 Task: Look for space in Mosta, Malta from 1st July, 2023 to 8th July, 2023 for 2 adults, 1 child in price range Rs.15000 to Rs.20000. Place can be entire place with 1  bedroom having 1 bed and 1 bathroom. Property type can be house, flat, guest house, hotel. Booking option can be shelf check-in. Required host language is English.
Action: Mouse moved to (515, 109)
Screenshot: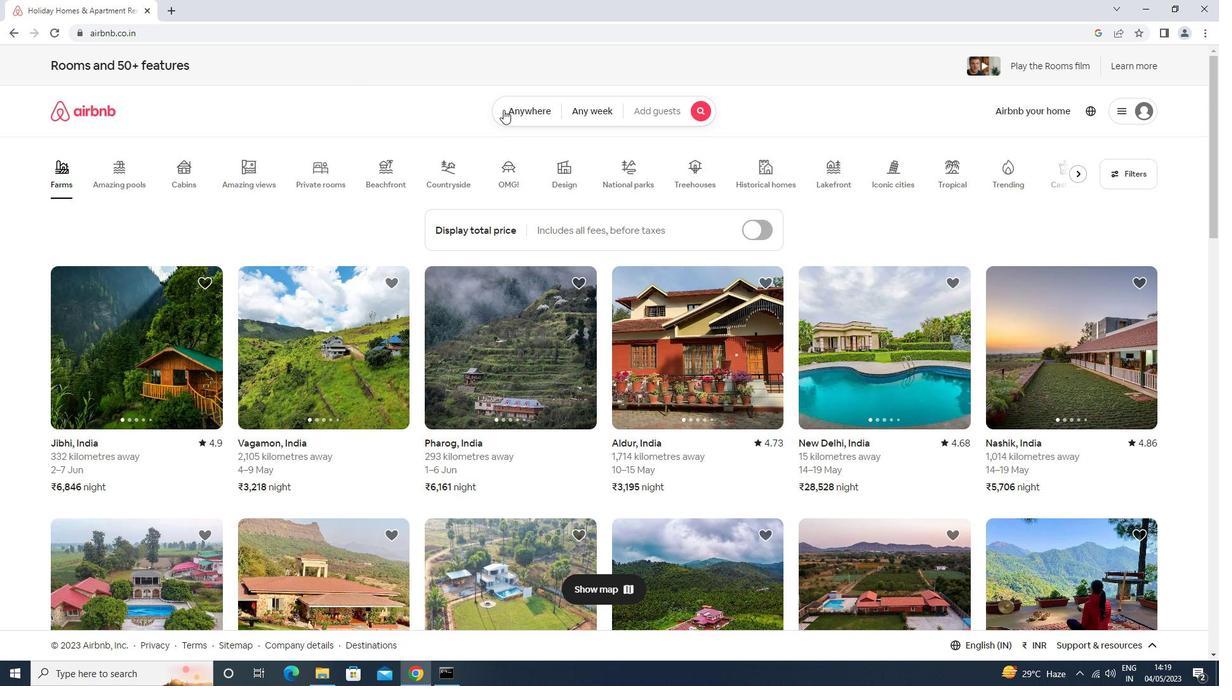 
Action: Mouse pressed left at (515, 109)
Screenshot: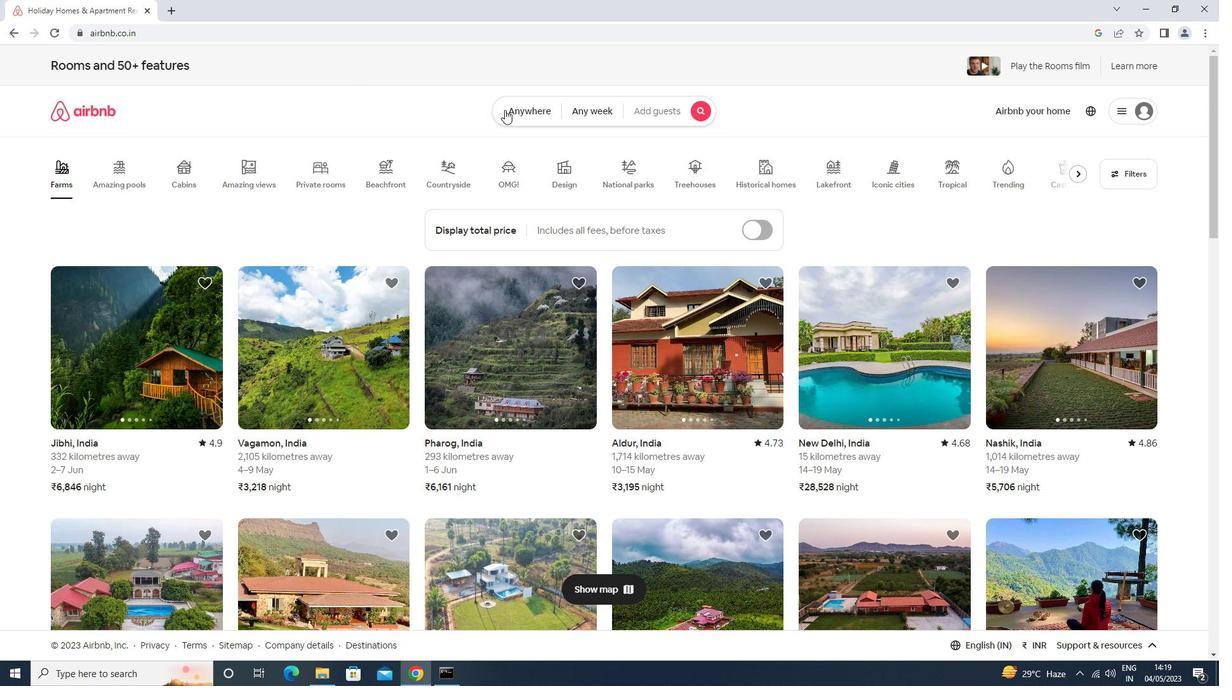 
Action: Mouse moved to (423, 158)
Screenshot: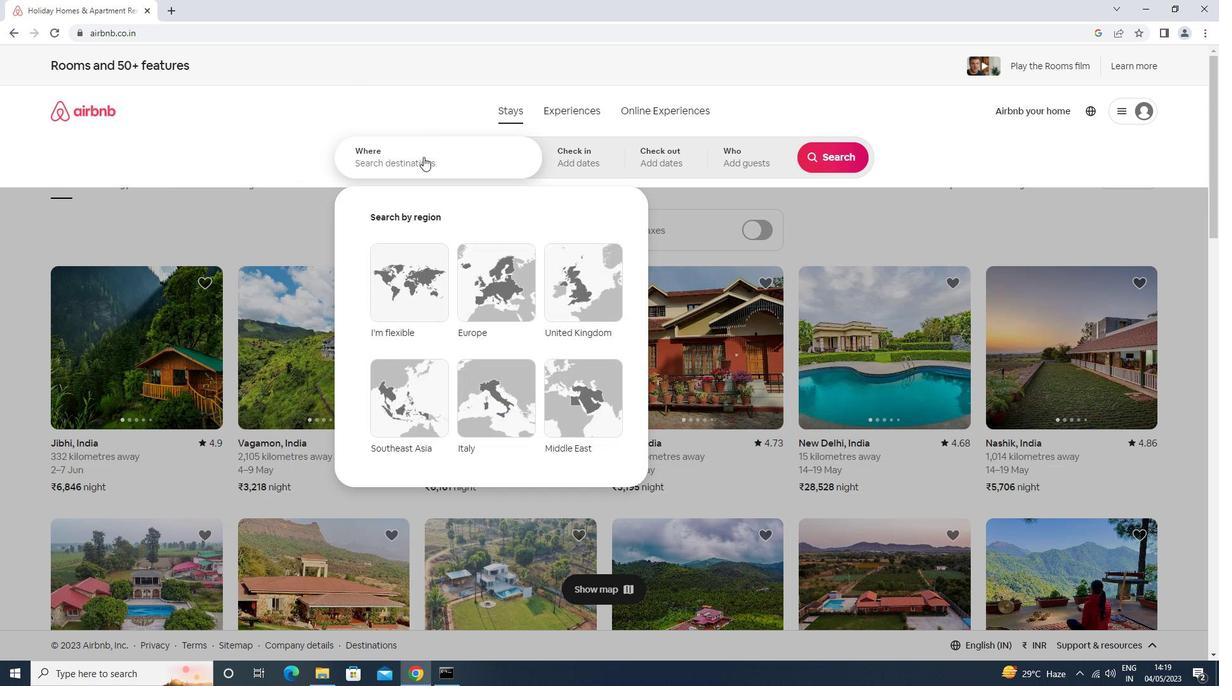 
Action: Mouse pressed left at (423, 158)
Screenshot: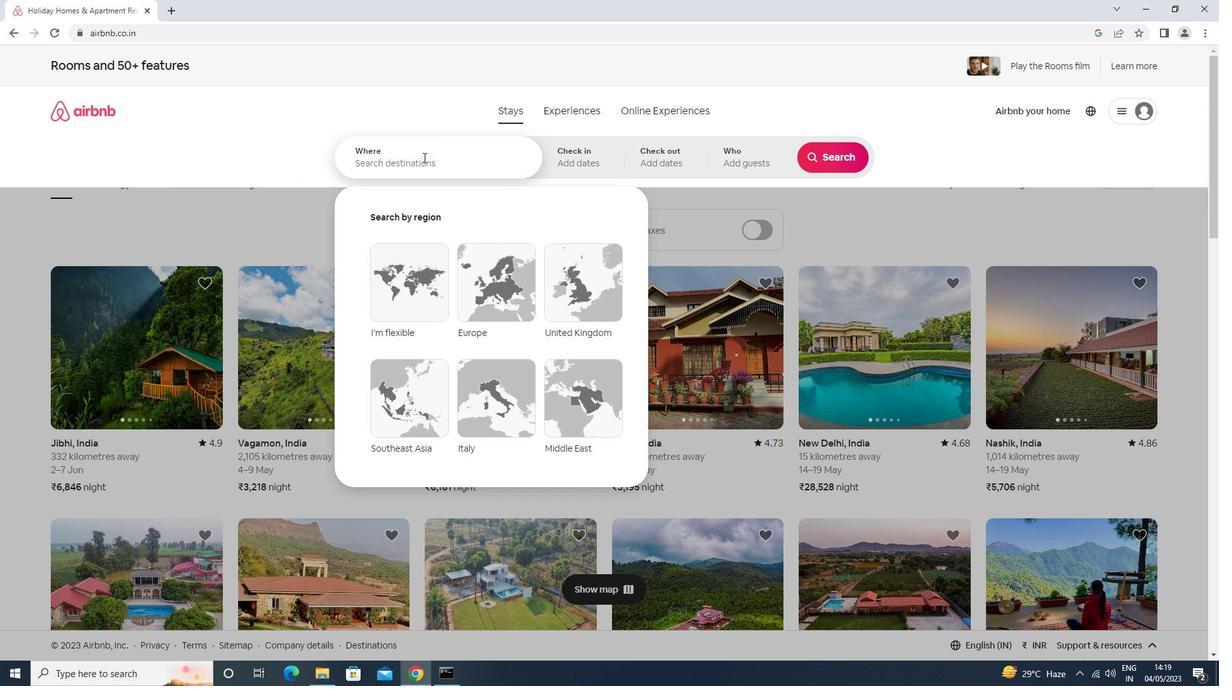 
Action: Key pressed mosta<Key.down><Key.down><Key.enter>
Screenshot: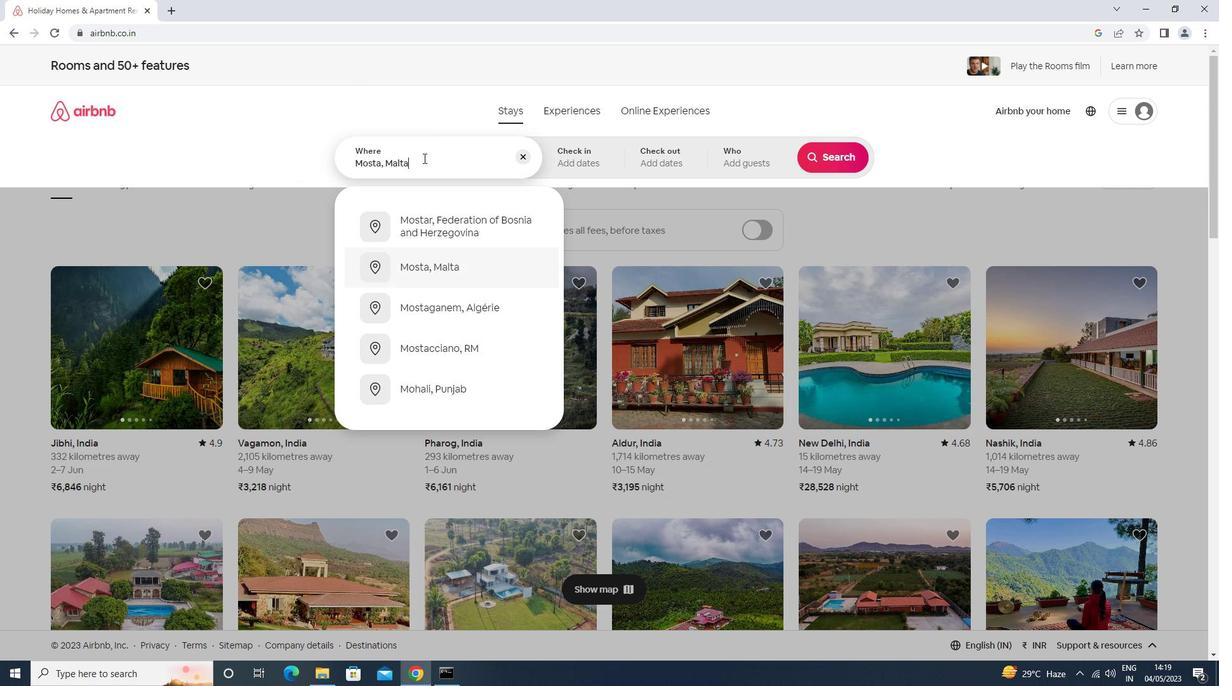 
Action: Mouse moved to (763, 318)
Screenshot: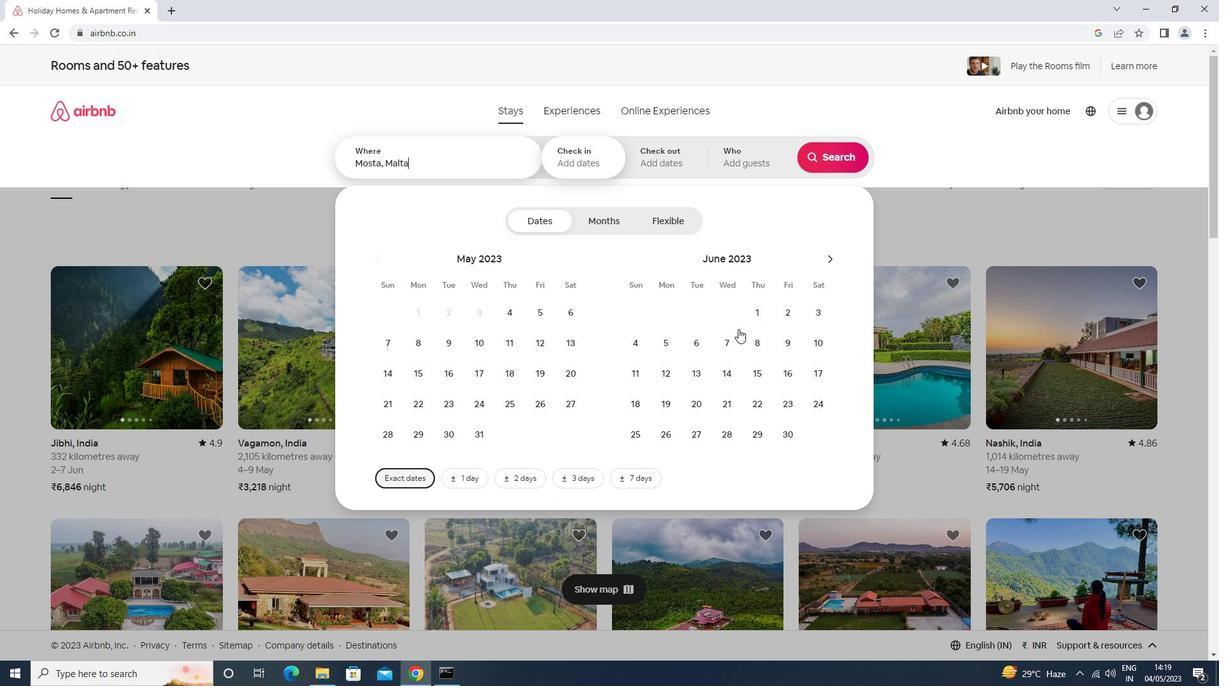 
Action: Mouse pressed left at (763, 318)
Screenshot: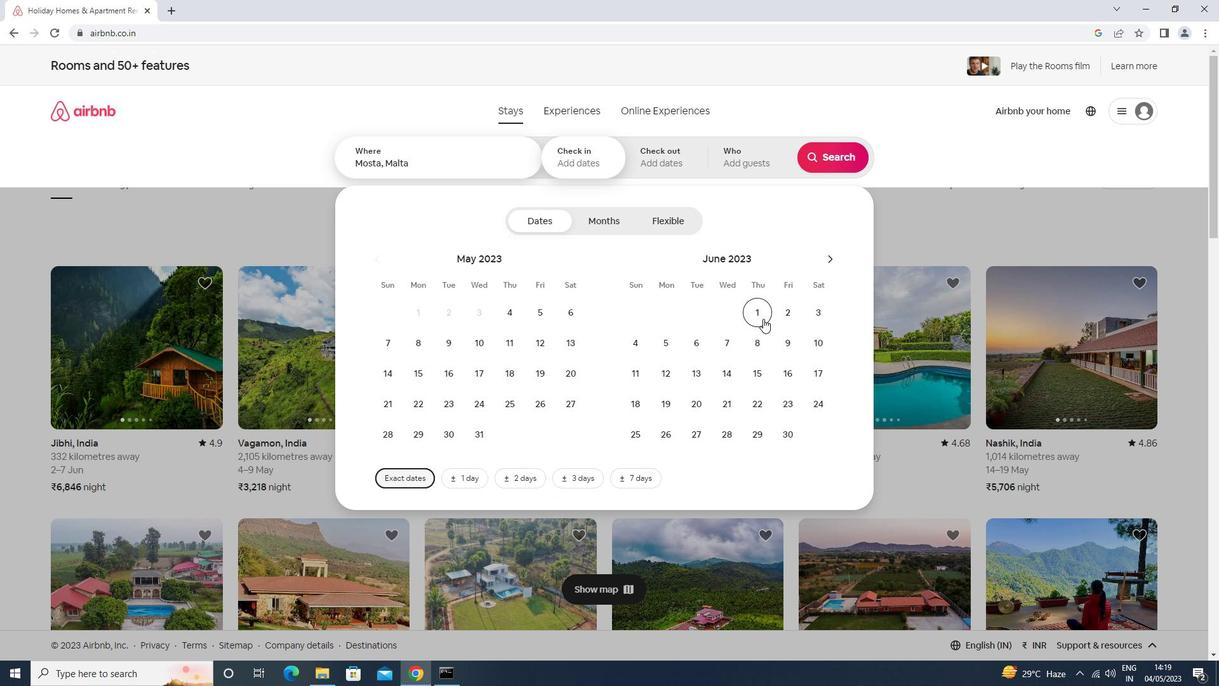
Action: Mouse moved to (766, 338)
Screenshot: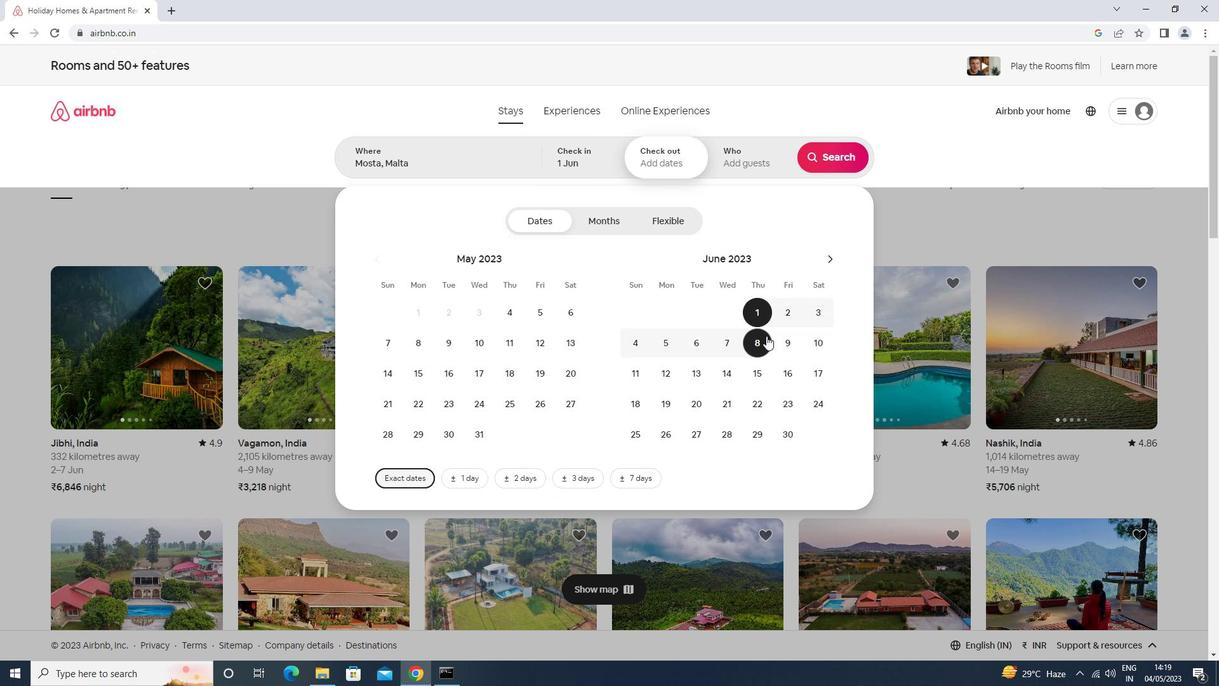 
Action: Mouse pressed left at (766, 338)
Screenshot: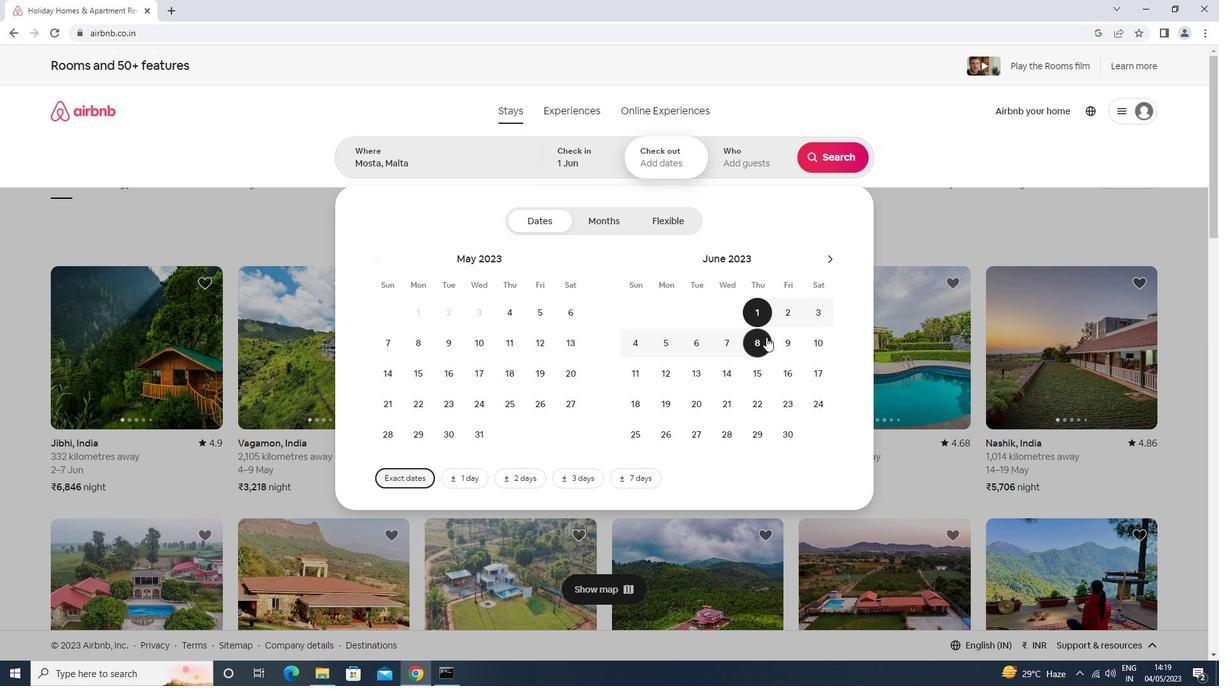 
Action: Mouse moved to (742, 165)
Screenshot: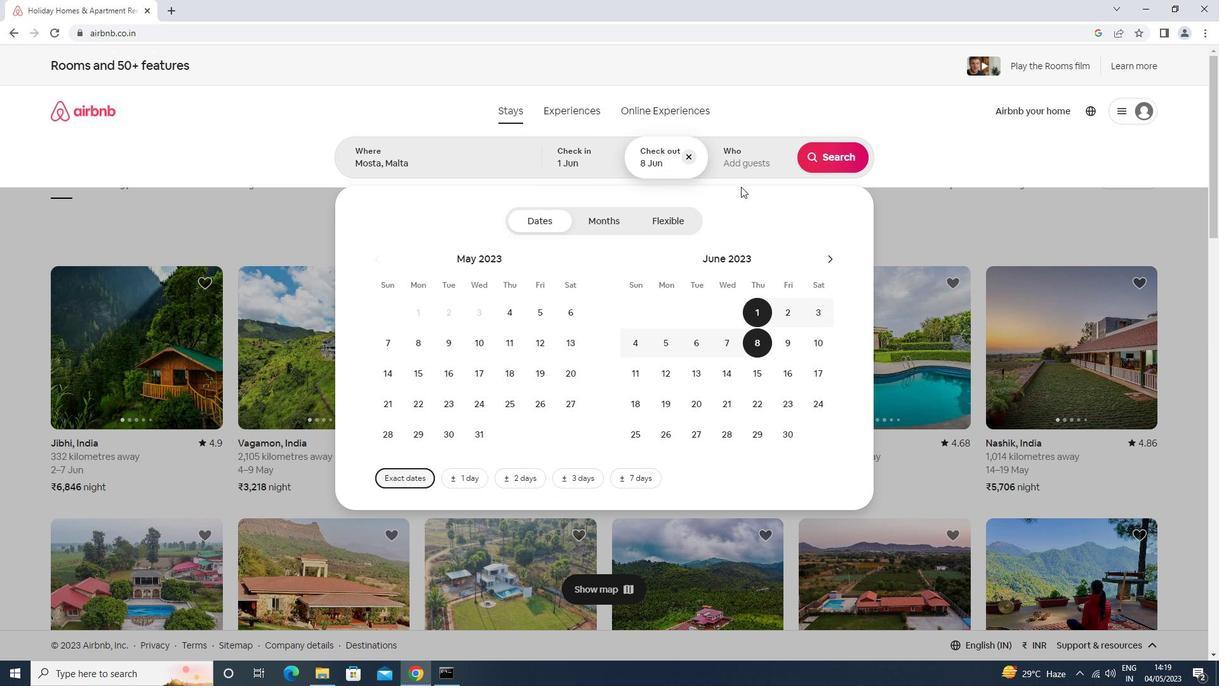 
Action: Mouse pressed left at (742, 165)
Screenshot: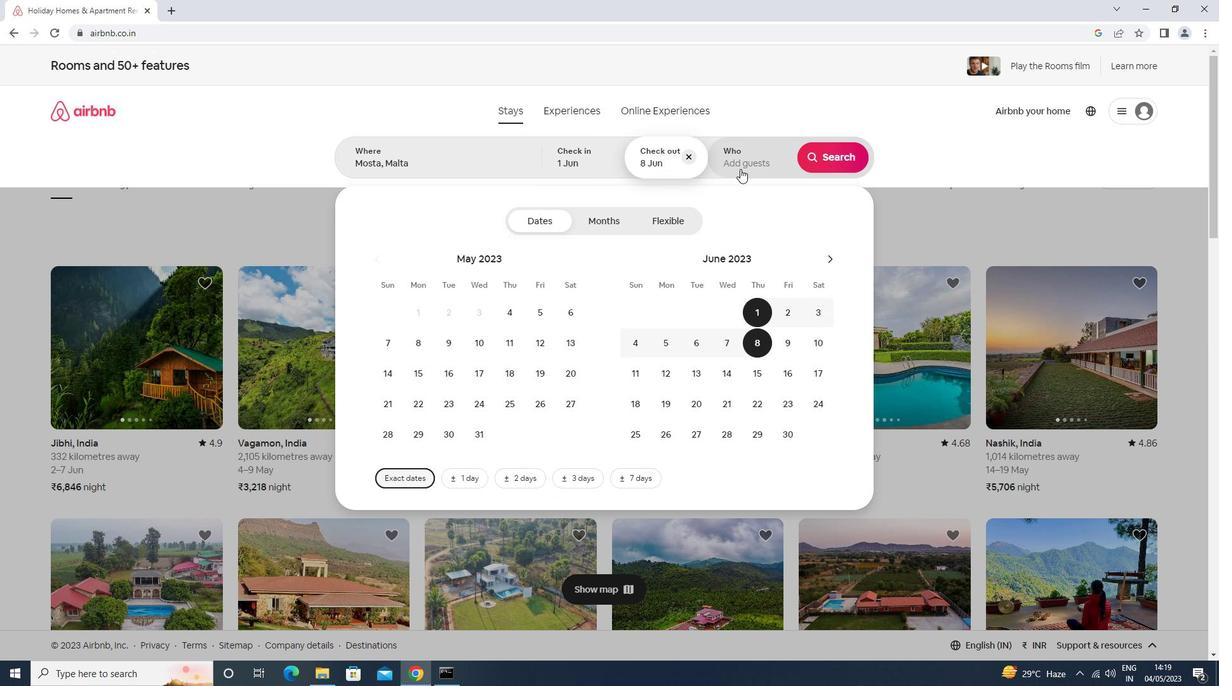 
Action: Mouse moved to (831, 223)
Screenshot: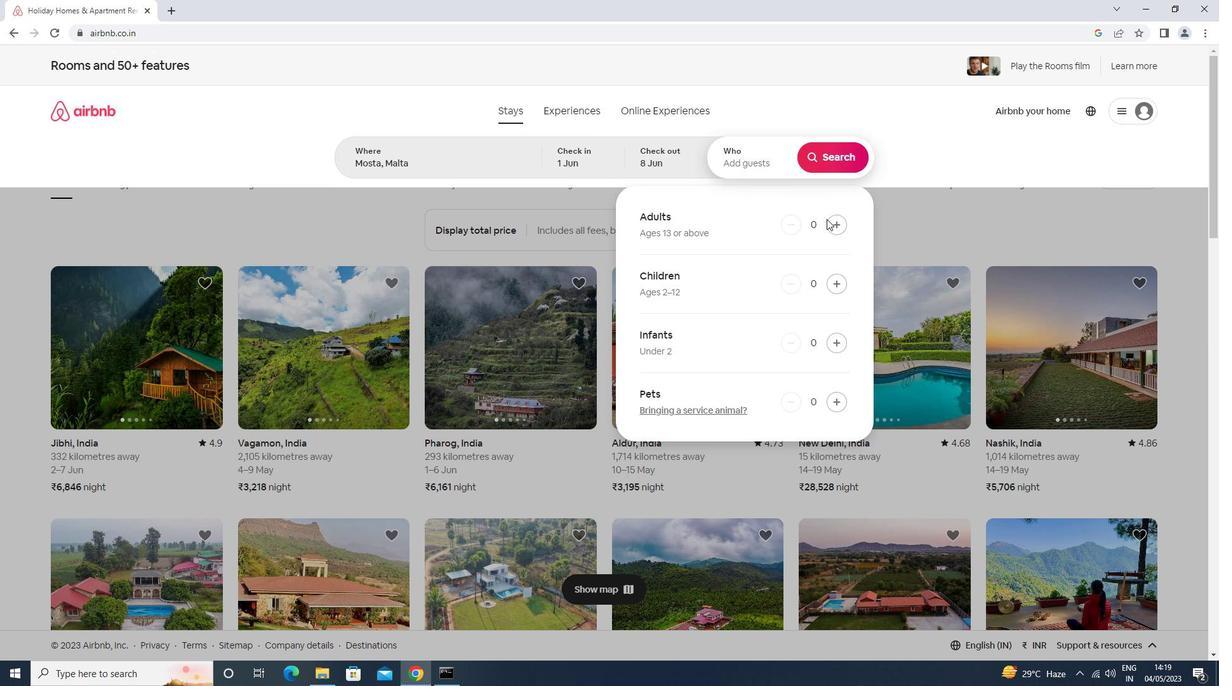 
Action: Mouse pressed left at (831, 223)
Screenshot: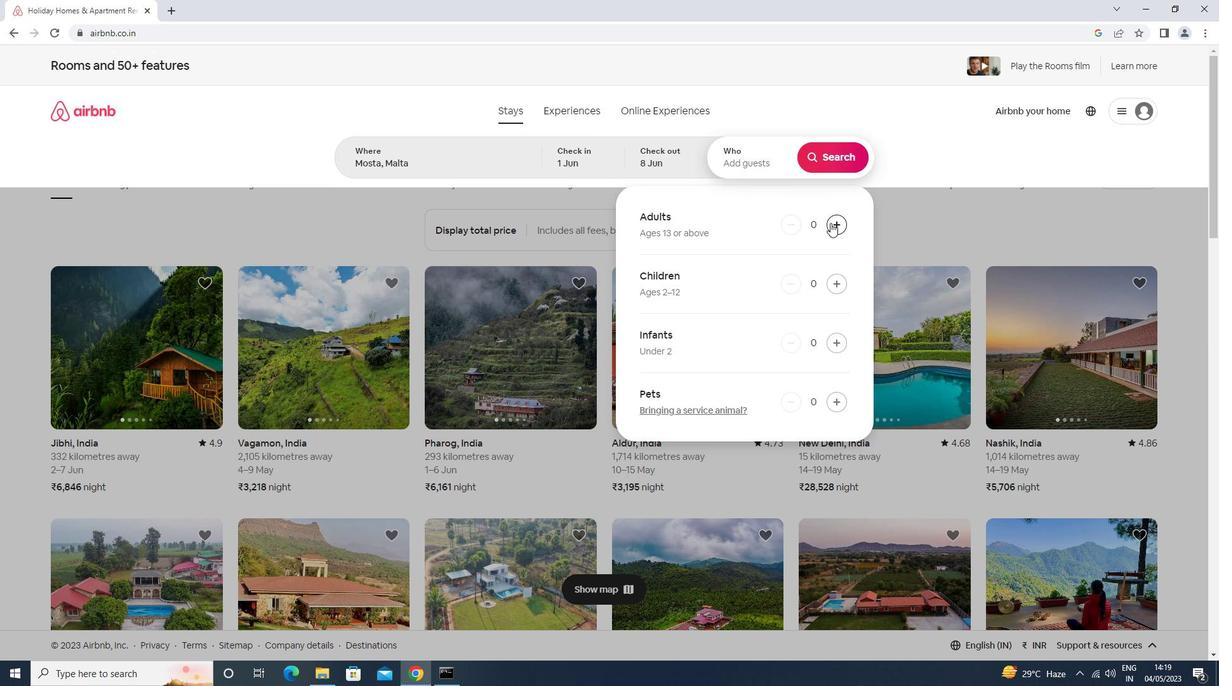 
Action: Mouse pressed left at (831, 223)
Screenshot: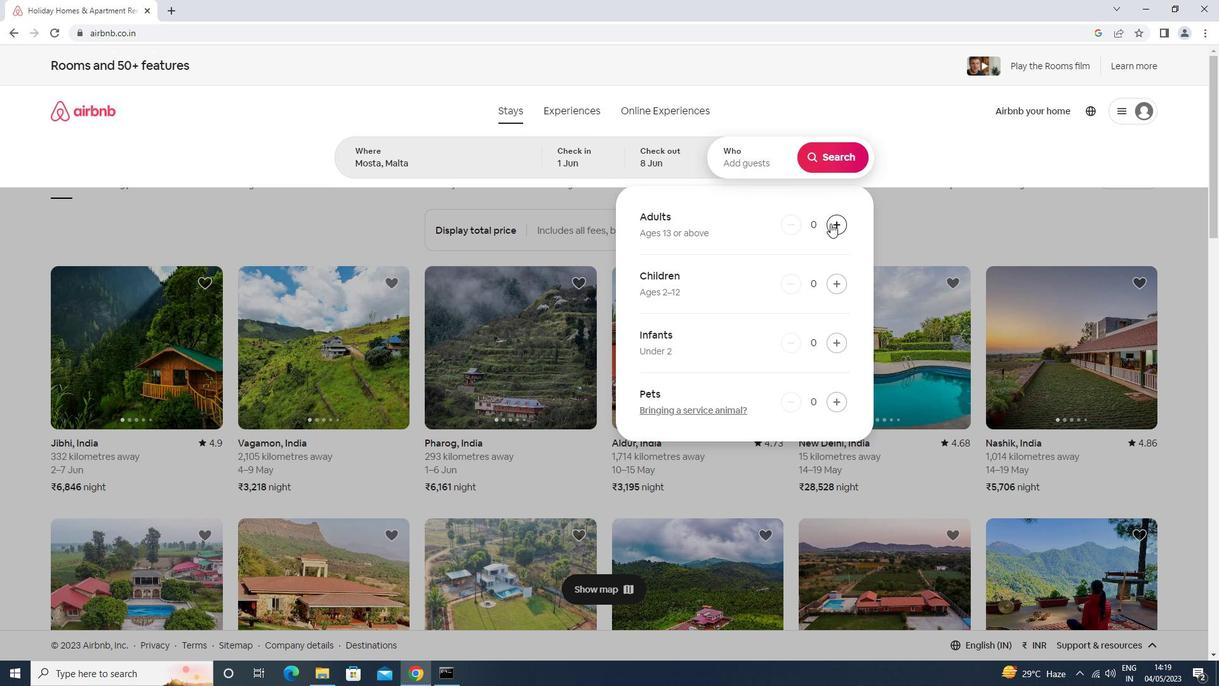 
Action: Mouse moved to (829, 282)
Screenshot: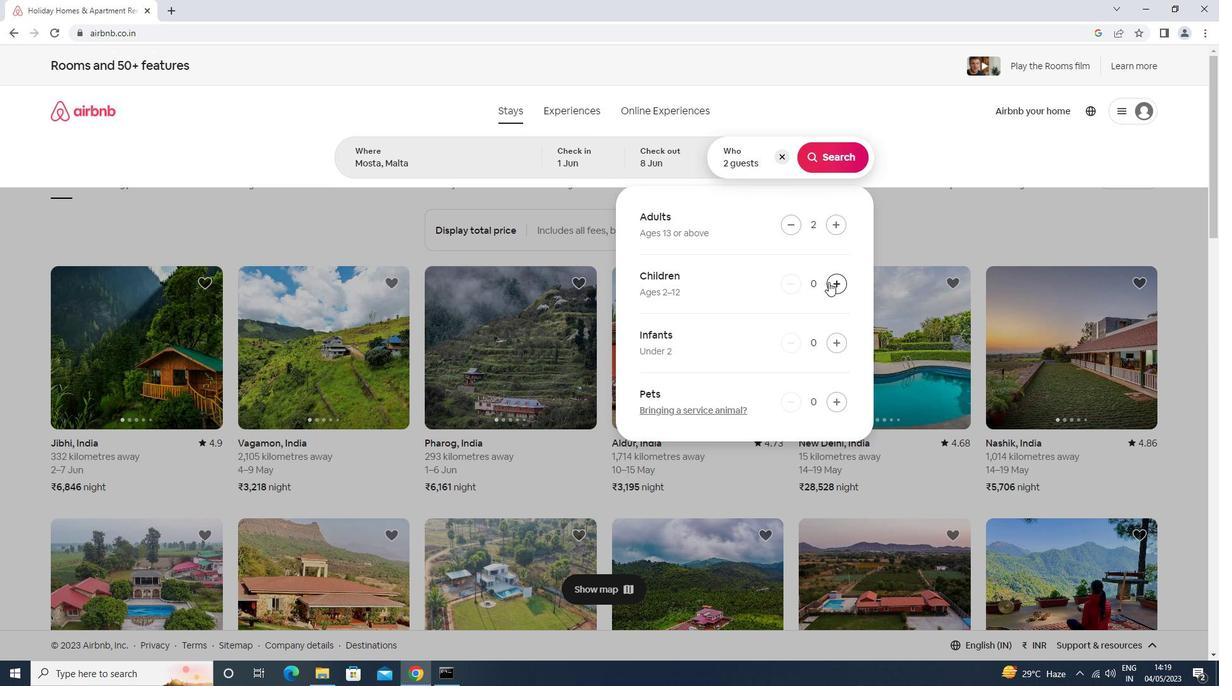 
Action: Mouse pressed left at (829, 282)
Screenshot: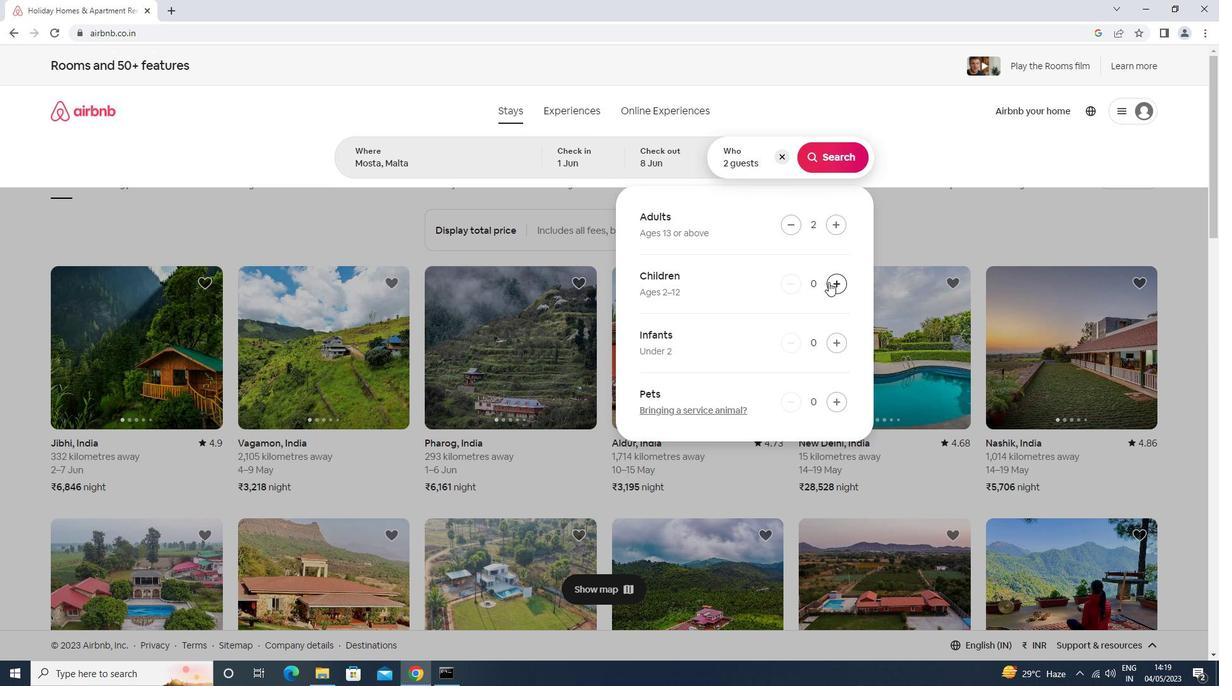 
Action: Mouse moved to (836, 145)
Screenshot: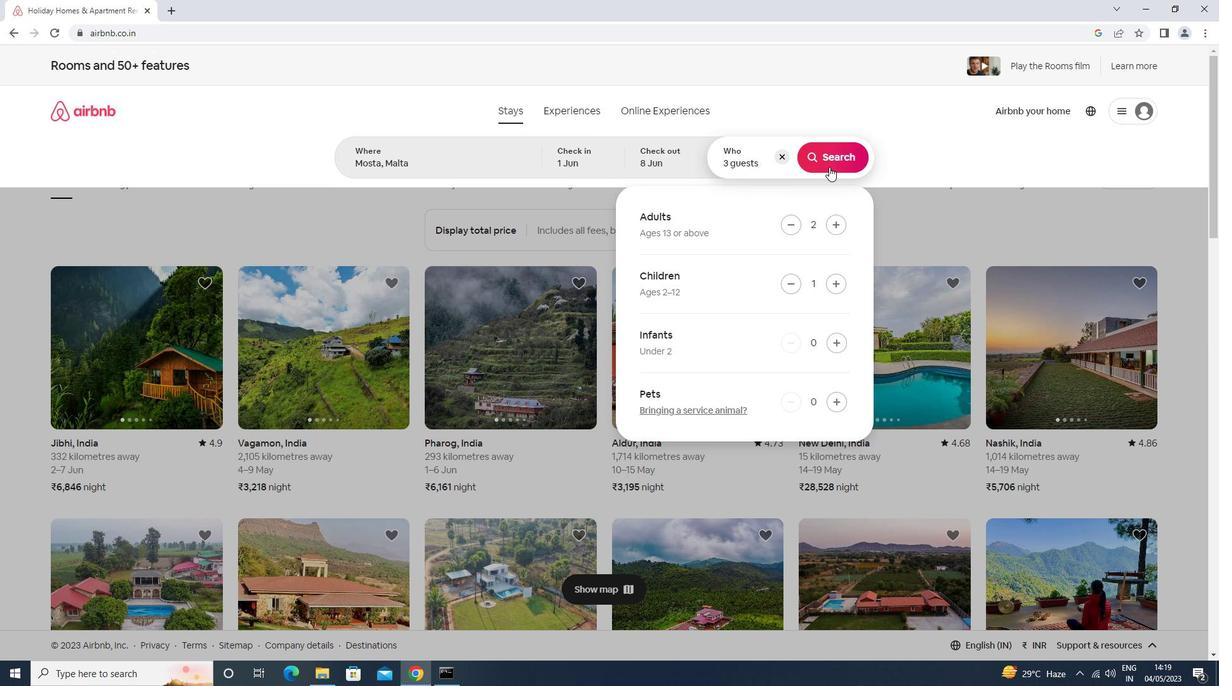
Action: Mouse pressed left at (836, 145)
Screenshot: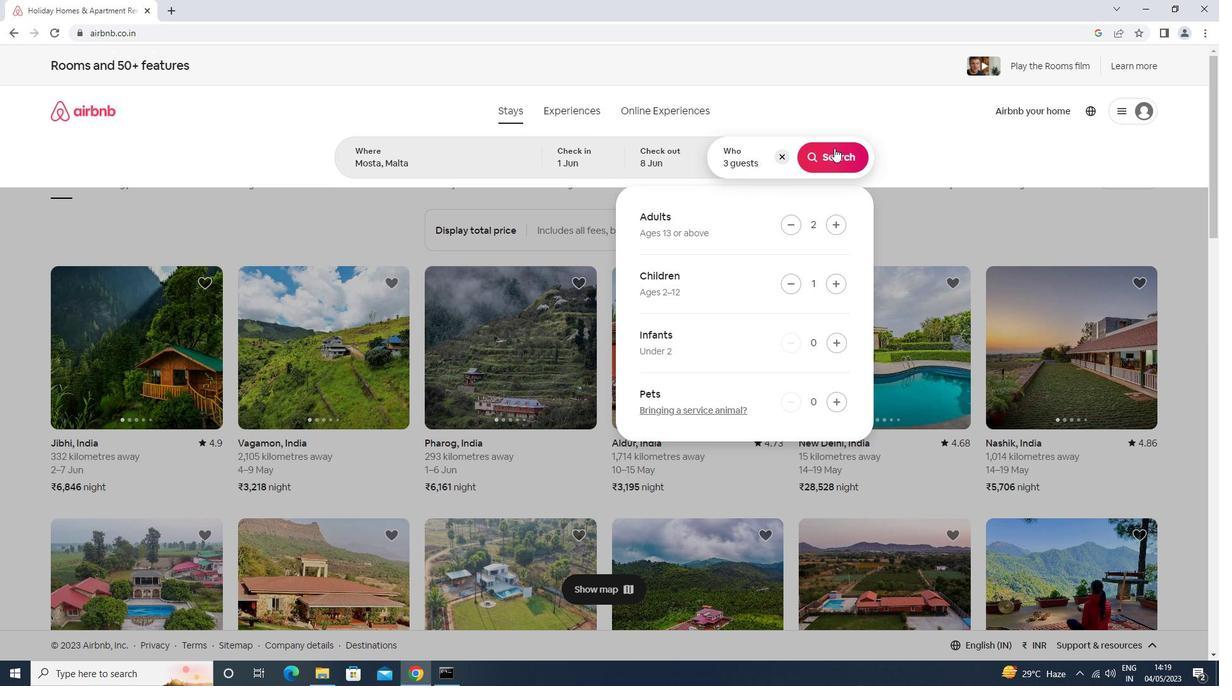 
Action: Mouse moved to (1181, 113)
Screenshot: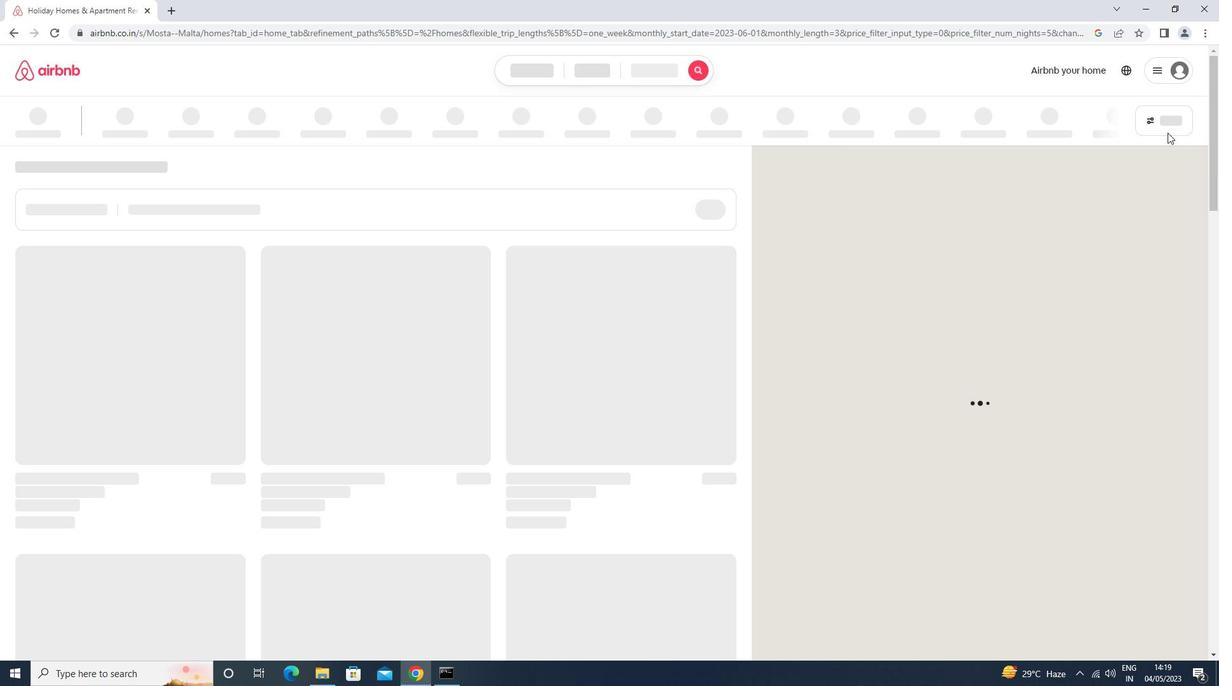 
Action: Mouse pressed left at (1181, 113)
Screenshot: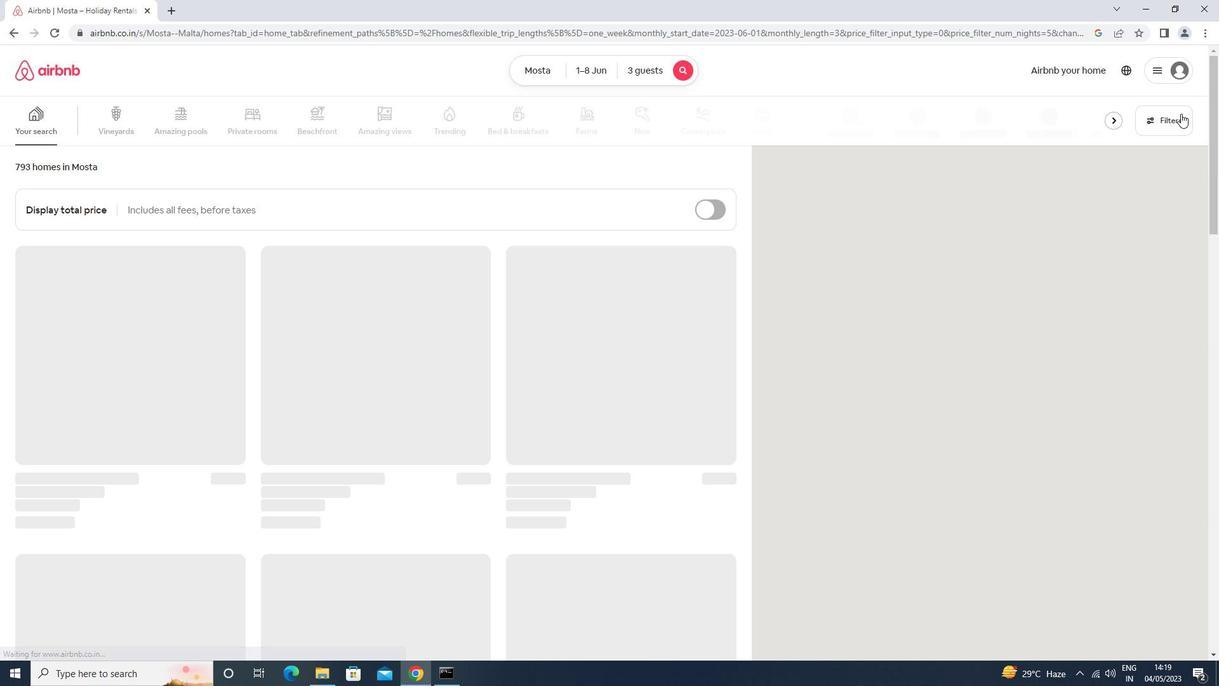 
Action: Mouse moved to (534, 273)
Screenshot: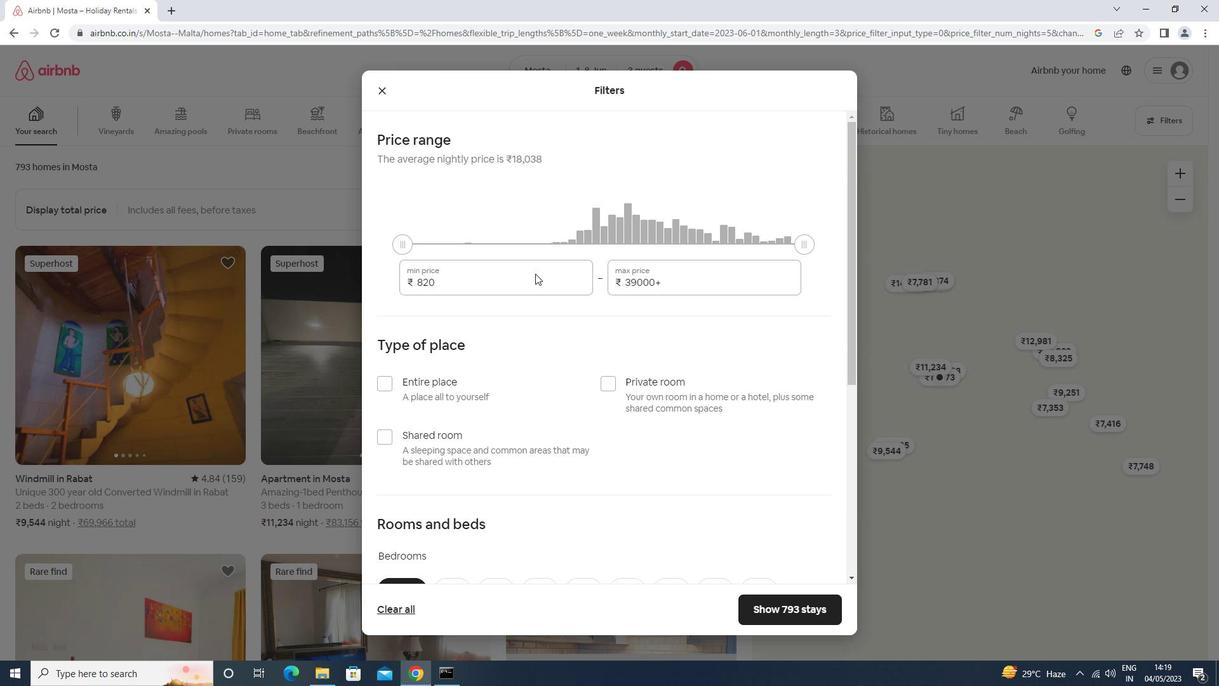 
Action: Mouse pressed left at (534, 273)
Screenshot: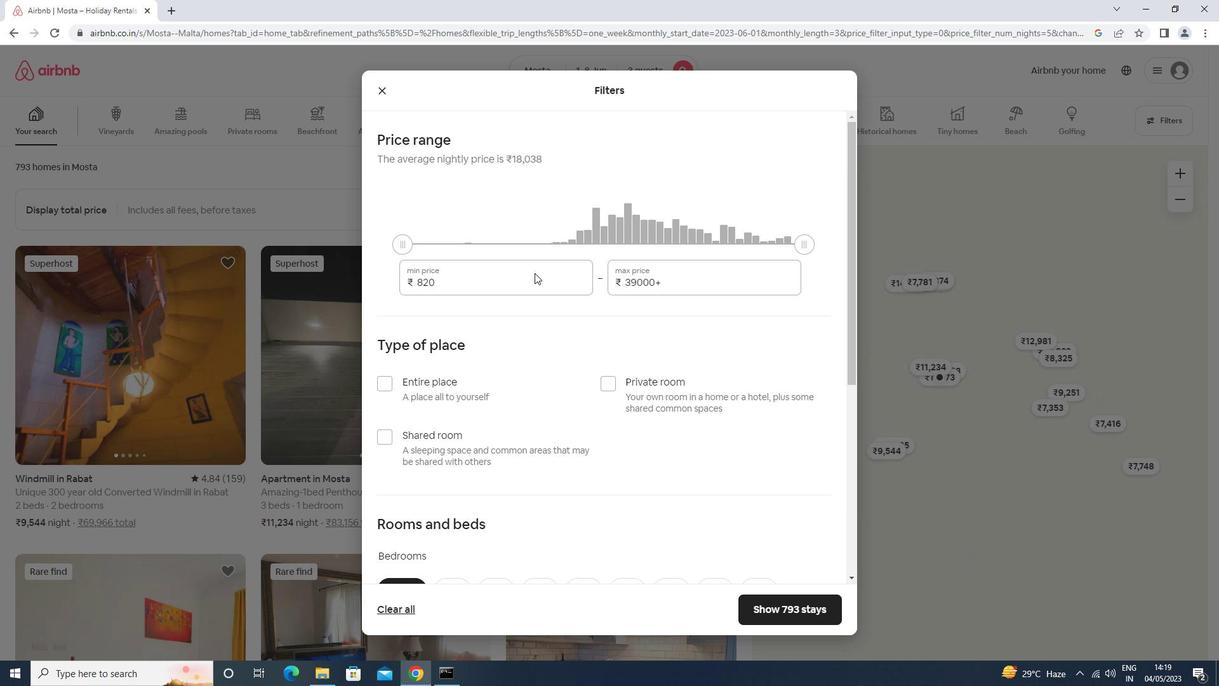 
Action: Mouse moved to (534, 273)
Screenshot: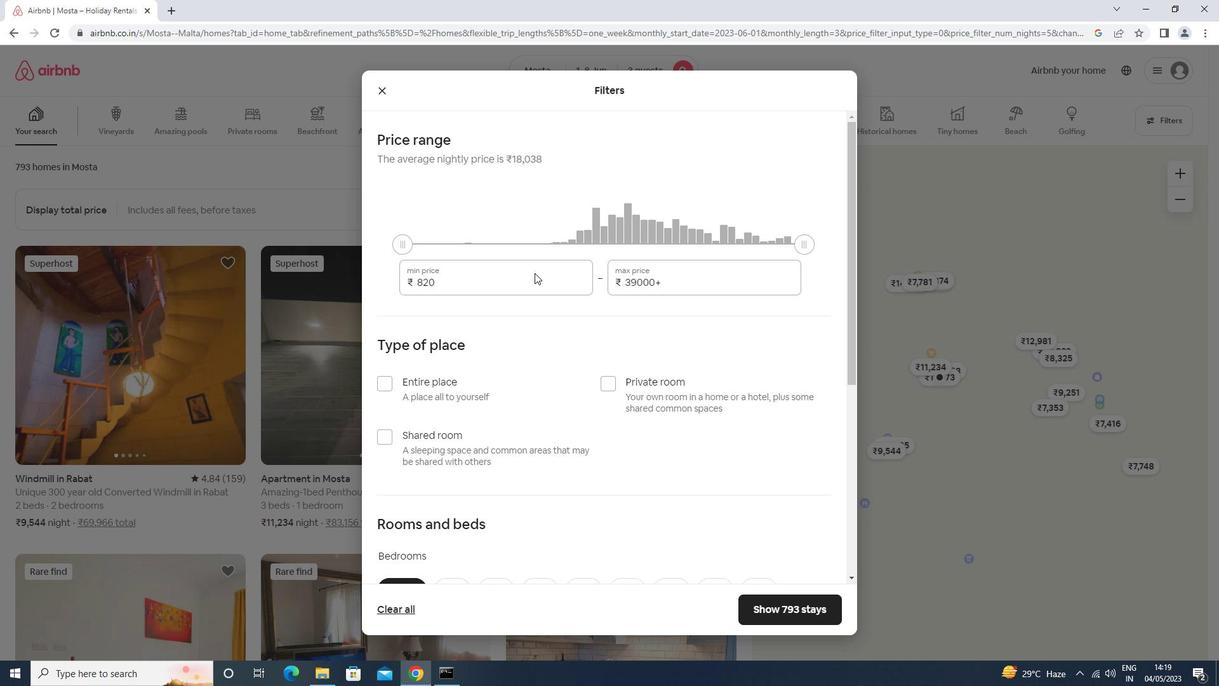 
Action: Key pressed <Key.backspace><Key.backspace><Key.backspace>15000<Key.tab>20000
Screenshot: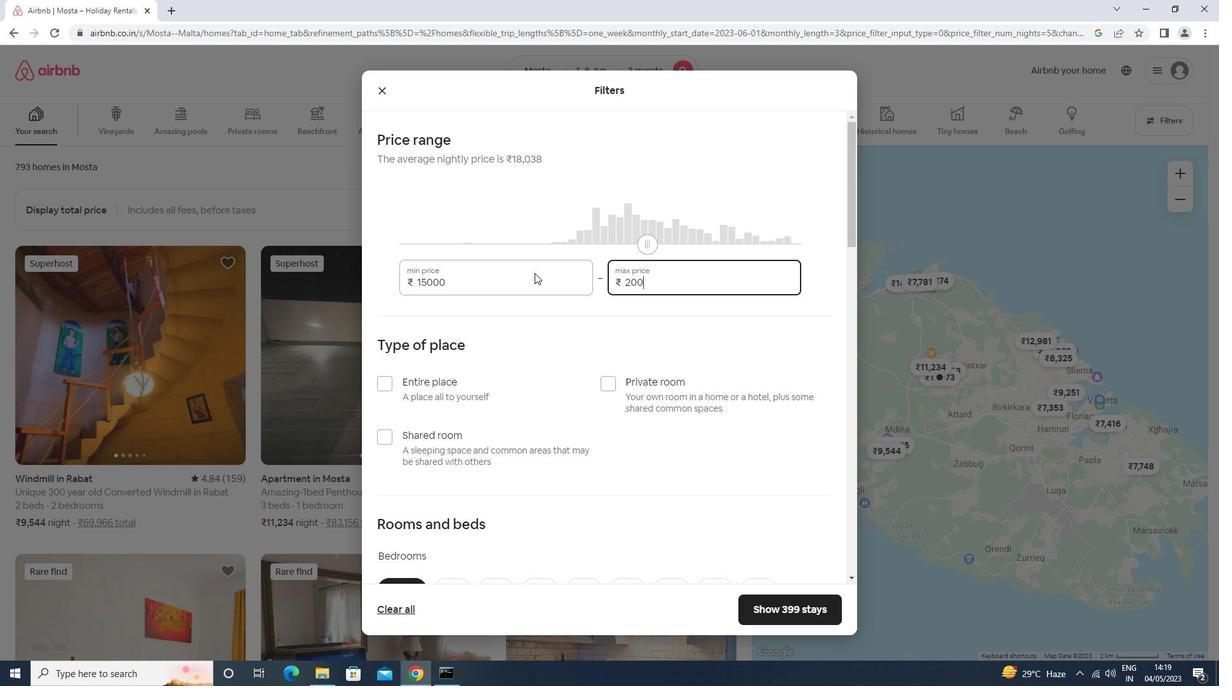 
Action: Mouse moved to (465, 383)
Screenshot: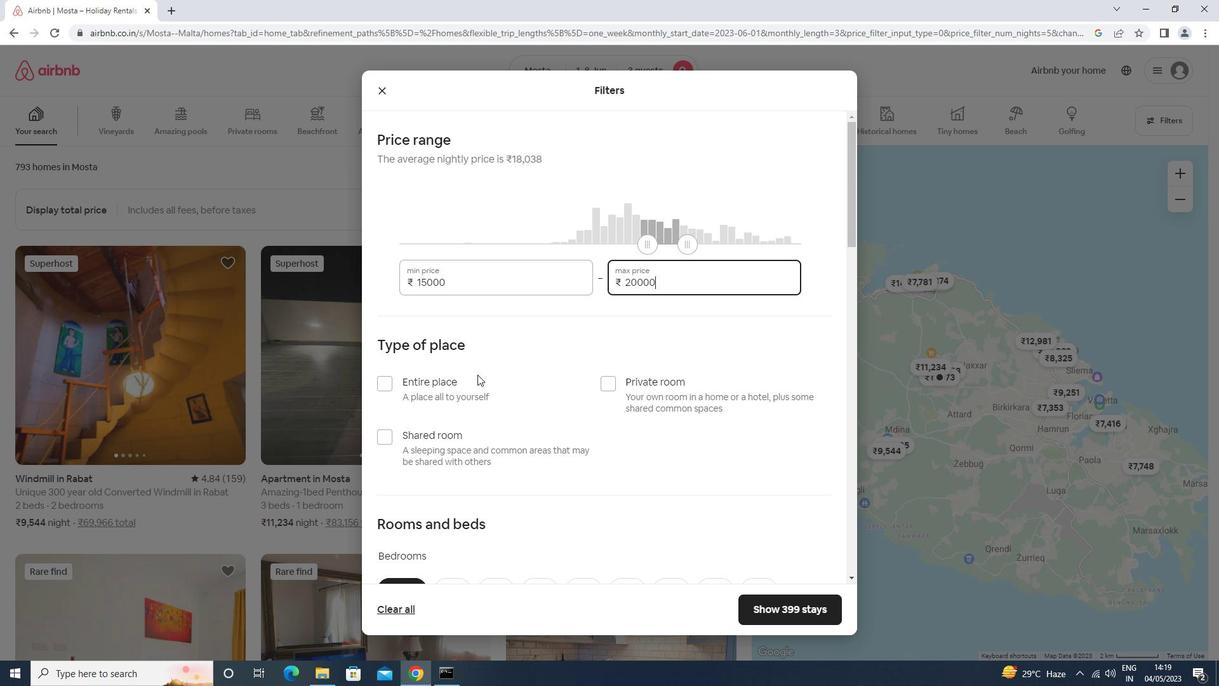 
Action: Mouse pressed left at (465, 383)
Screenshot: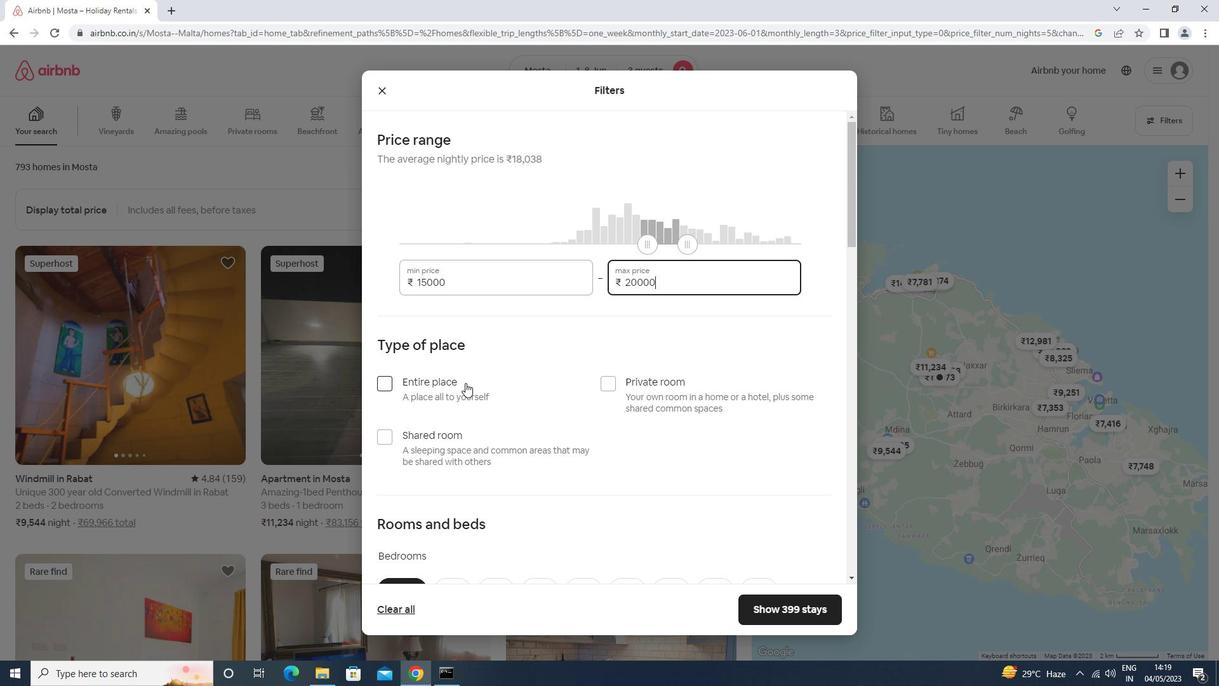 
Action: Mouse moved to (453, 369)
Screenshot: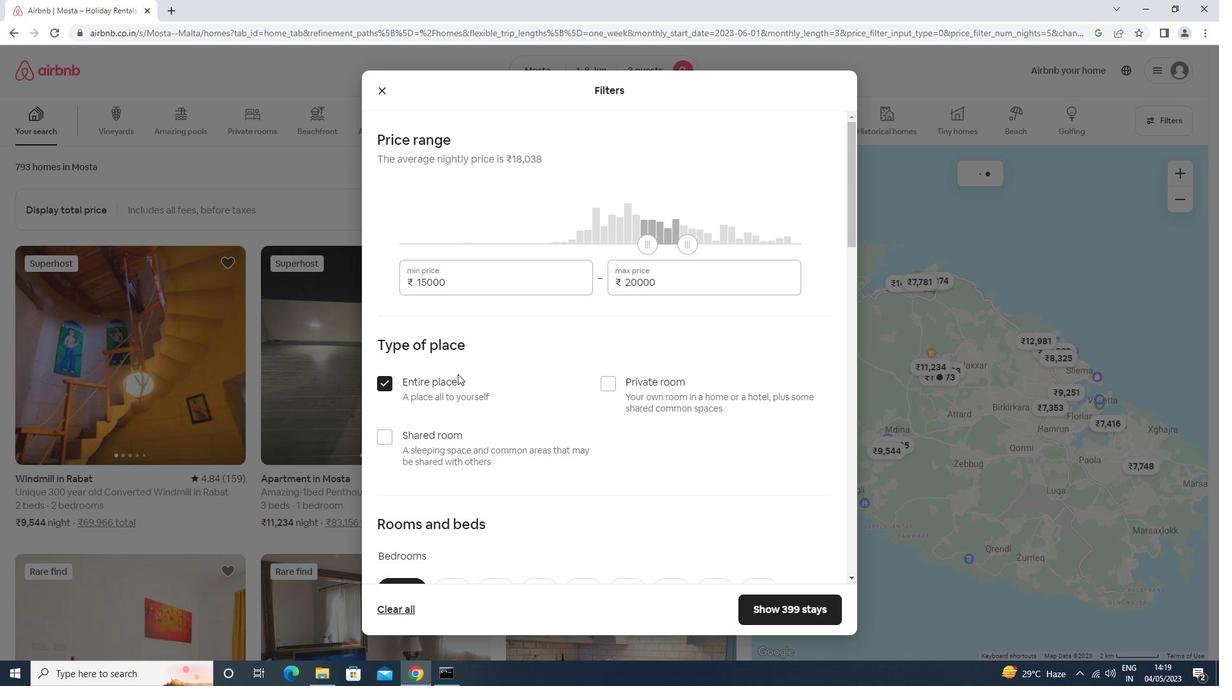 
Action: Mouse scrolled (453, 368) with delta (0, 0)
Screenshot: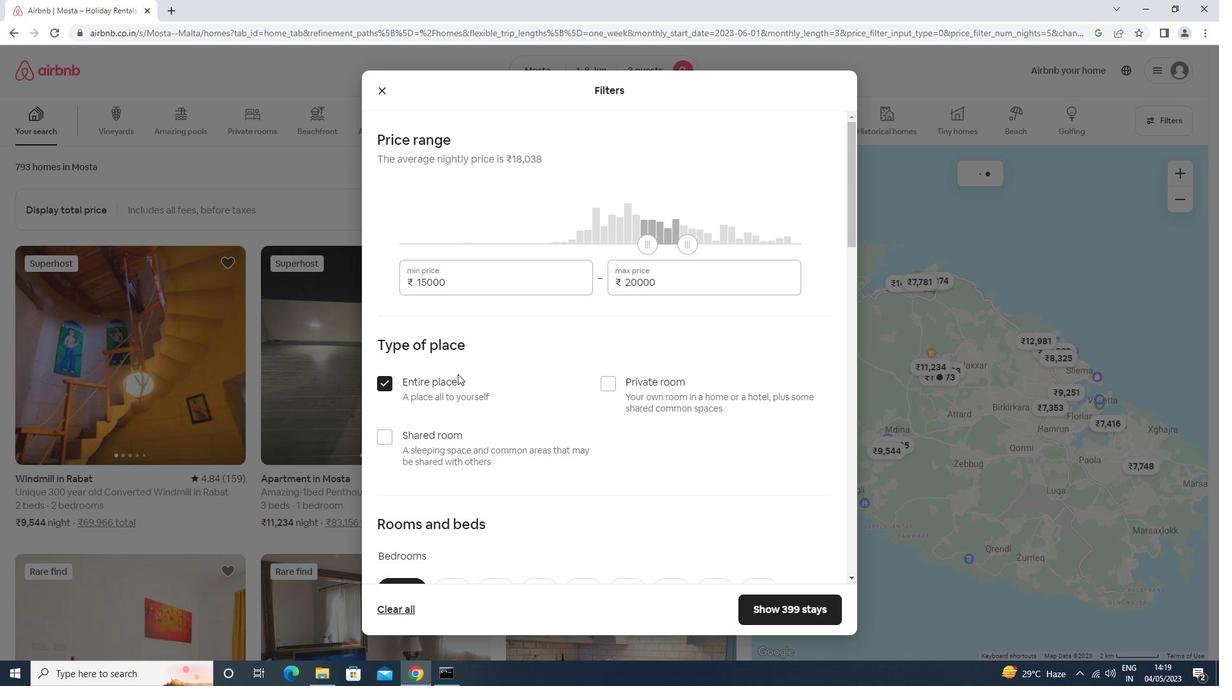 
Action: Mouse scrolled (453, 368) with delta (0, 0)
Screenshot: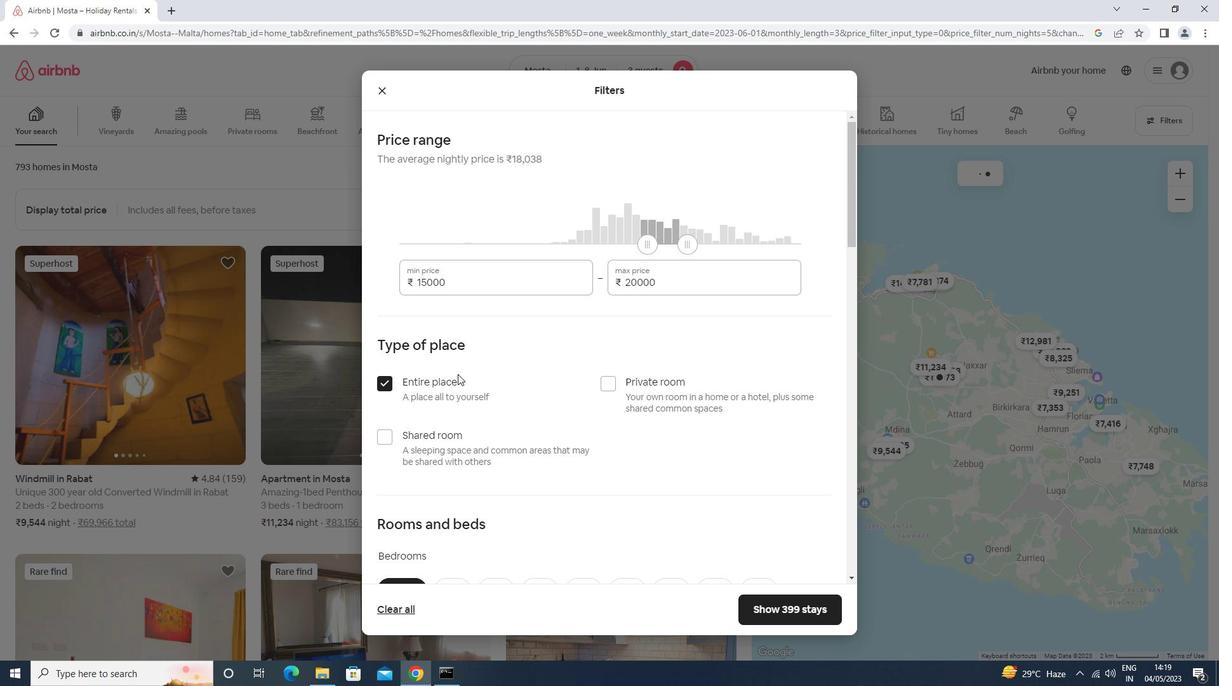 
Action: Mouse scrolled (453, 368) with delta (0, 0)
Screenshot: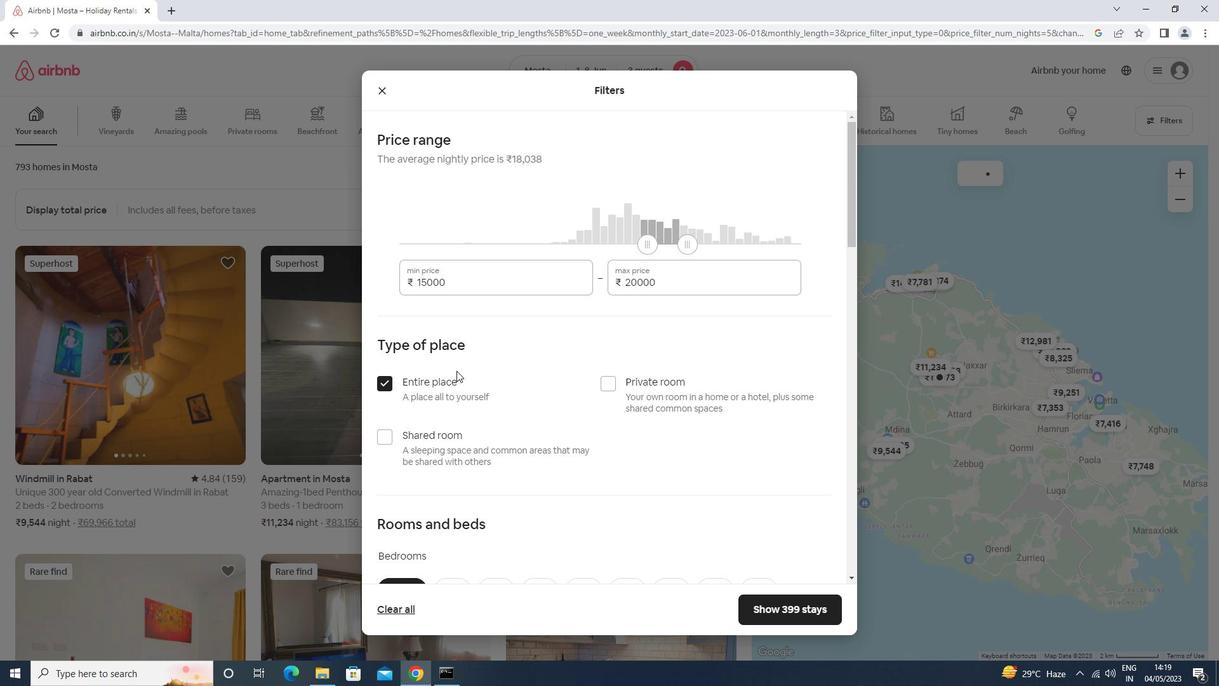 
Action: Mouse scrolled (453, 368) with delta (0, 0)
Screenshot: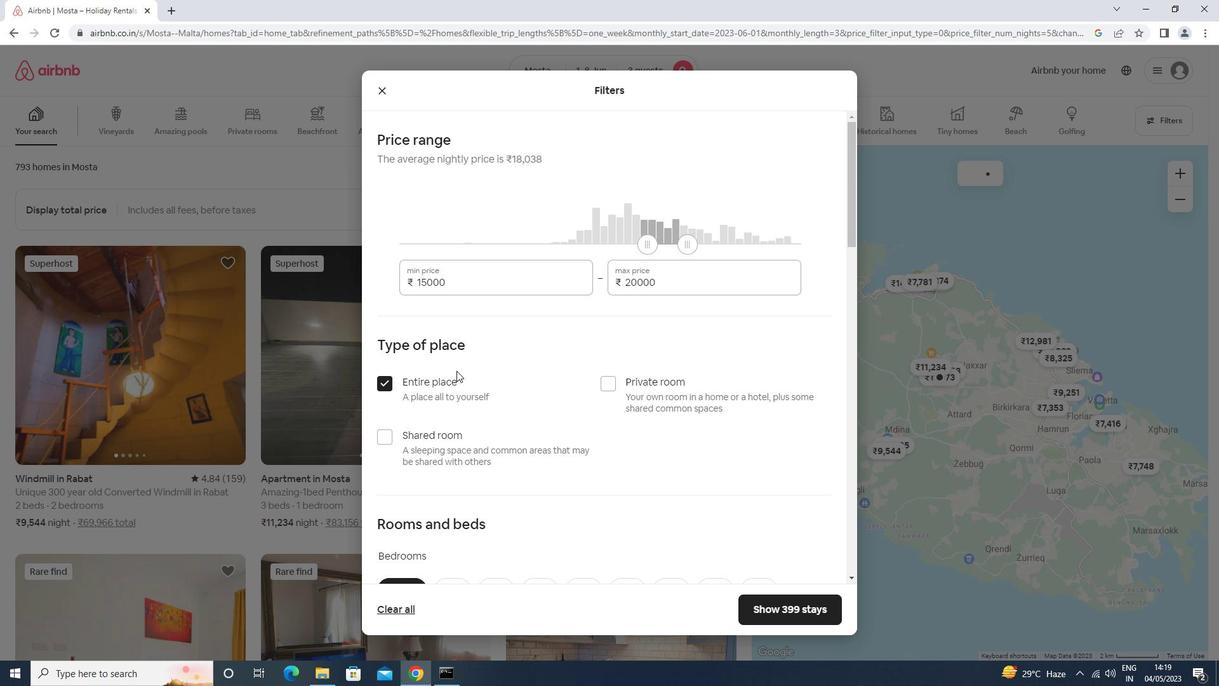 
Action: Mouse moved to (454, 338)
Screenshot: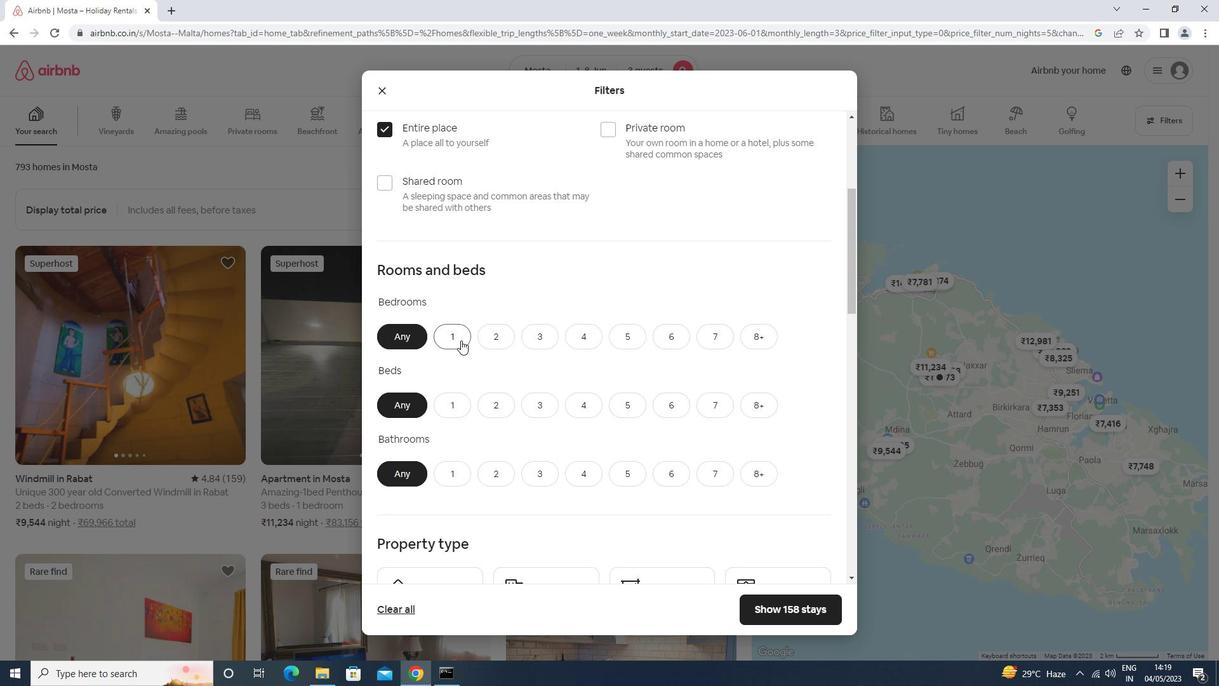 
Action: Mouse pressed left at (454, 338)
Screenshot: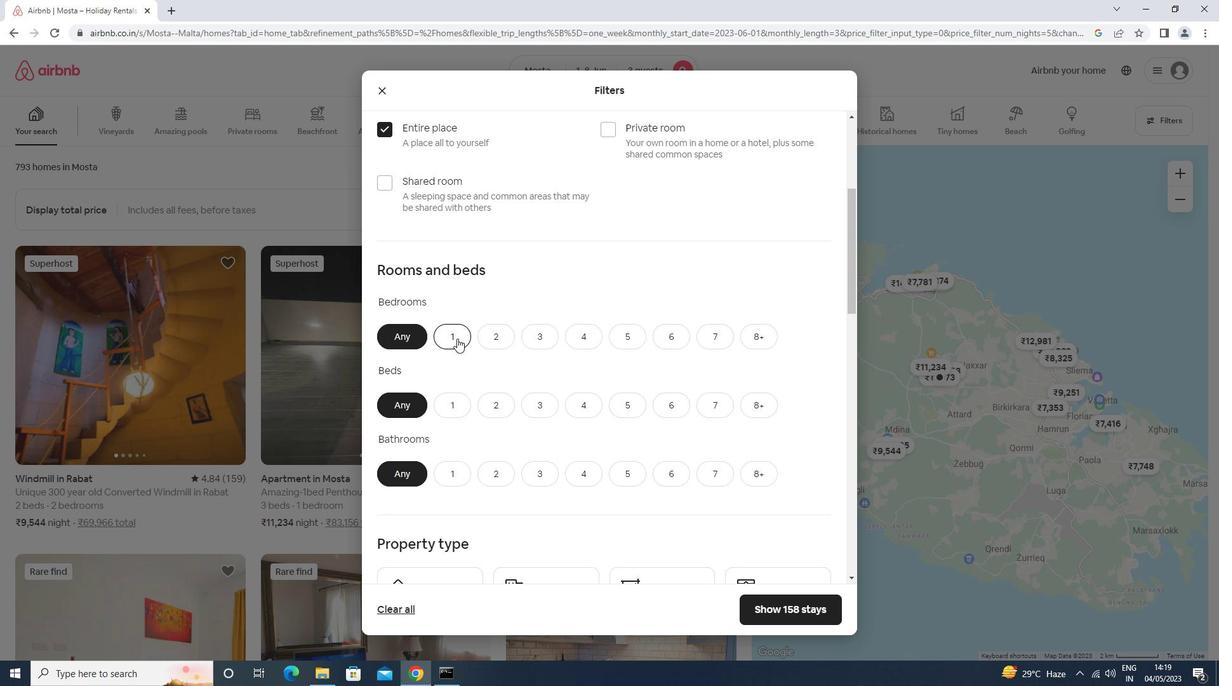 
Action: Mouse moved to (453, 406)
Screenshot: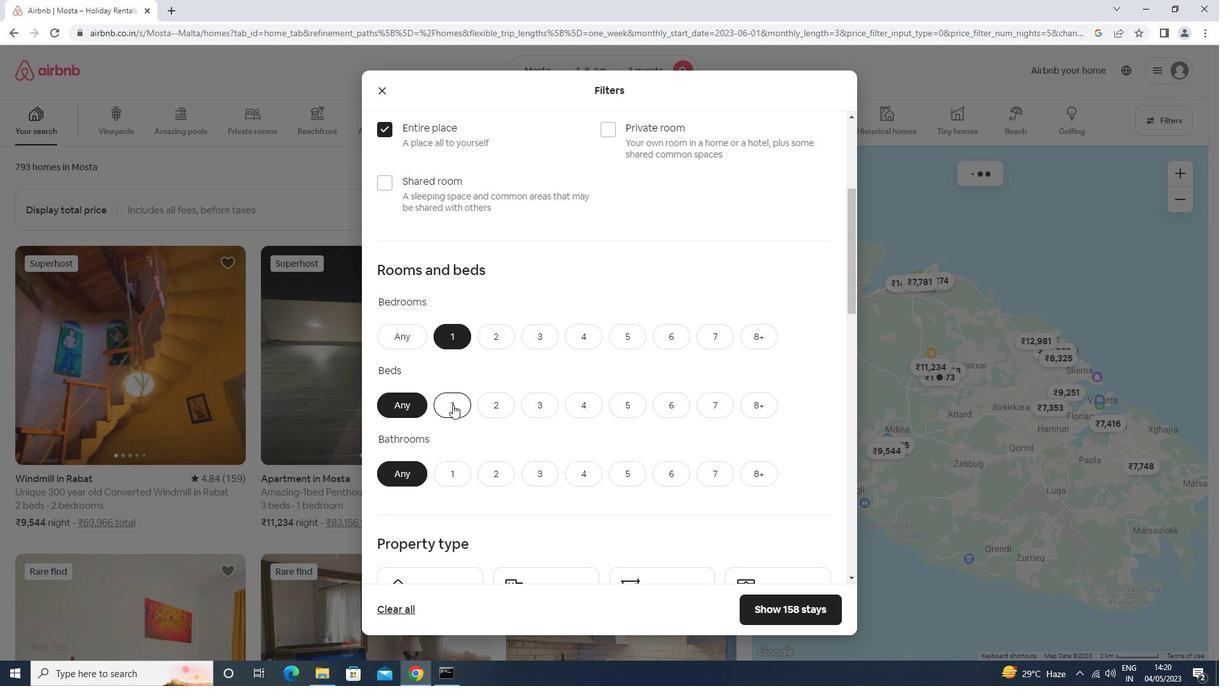 
Action: Mouse pressed left at (453, 406)
Screenshot: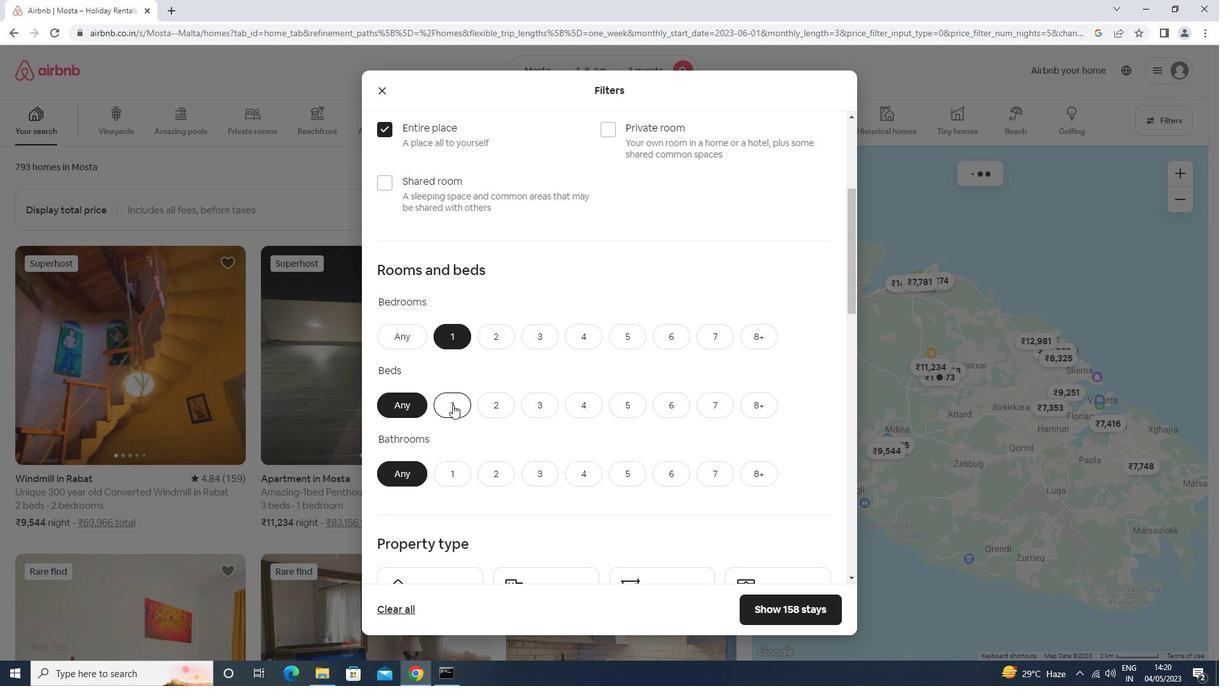
Action: Mouse moved to (453, 474)
Screenshot: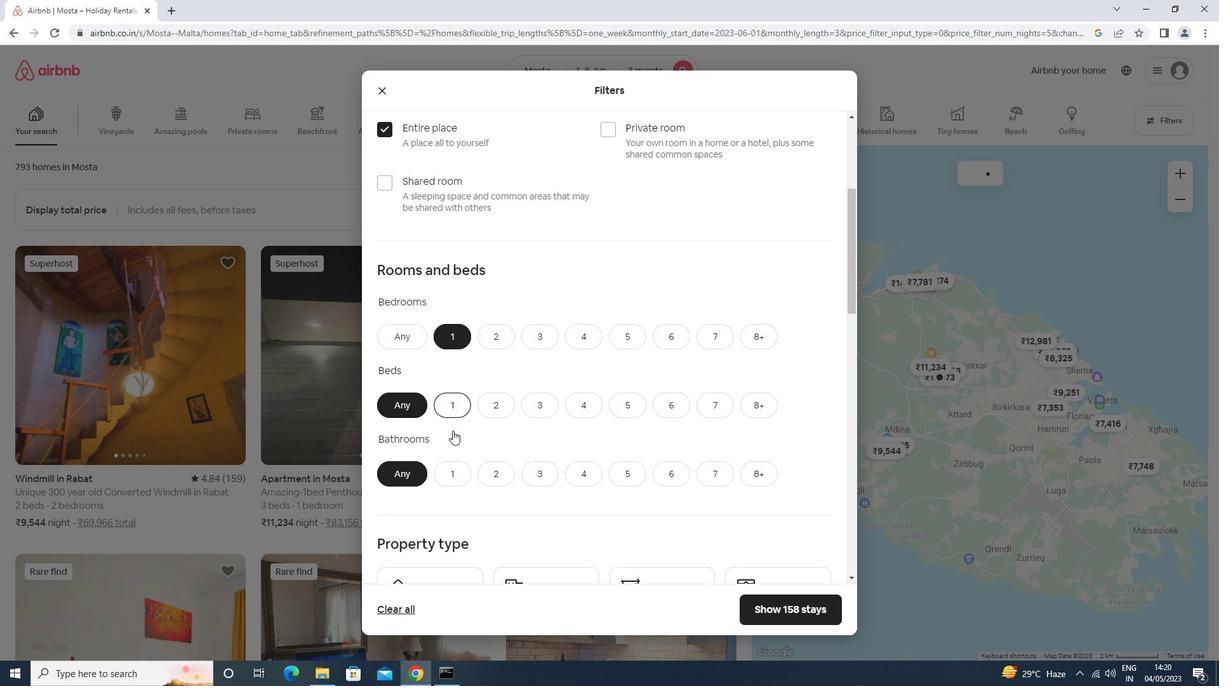 
Action: Mouse pressed left at (453, 474)
Screenshot: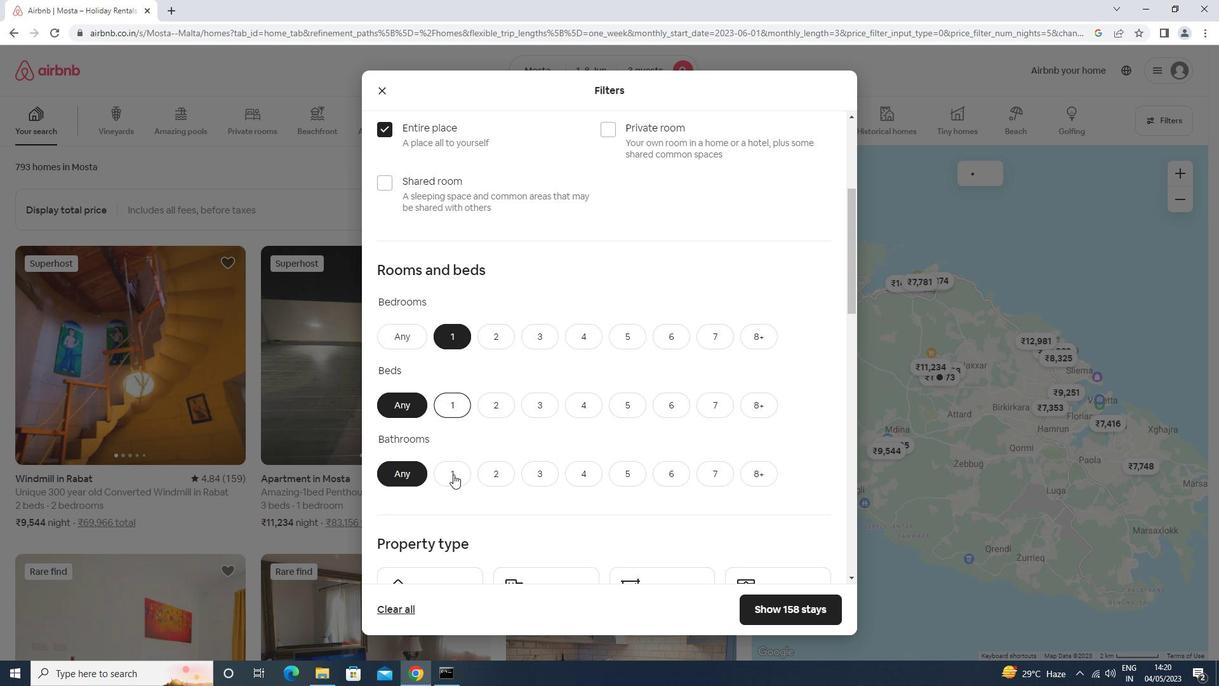 
Action: Mouse moved to (454, 463)
Screenshot: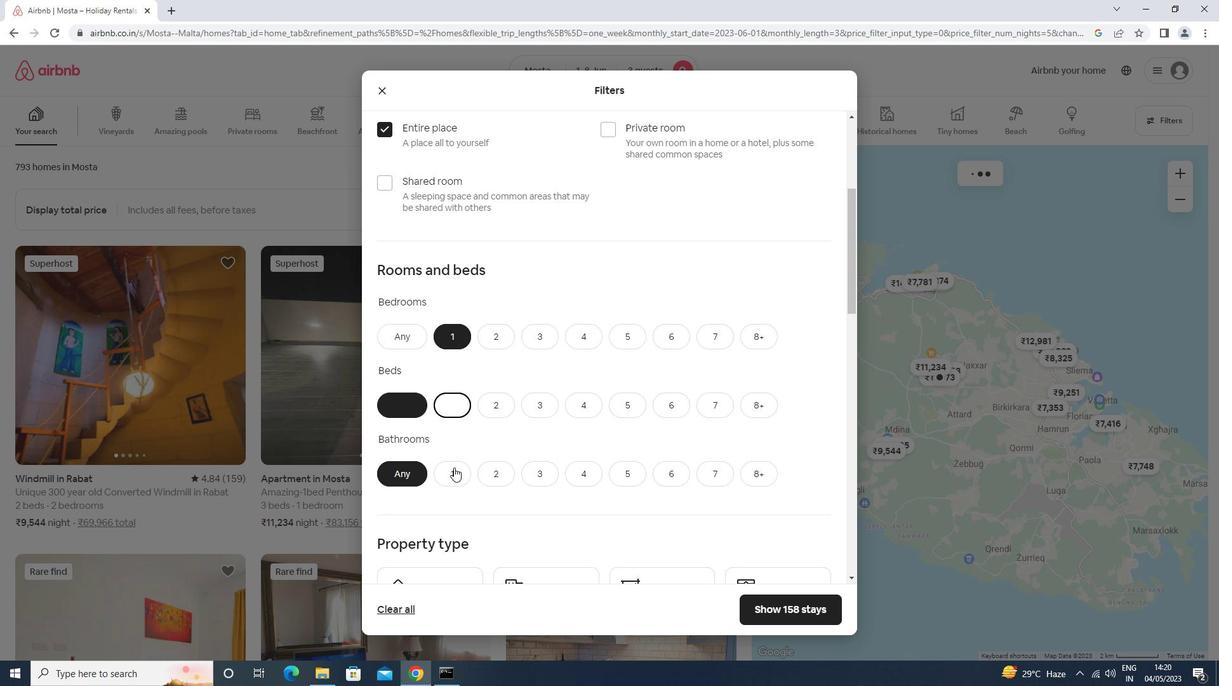 
Action: Mouse scrolled (454, 462) with delta (0, 0)
Screenshot: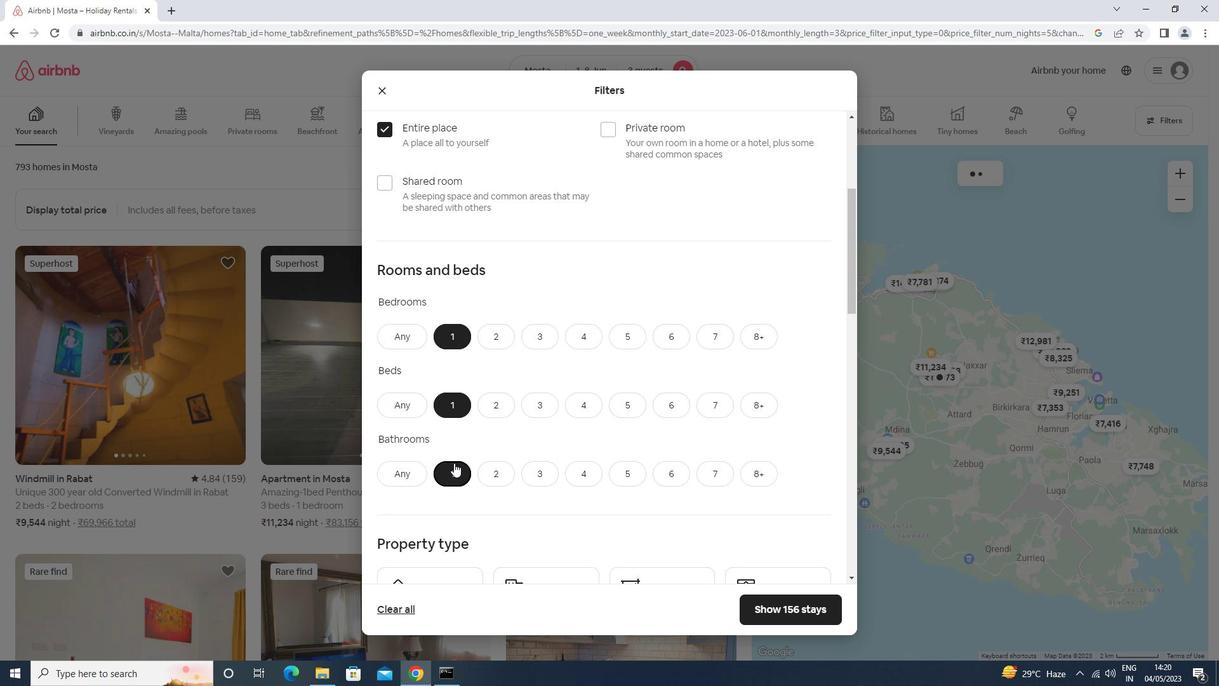 
Action: Mouse scrolled (454, 462) with delta (0, 0)
Screenshot: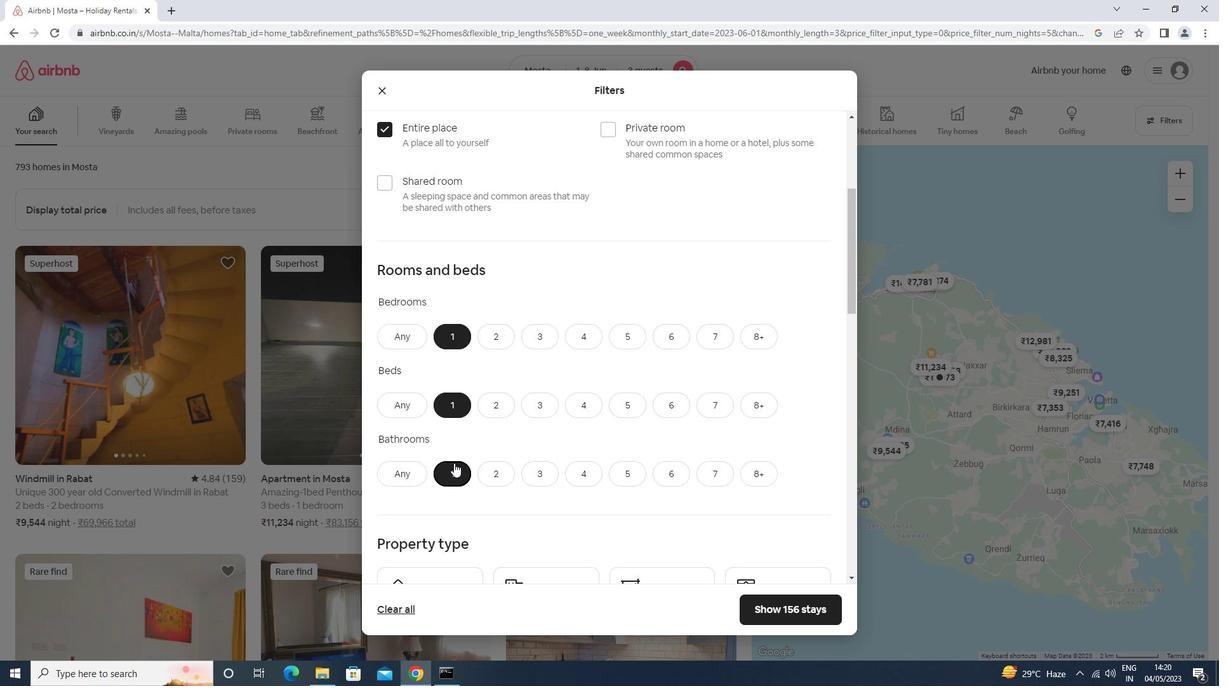 
Action: Mouse scrolled (454, 462) with delta (0, 0)
Screenshot: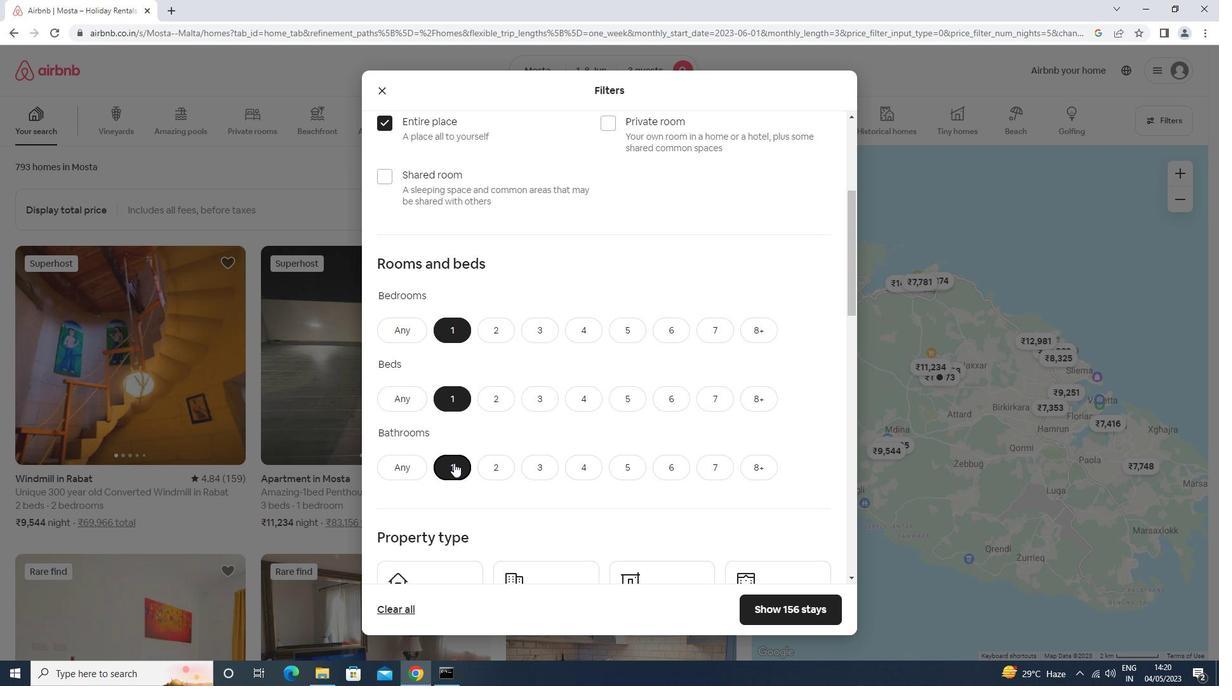 
Action: Mouse moved to (435, 416)
Screenshot: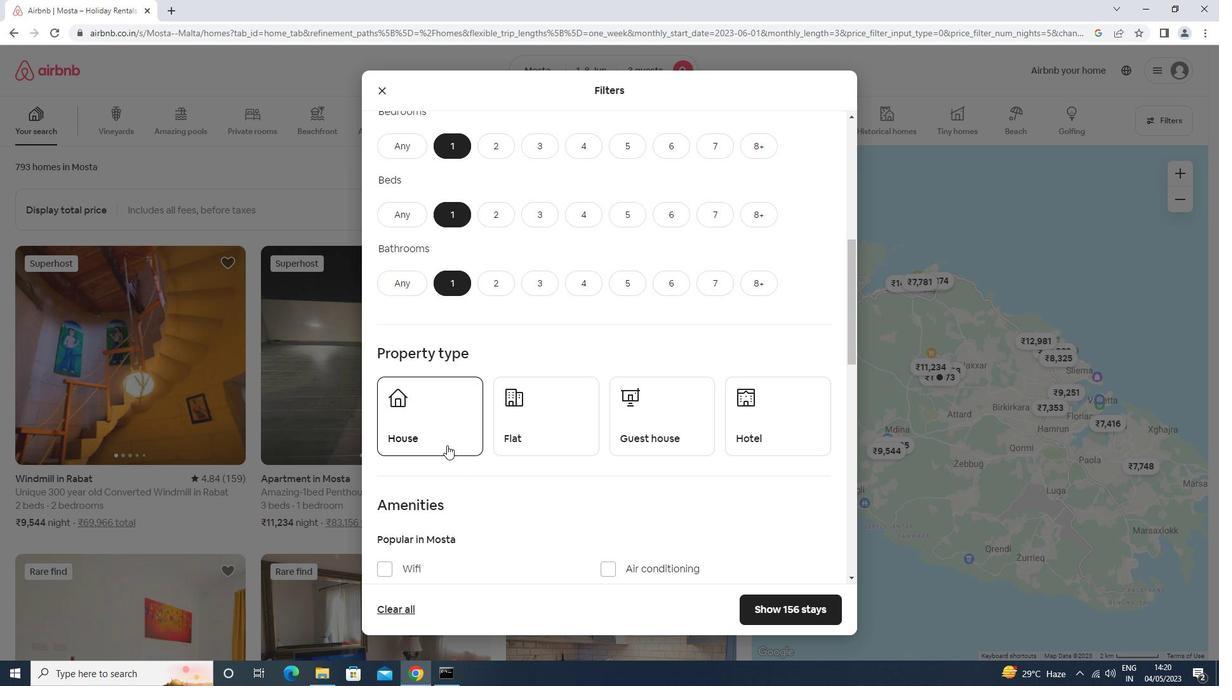 
Action: Mouse pressed left at (435, 416)
Screenshot: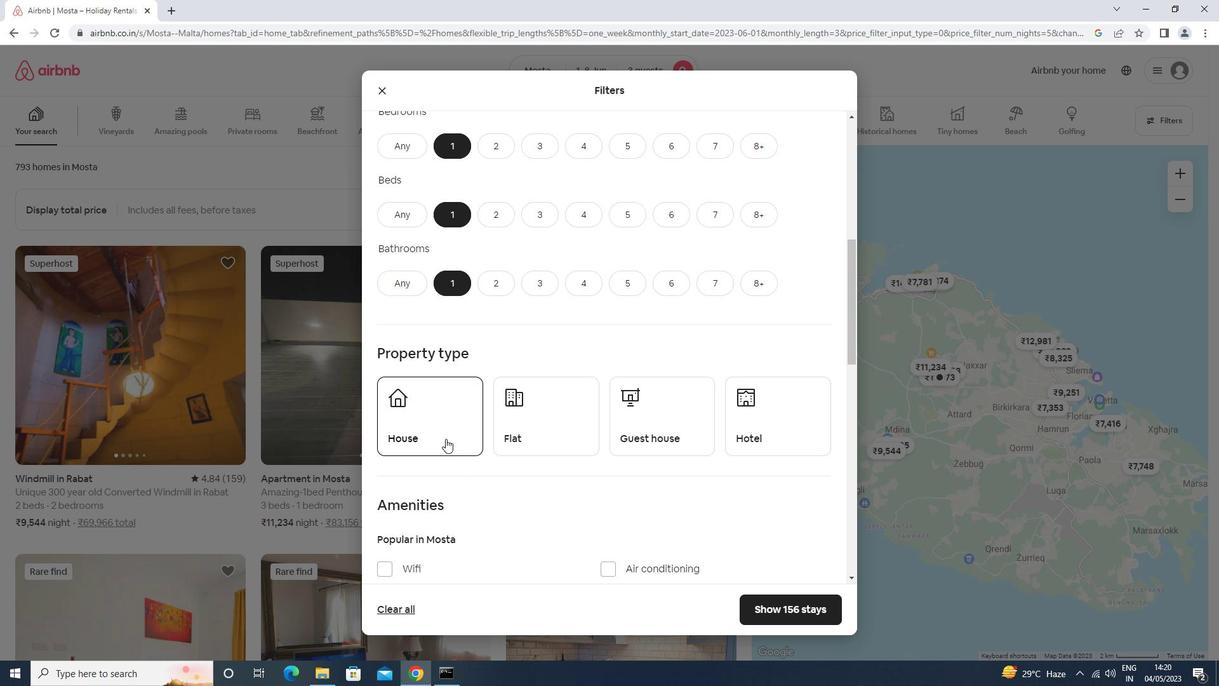 
Action: Mouse moved to (566, 432)
Screenshot: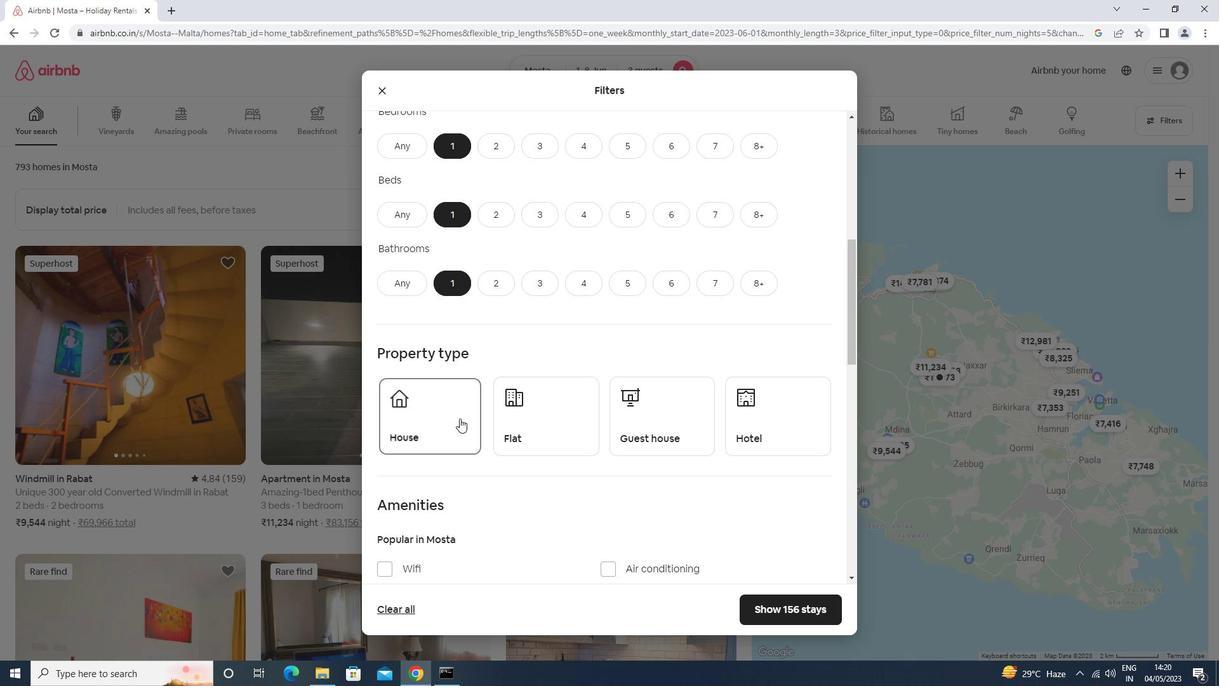 
Action: Mouse pressed left at (566, 432)
Screenshot: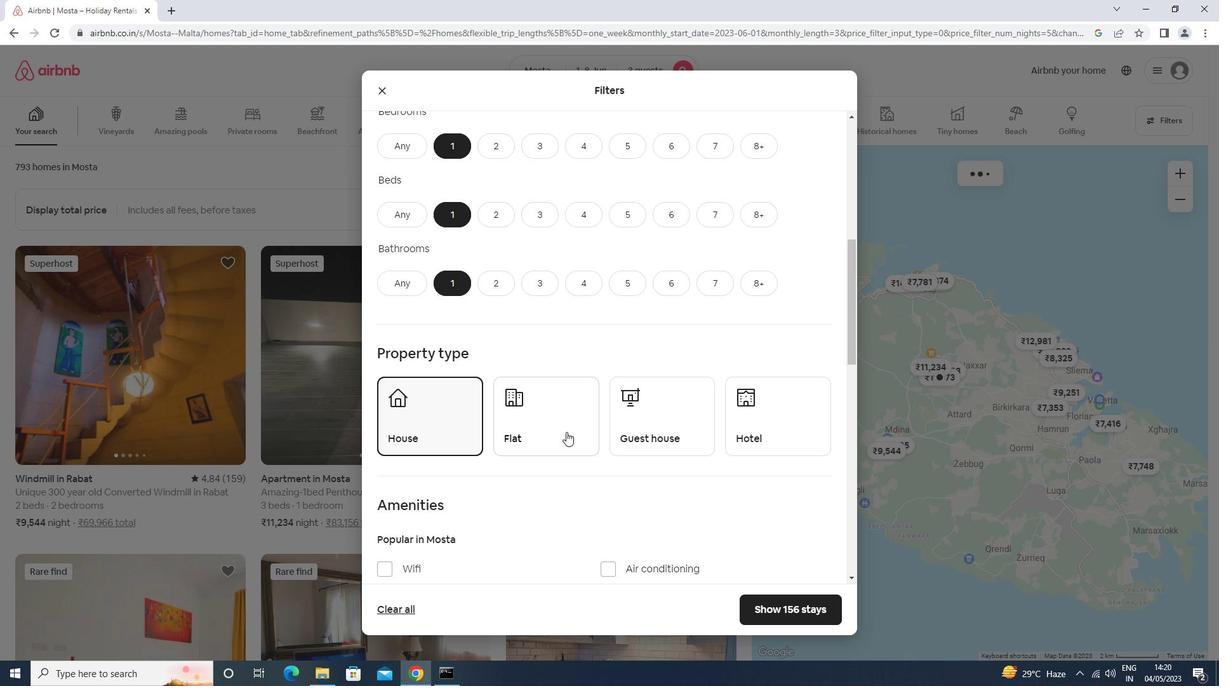
Action: Mouse moved to (653, 424)
Screenshot: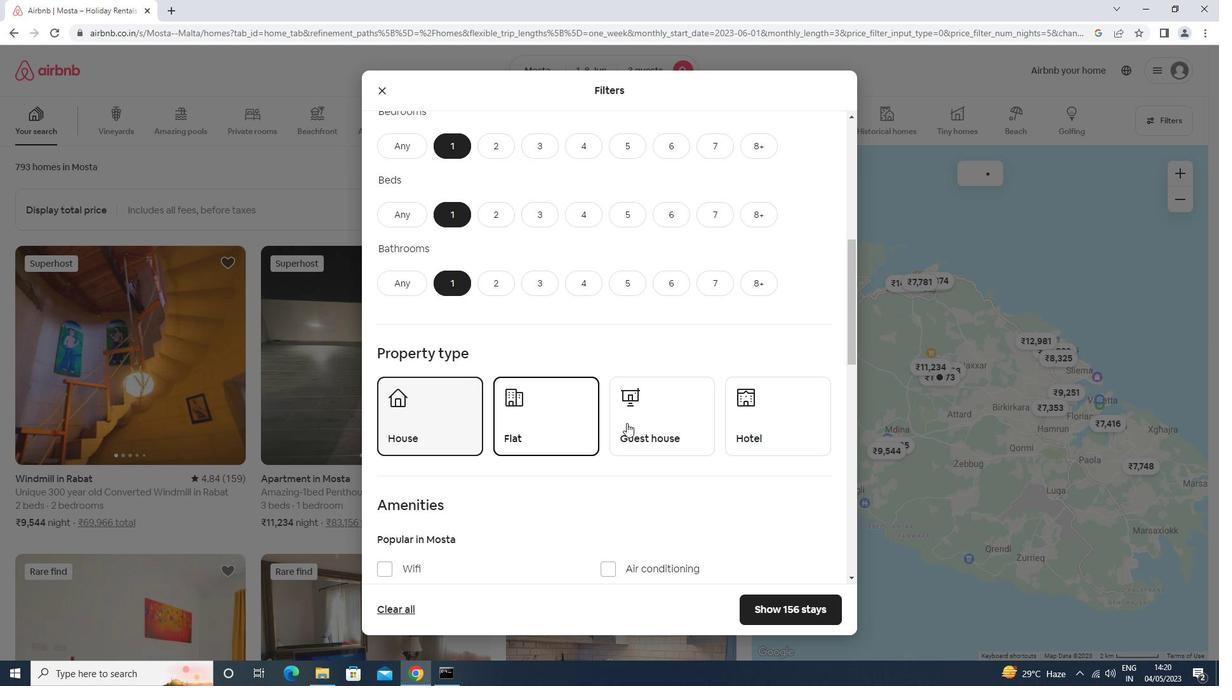 
Action: Mouse pressed left at (653, 424)
Screenshot: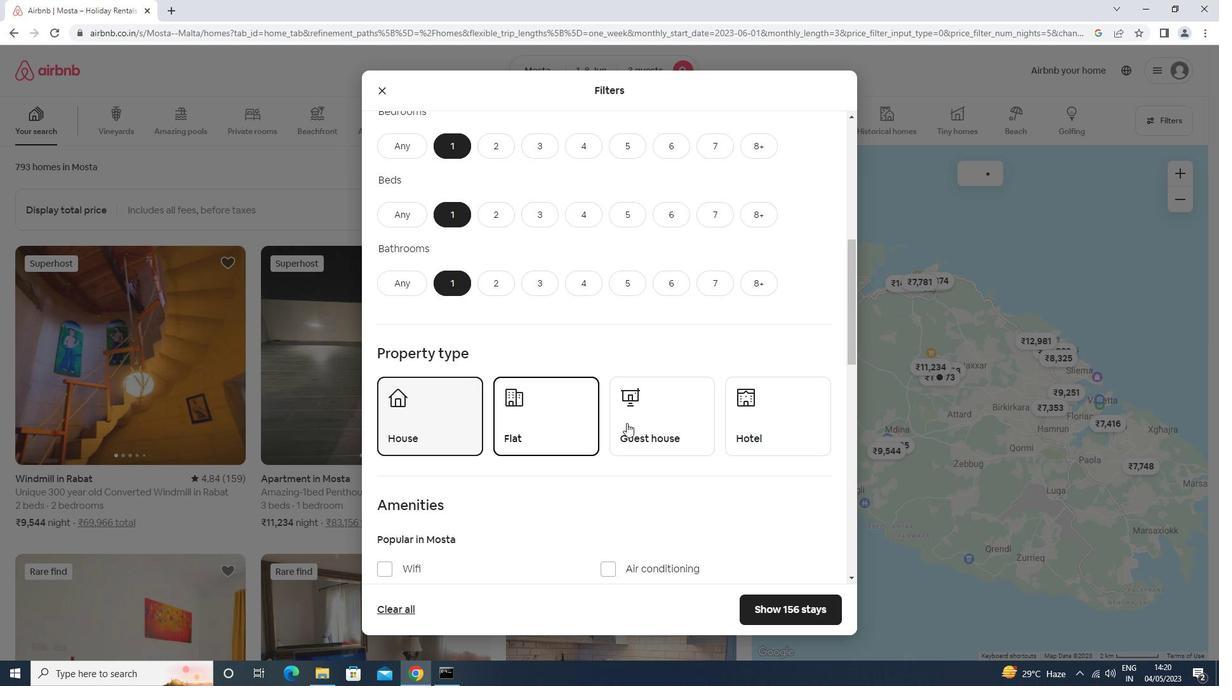 
Action: Mouse moved to (740, 435)
Screenshot: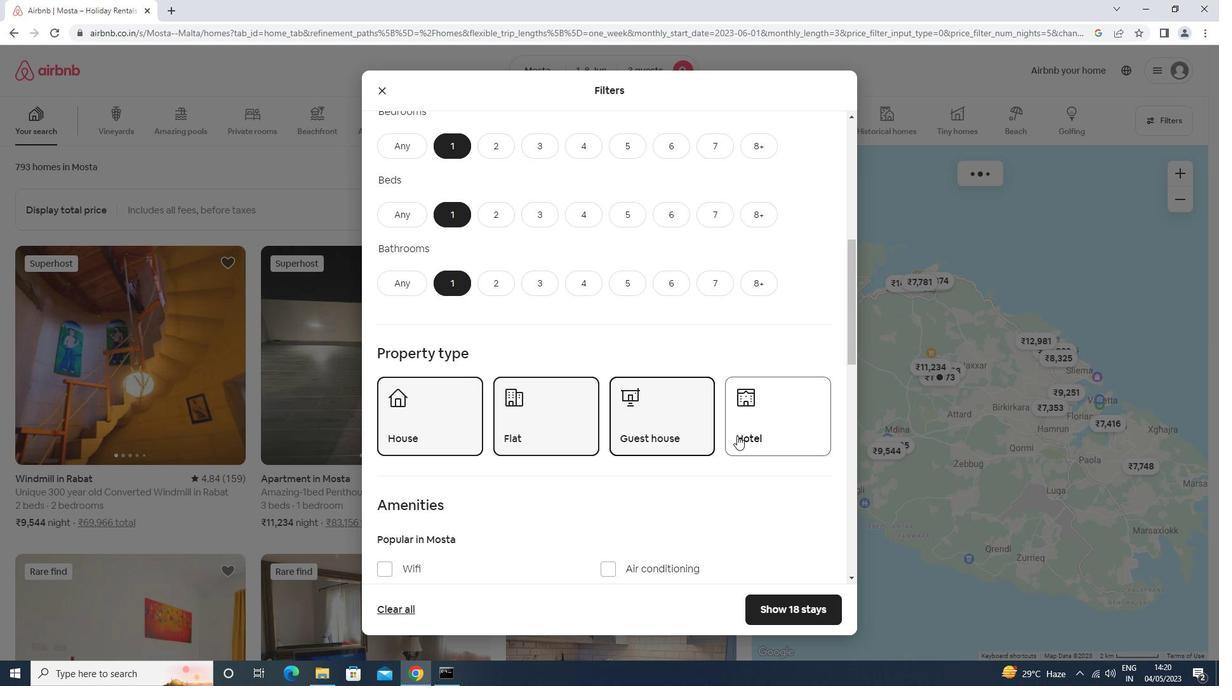 
Action: Mouse pressed left at (740, 435)
Screenshot: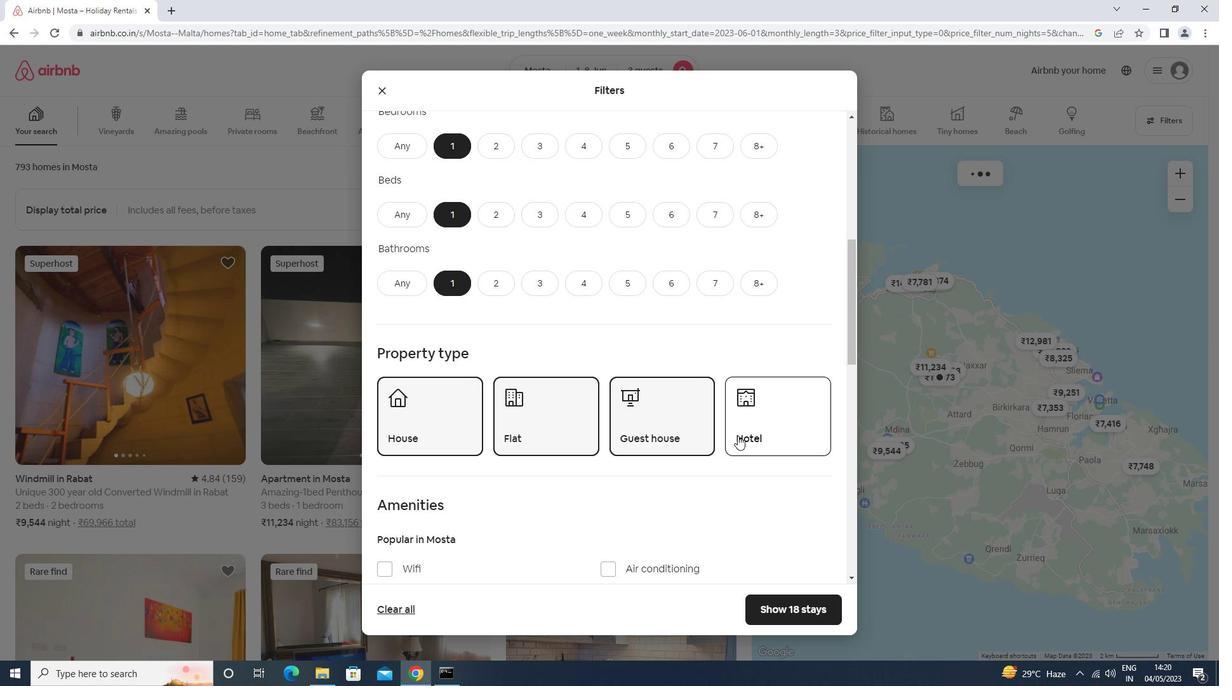 
Action: Mouse moved to (744, 432)
Screenshot: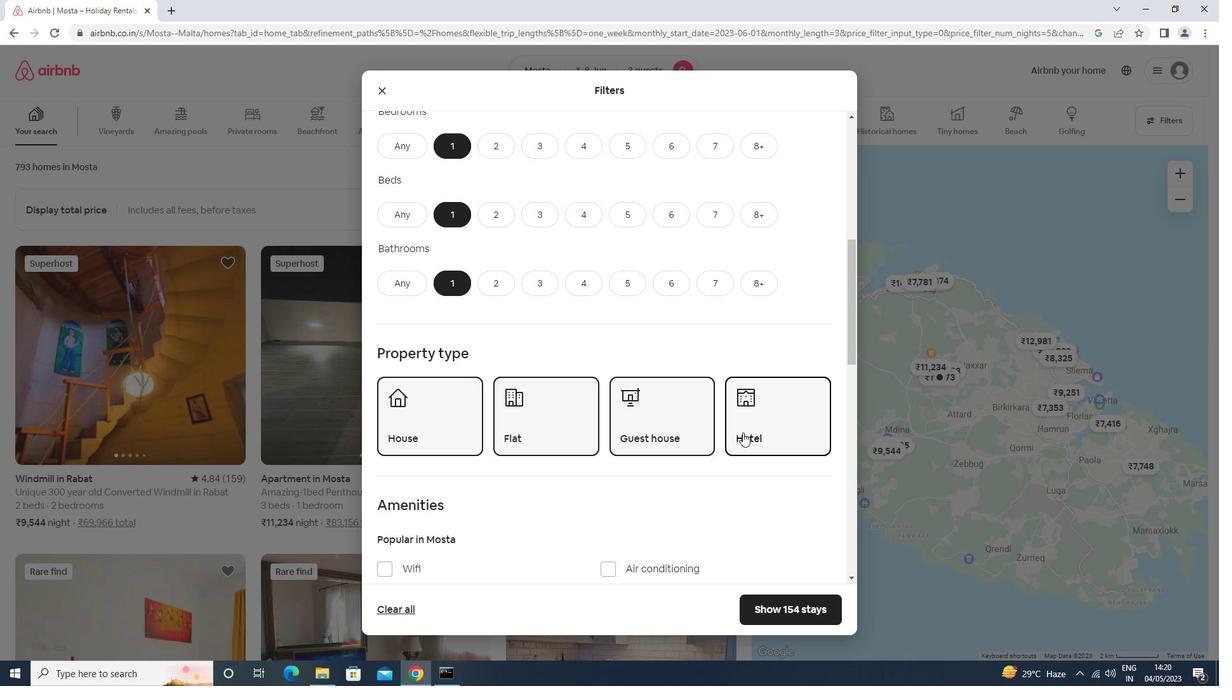 
Action: Mouse scrolled (744, 432) with delta (0, 0)
Screenshot: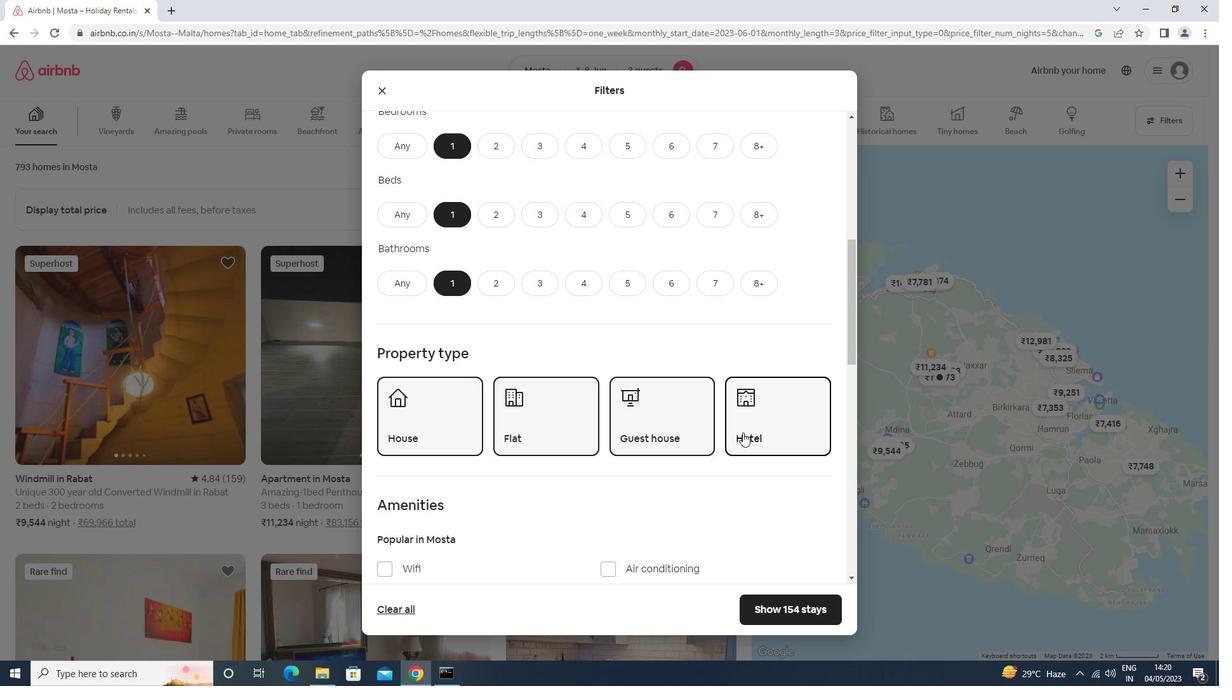 
Action: Mouse scrolled (744, 432) with delta (0, 0)
Screenshot: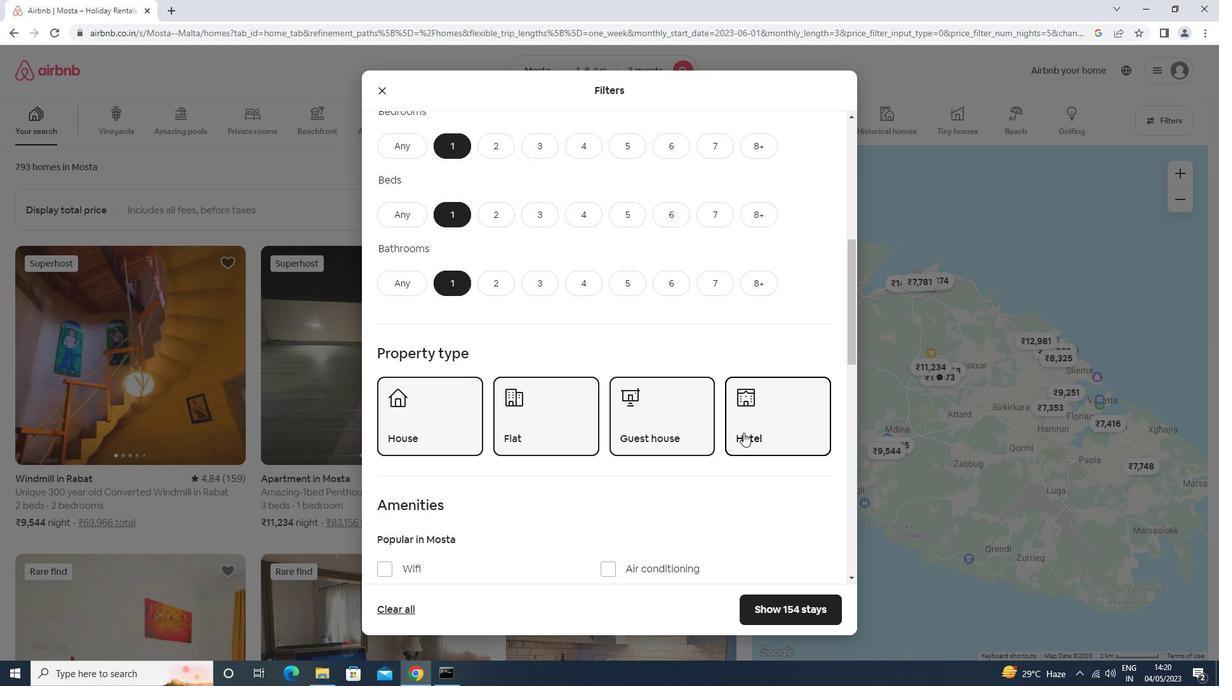 
Action: Mouse moved to (744, 432)
Screenshot: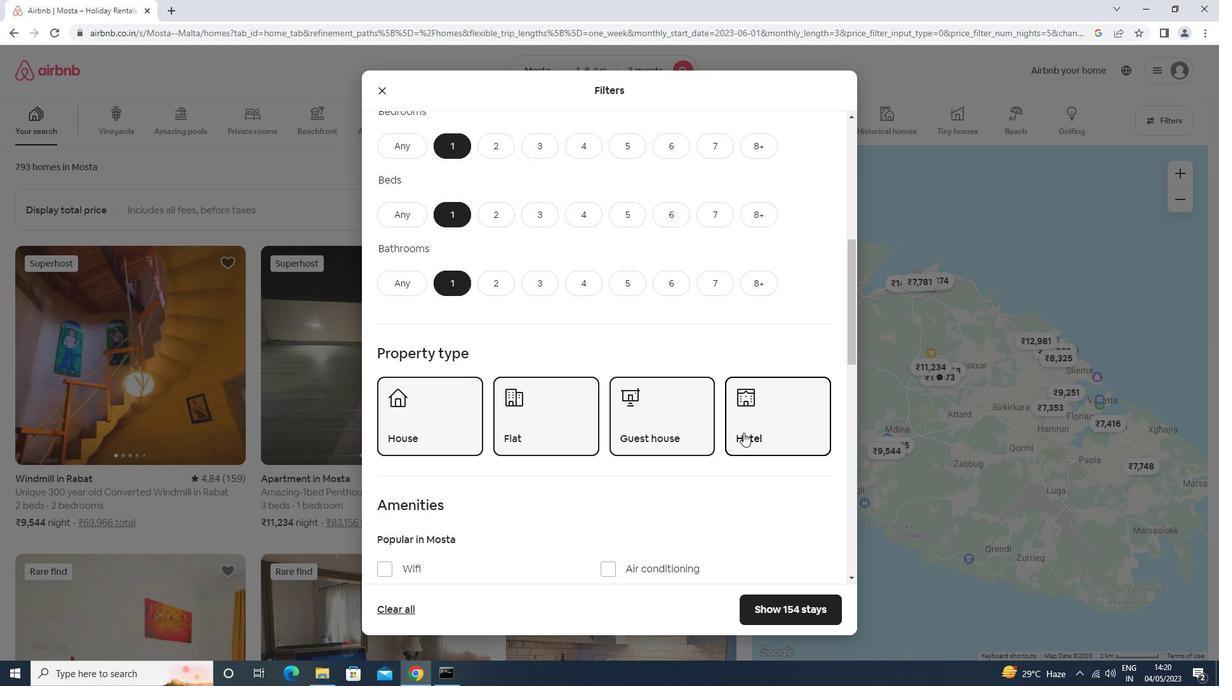 
Action: Mouse scrolled (744, 432) with delta (0, 0)
Screenshot: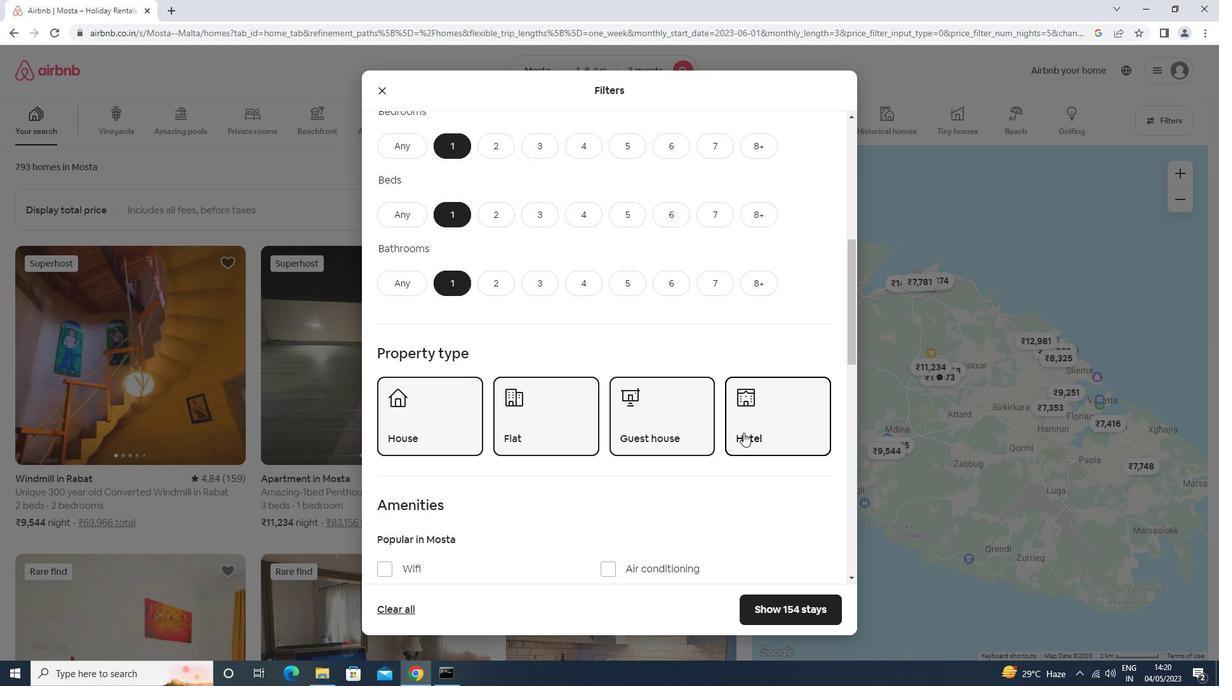 
Action: Mouse scrolled (744, 432) with delta (0, 0)
Screenshot: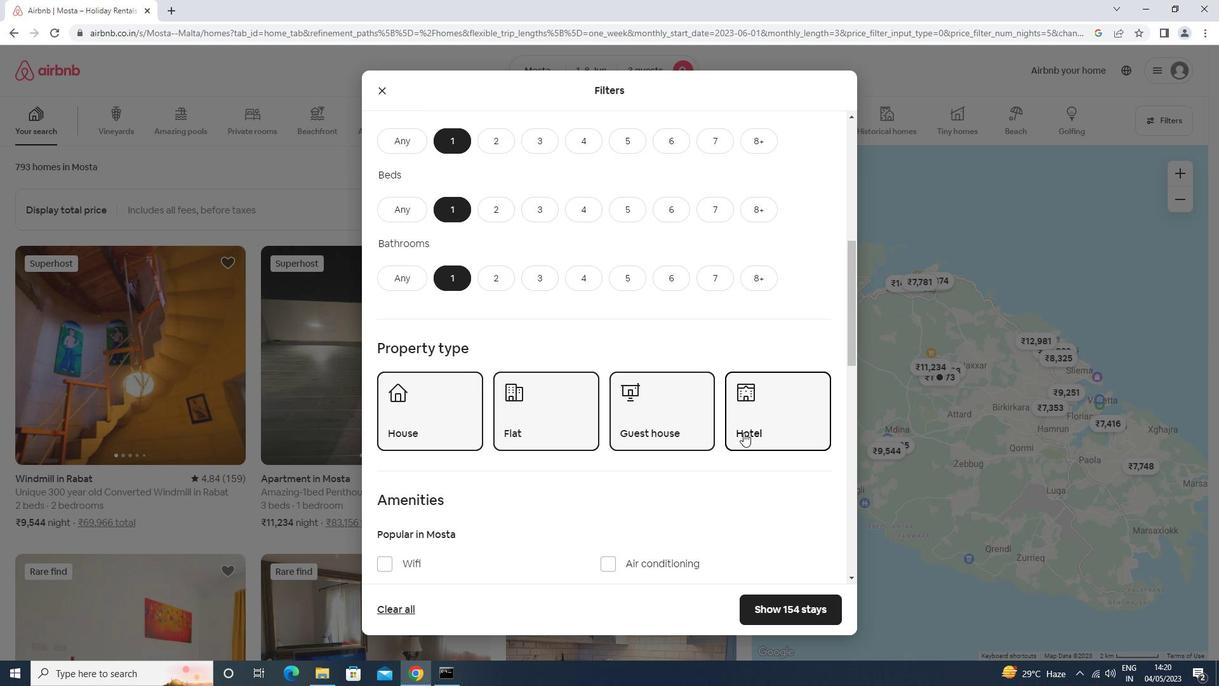 
Action: Mouse scrolled (744, 432) with delta (0, 0)
Screenshot: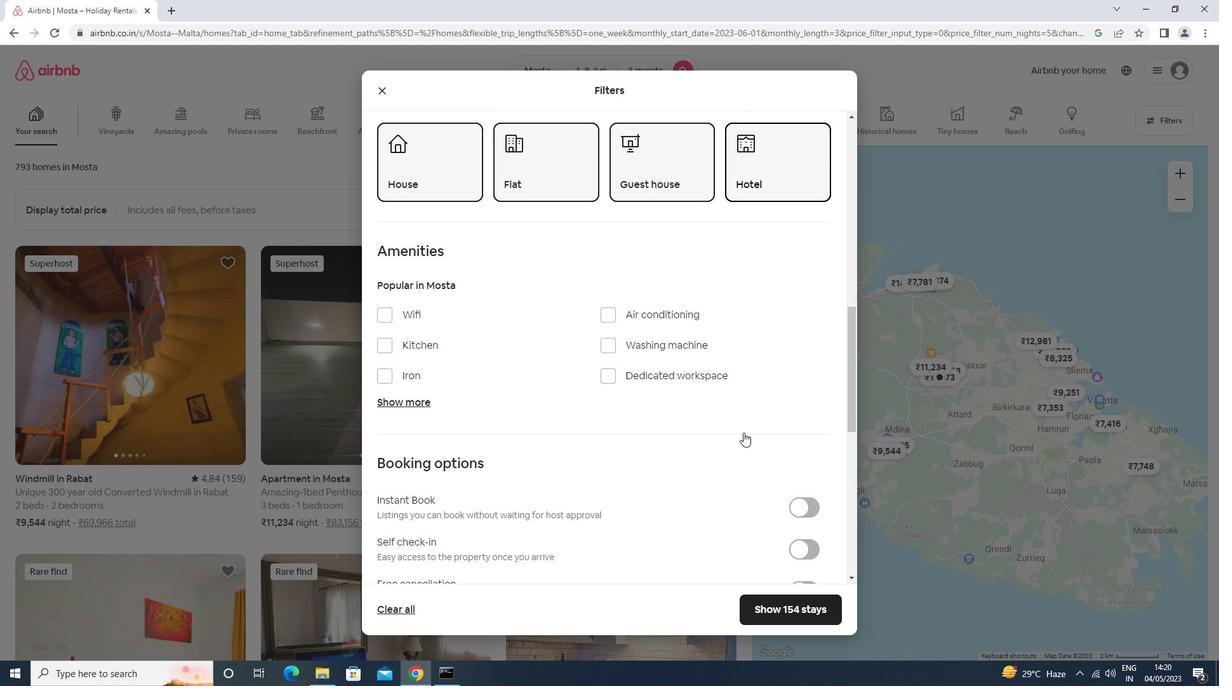 
Action: Mouse scrolled (744, 432) with delta (0, 0)
Screenshot: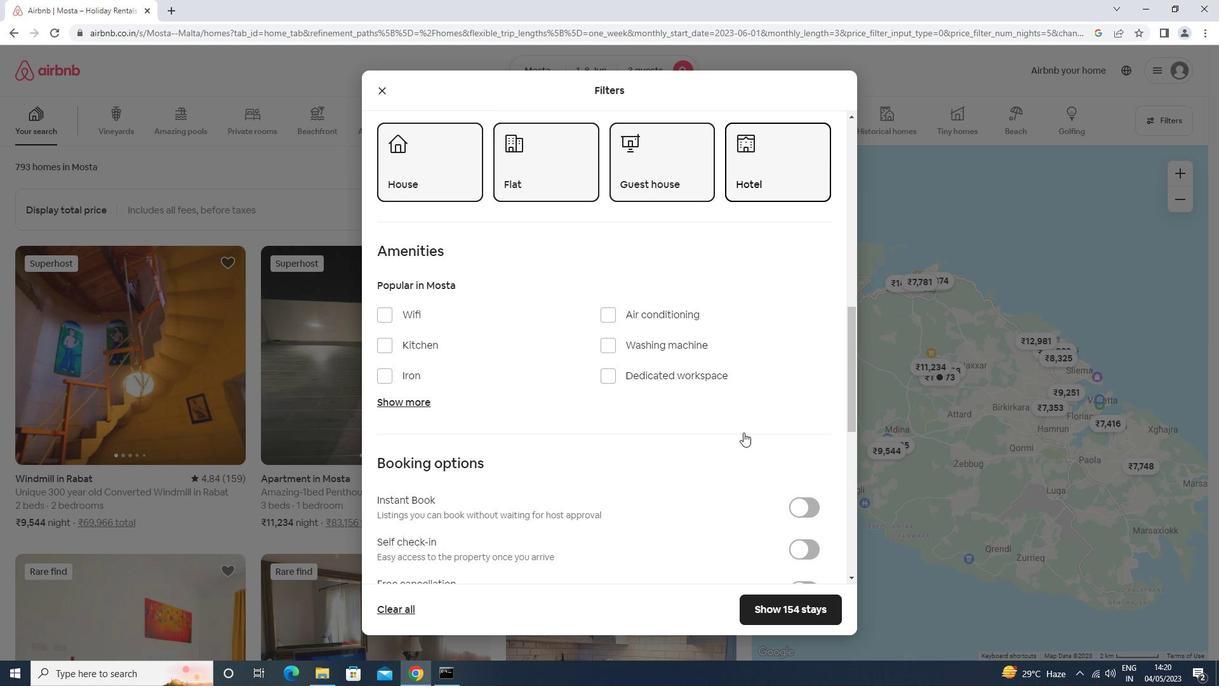 
Action: Mouse moved to (810, 420)
Screenshot: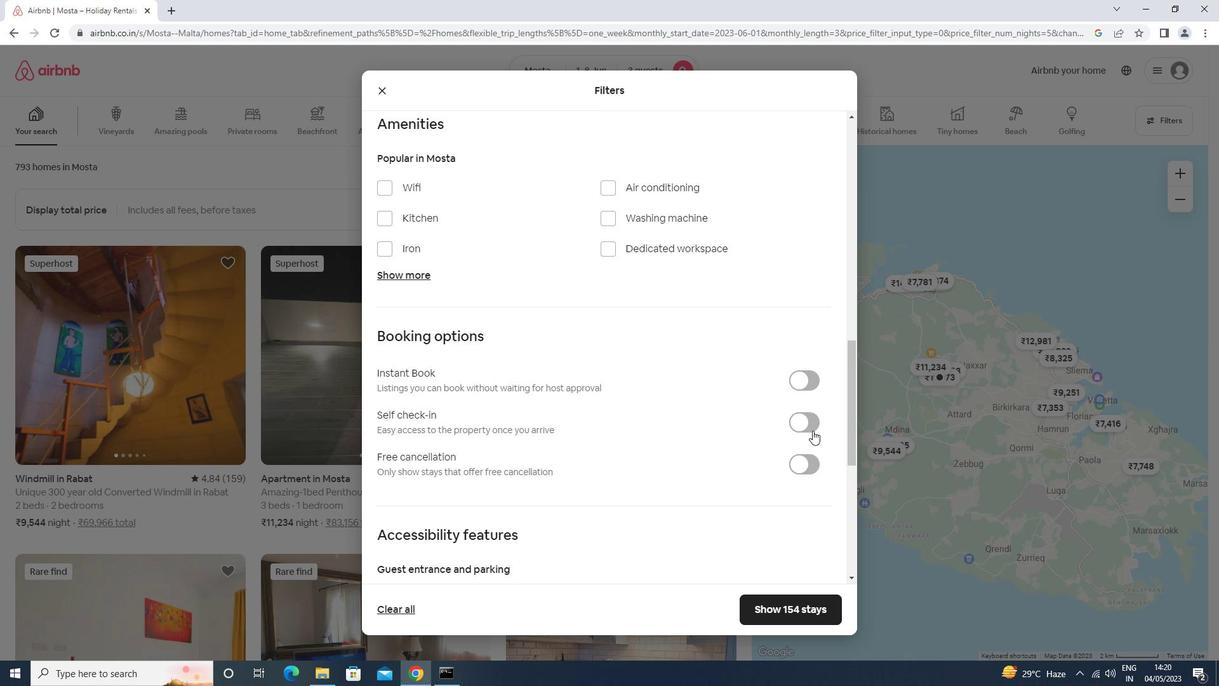 
Action: Mouse pressed left at (810, 420)
Screenshot: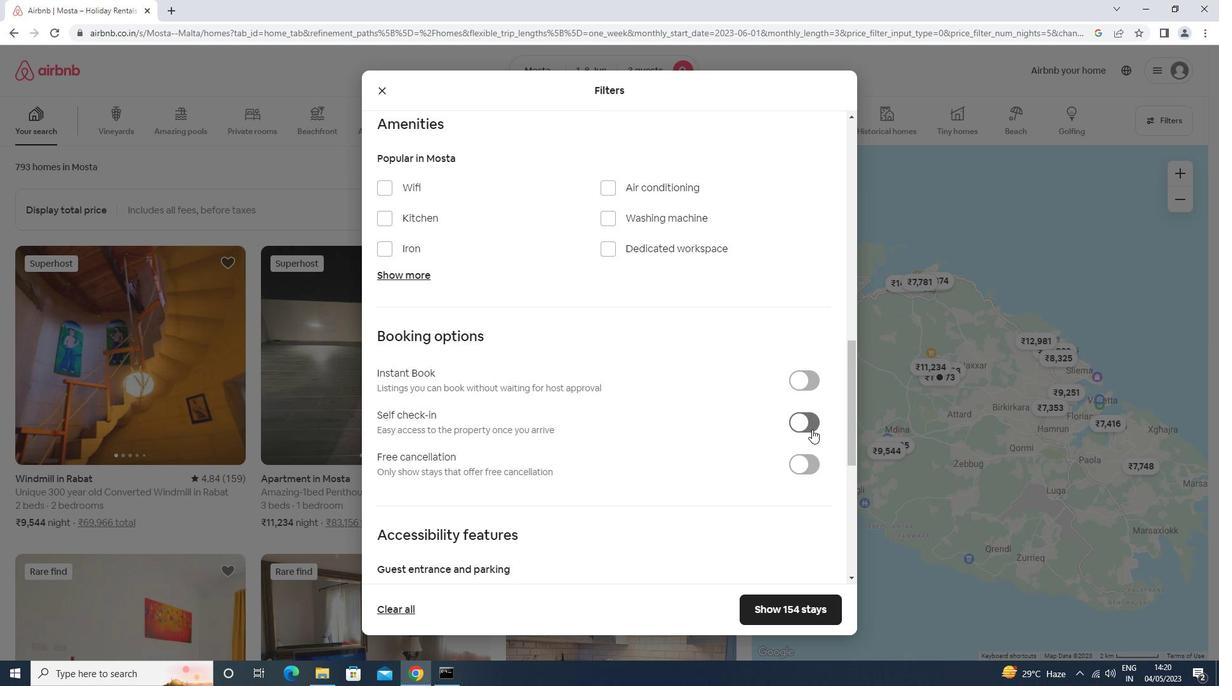 
Action: Mouse moved to (772, 410)
Screenshot: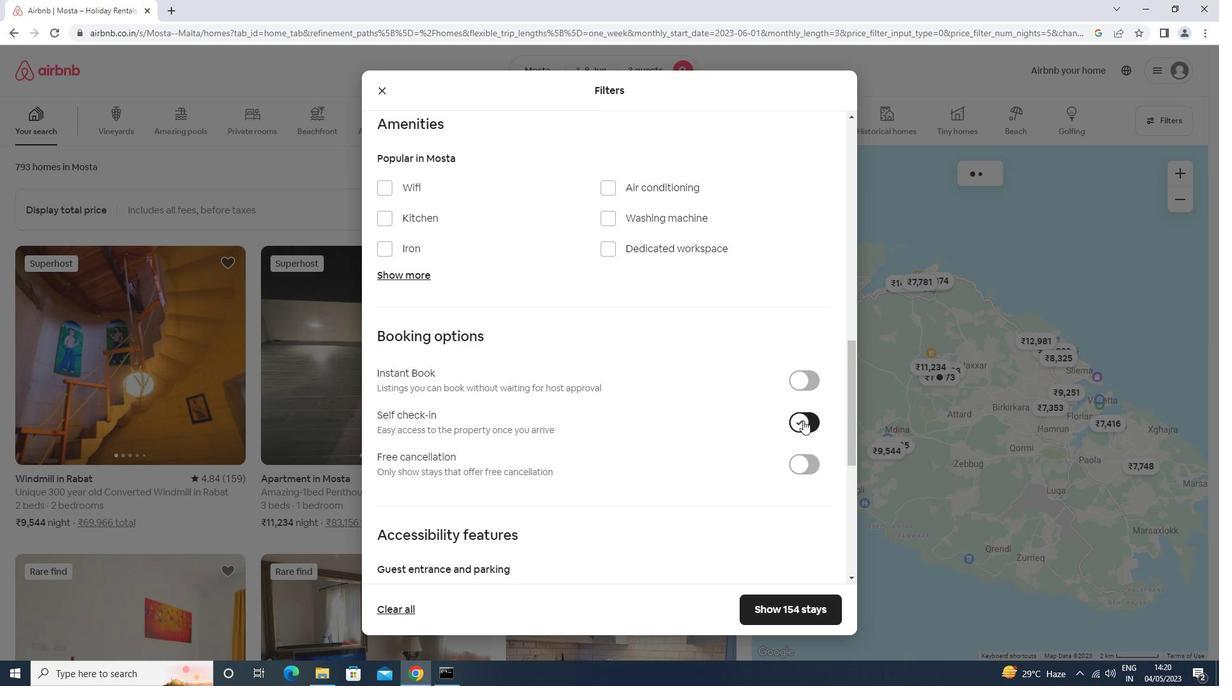 
Action: Mouse scrolled (772, 409) with delta (0, 0)
Screenshot: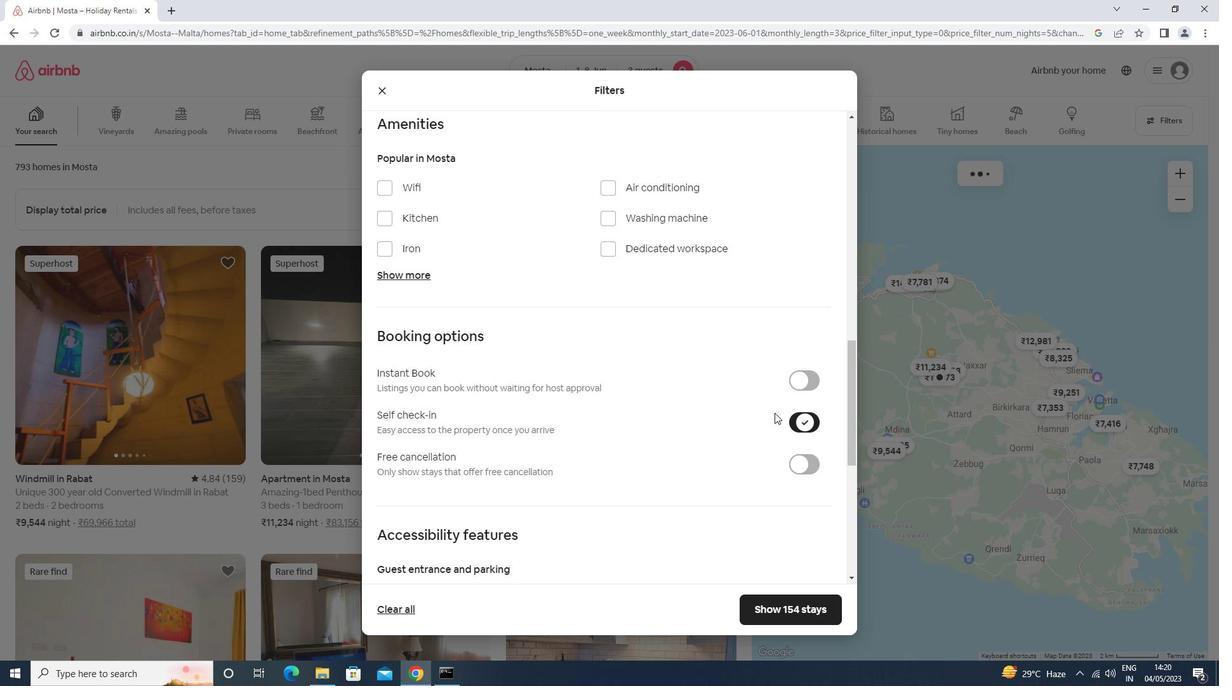 
Action: Mouse scrolled (772, 409) with delta (0, 0)
Screenshot: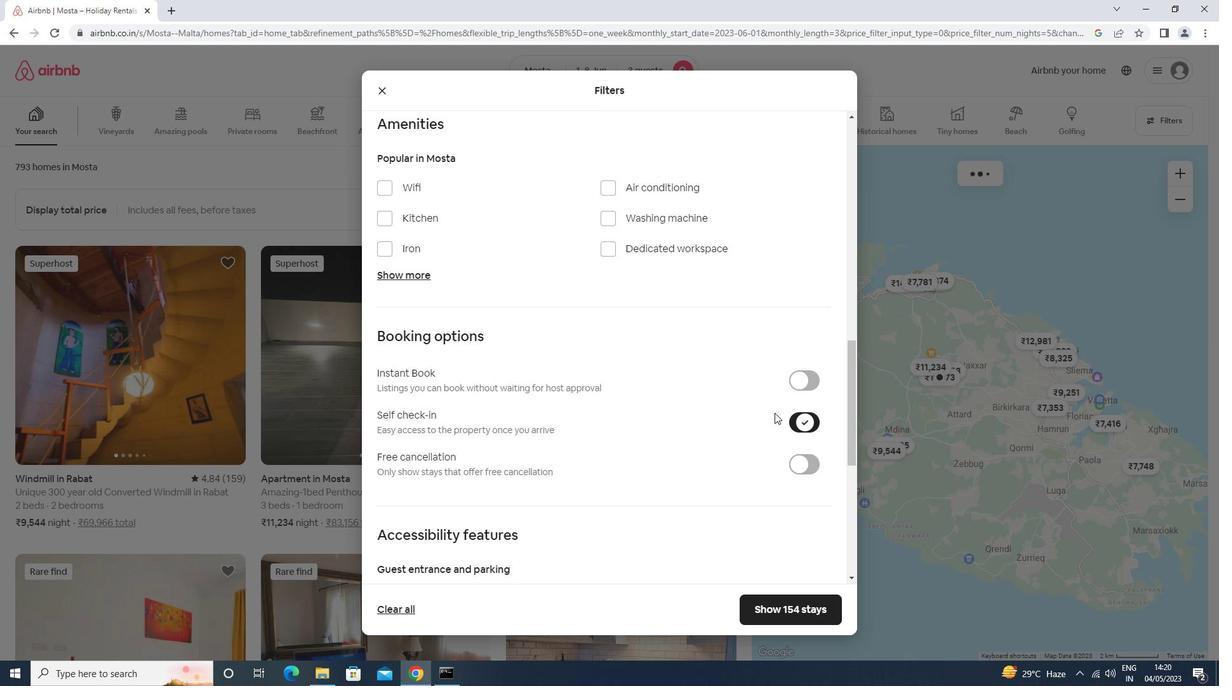 
Action: Mouse moved to (770, 409)
Screenshot: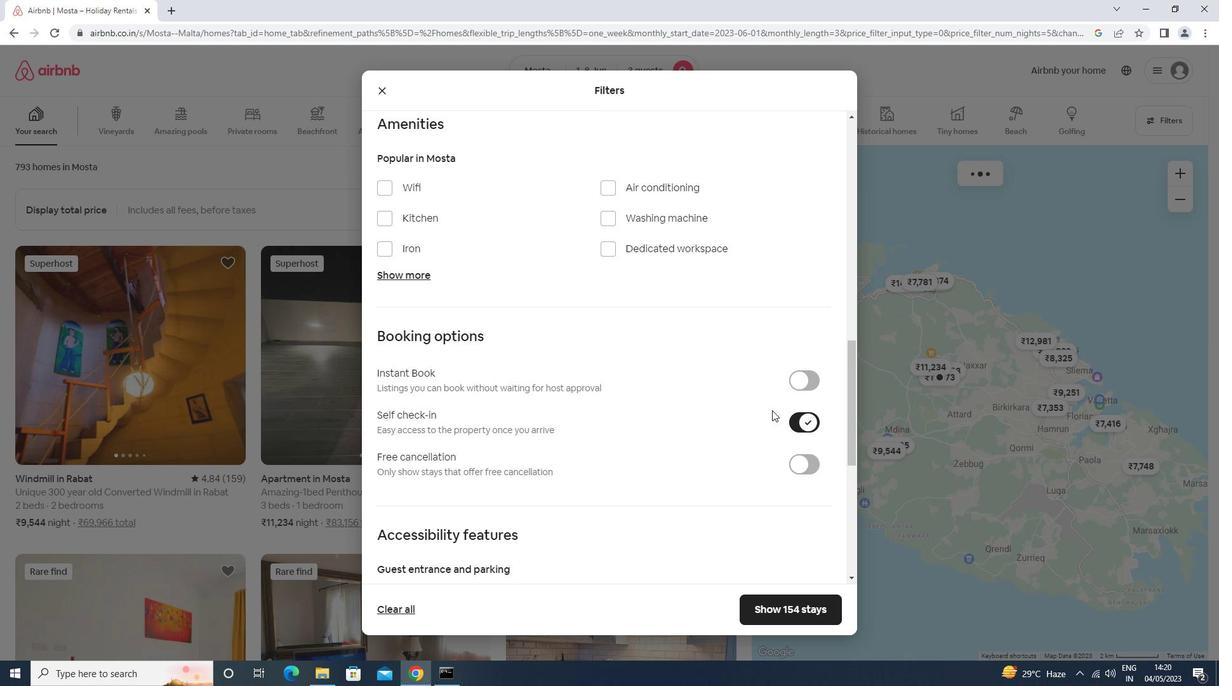 
Action: Mouse scrolled (770, 409) with delta (0, 0)
Screenshot: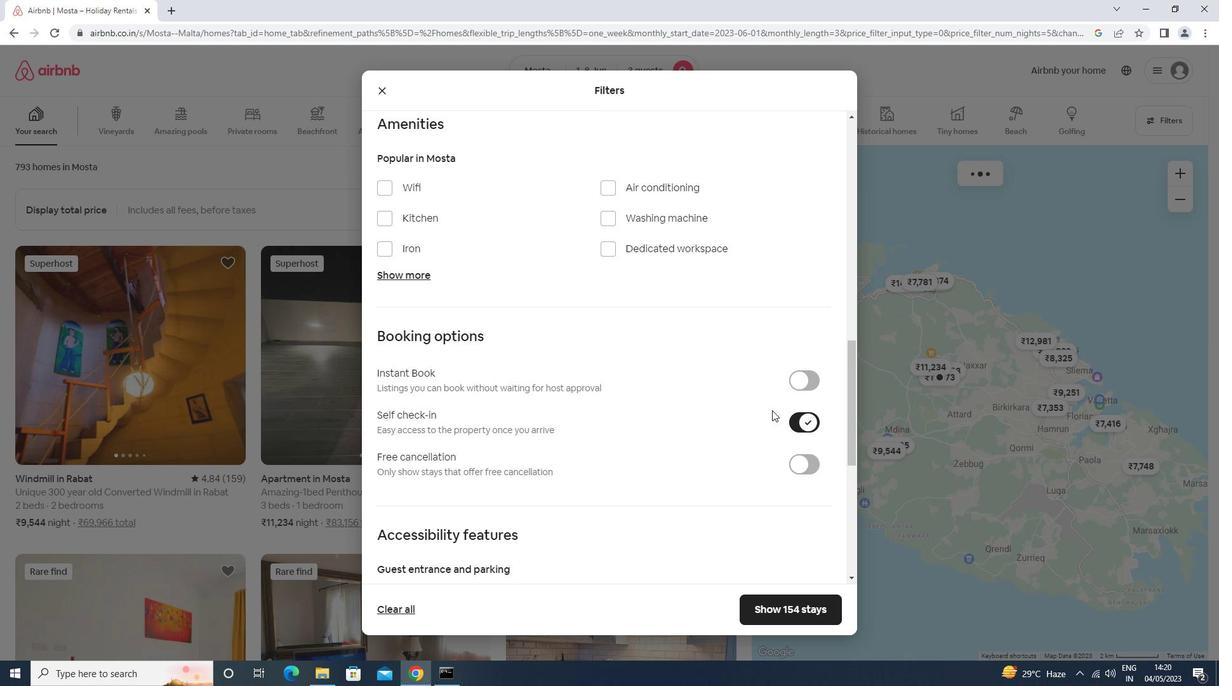 
Action: Mouse moved to (770, 409)
Screenshot: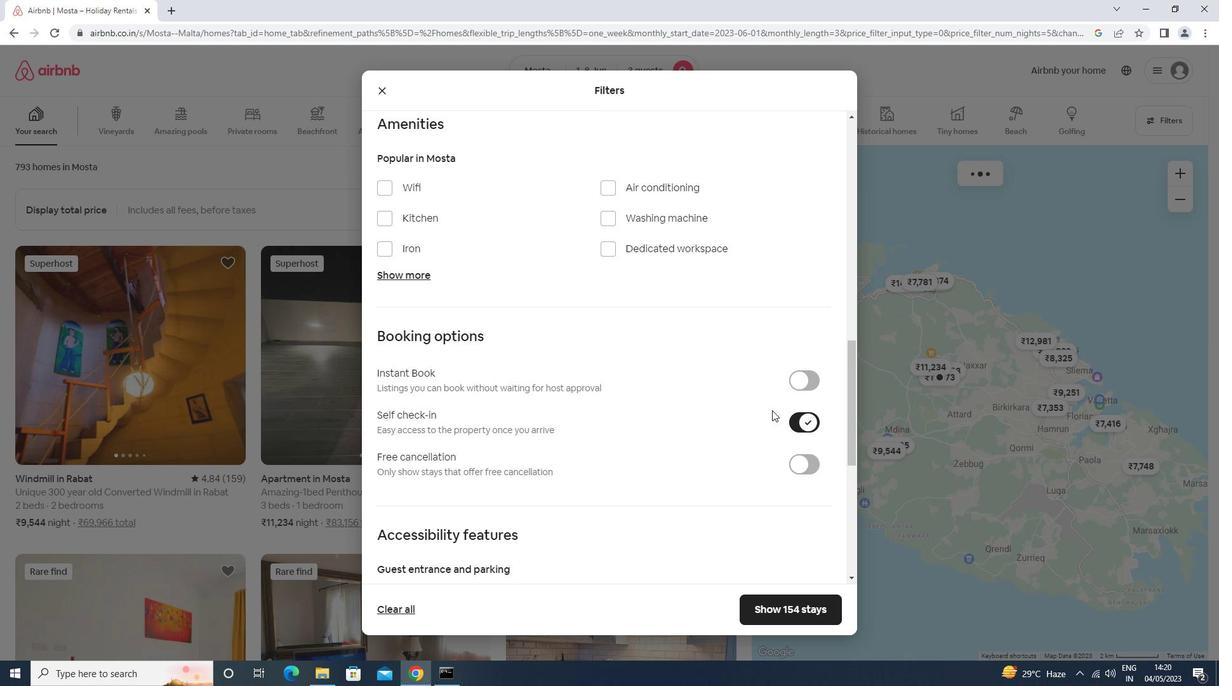 
Action: Mouse scrolled (770, 409) with delta (0, 0)
Screenshot: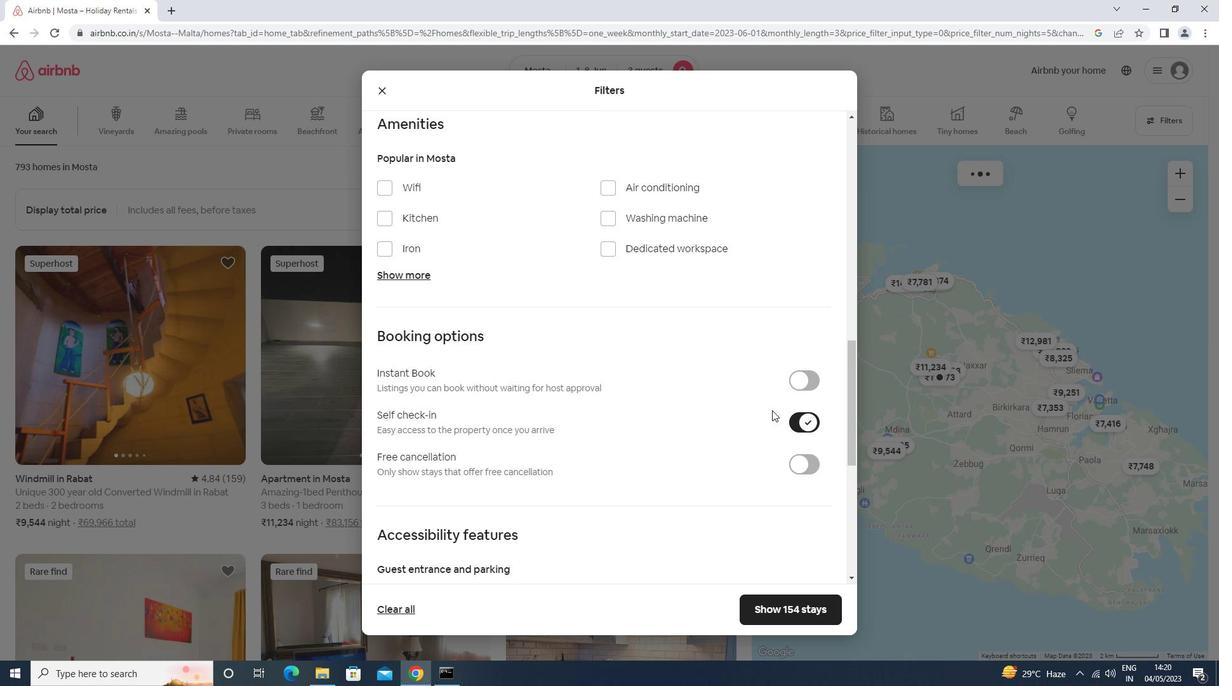 
Action: Mouse moved to (769, 409)
Screenshot: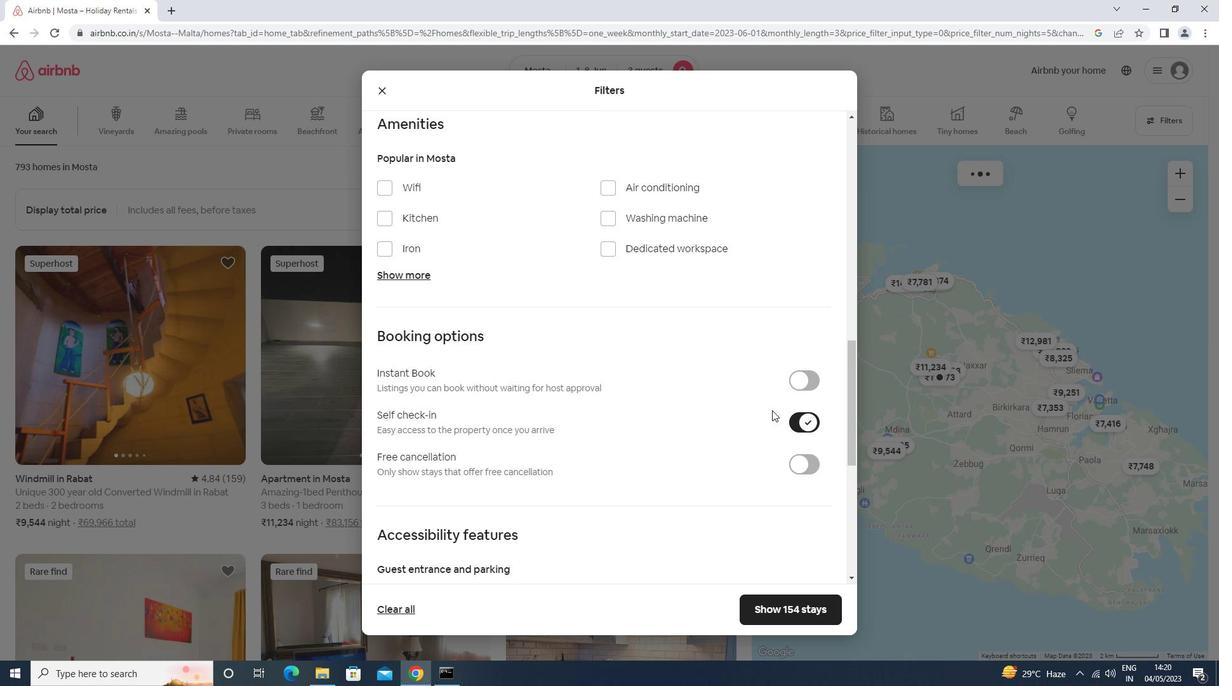 
Action: Mouse scrolled (769, 409) with delta (0, 0)
Screenshot: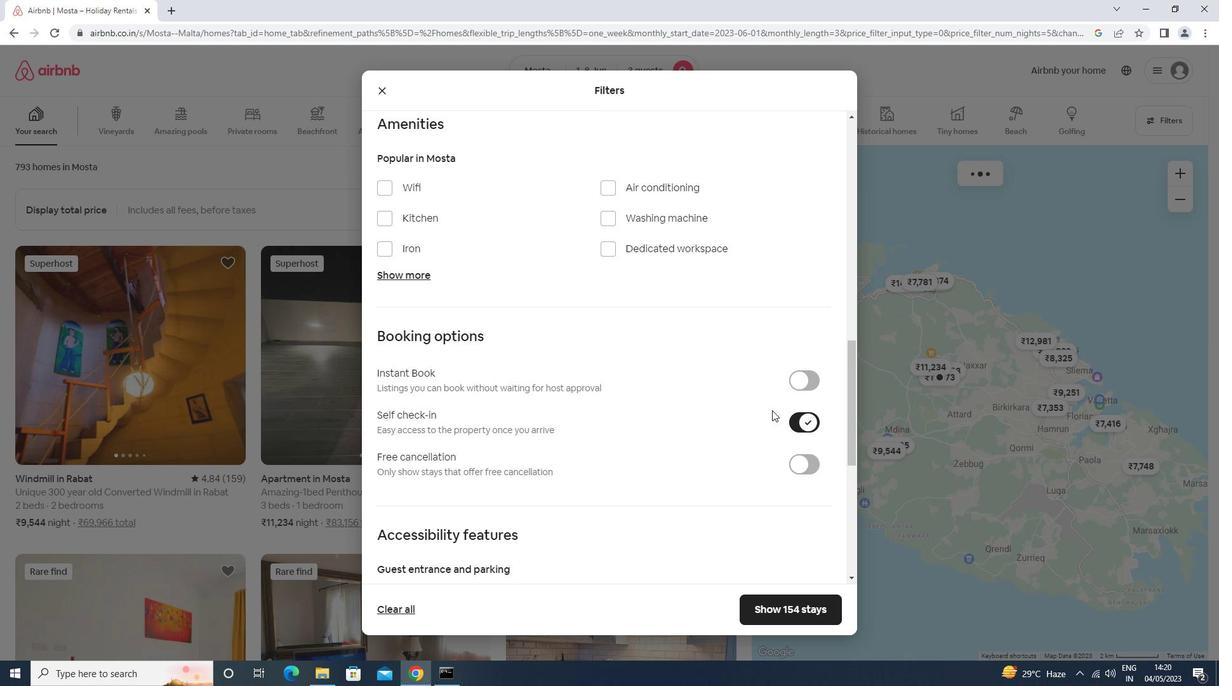 
Action: Mouse moved to (768, 410)
Screenshot: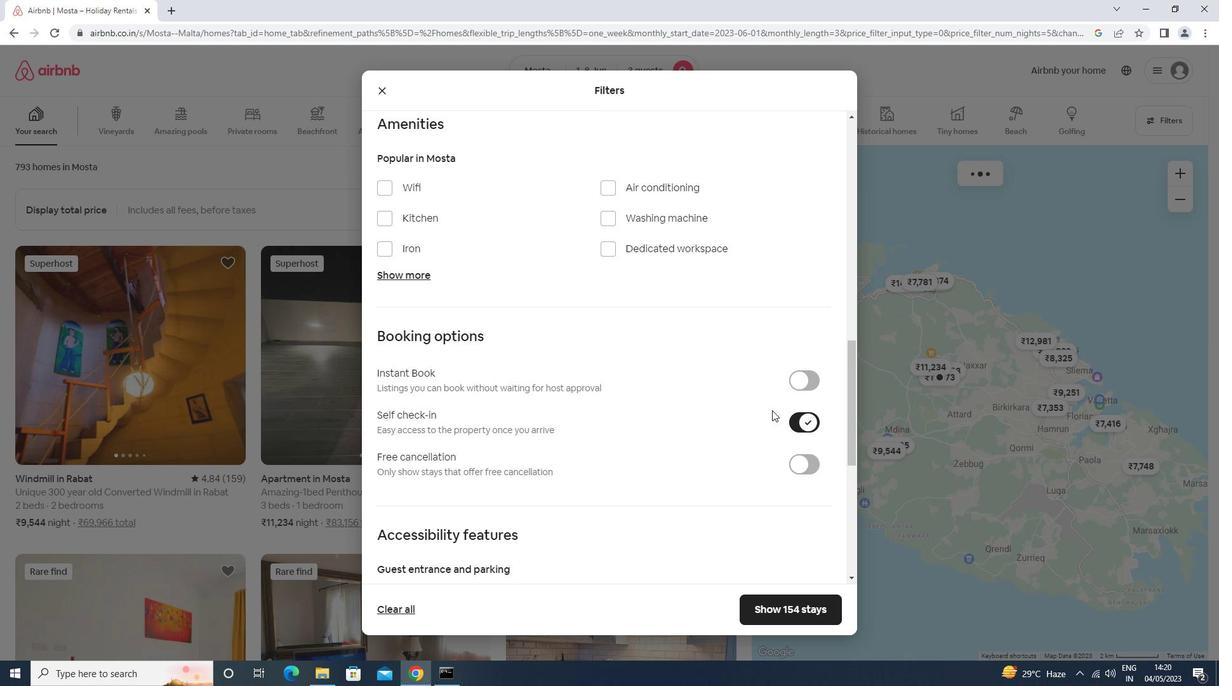 
Action: Mouse scrolled (768, 409) with delta (0, 0)
Screenshot: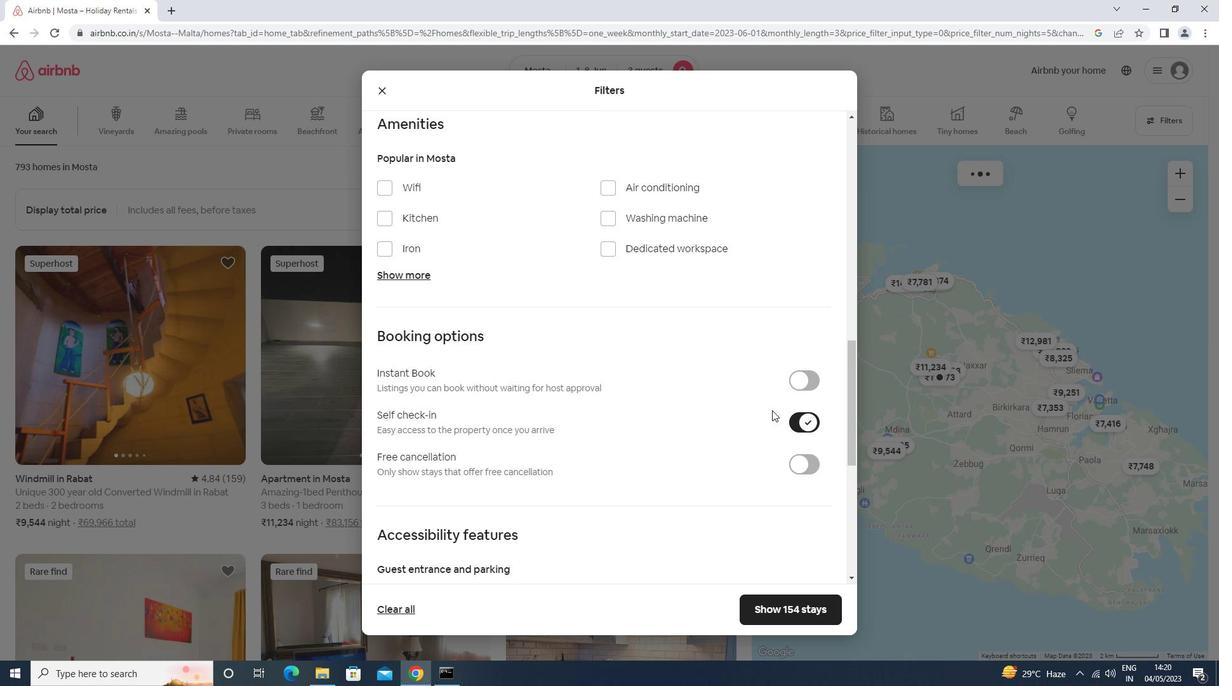 
Action: Mouse moved to (766, 411)
Screenshot: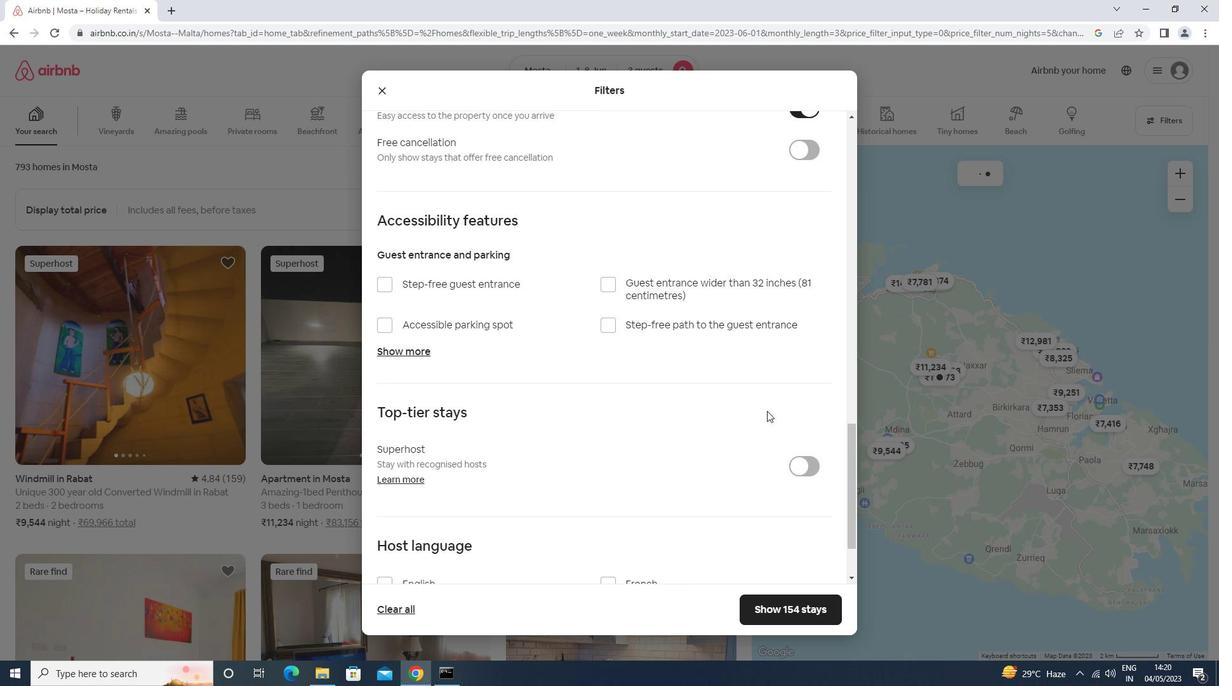 
Action: Mouse scrolled (766, 410) with delta (0, 0)
Screenshot: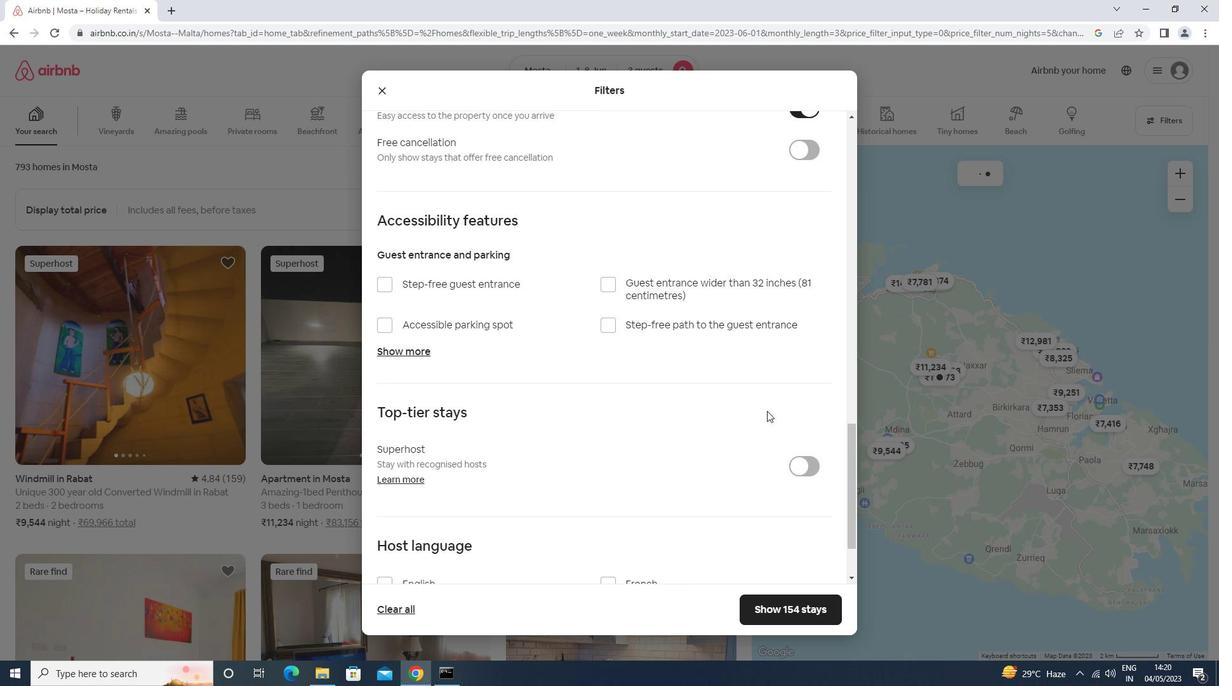 
Action: Mouse scrolled (766, 410) with delta (0, 0)
Screenshot: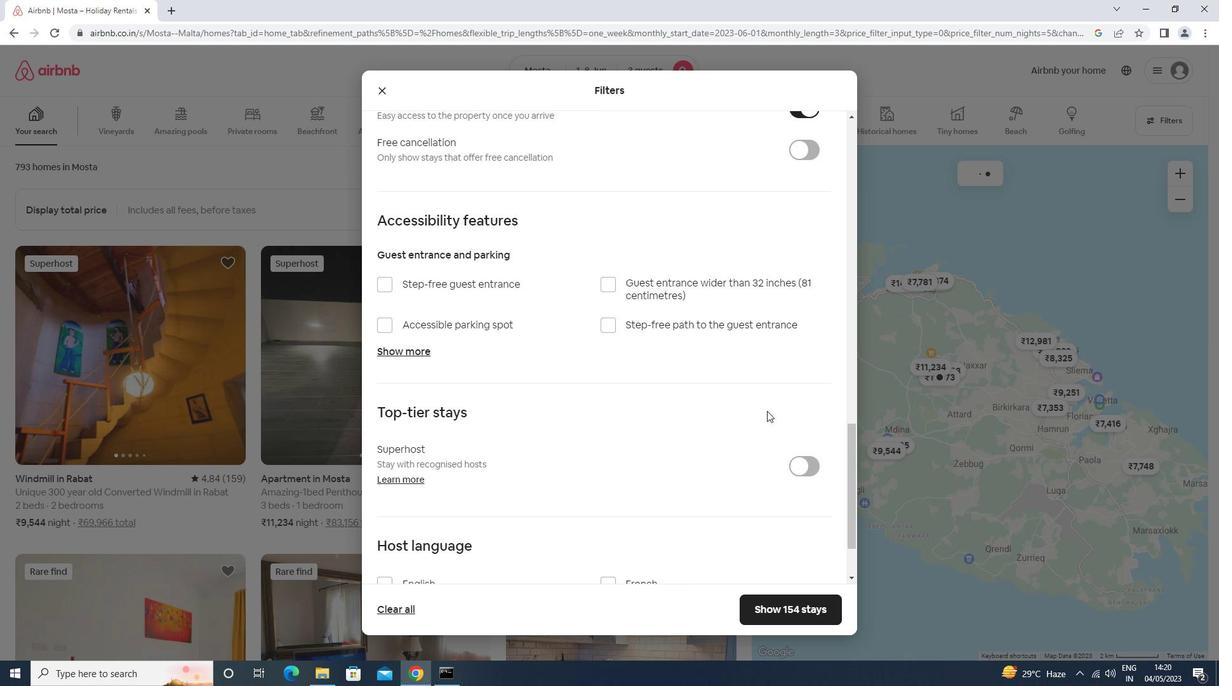
Action: Mouse moved to (766, 411)
Screenshot: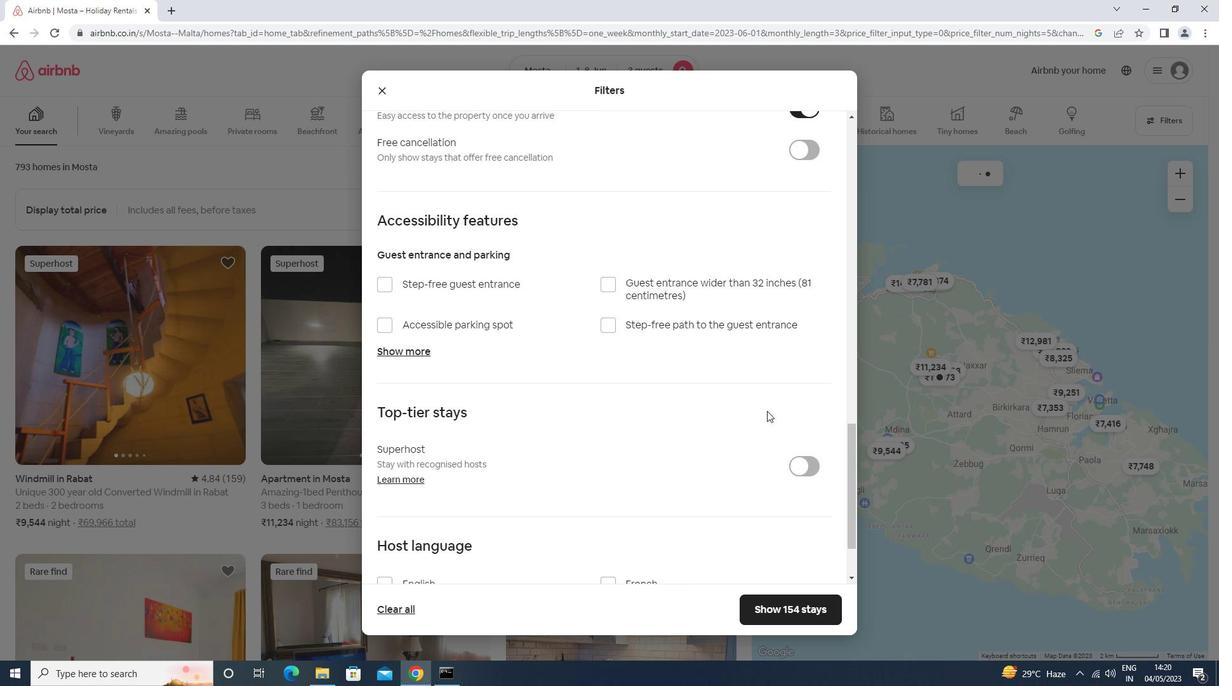 
Action: Mouse scrolled (766, 411) with delta (0, 0)
Screenshot: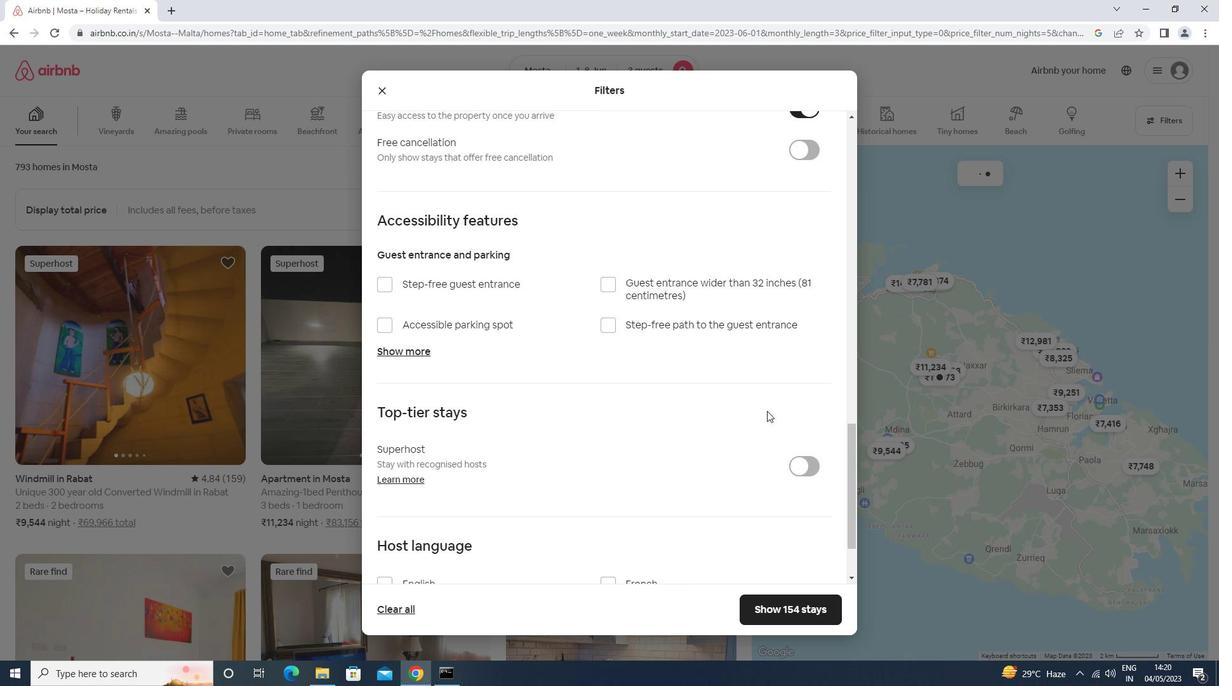 
Action: Mouse moved to (766, 411)
Screenshot: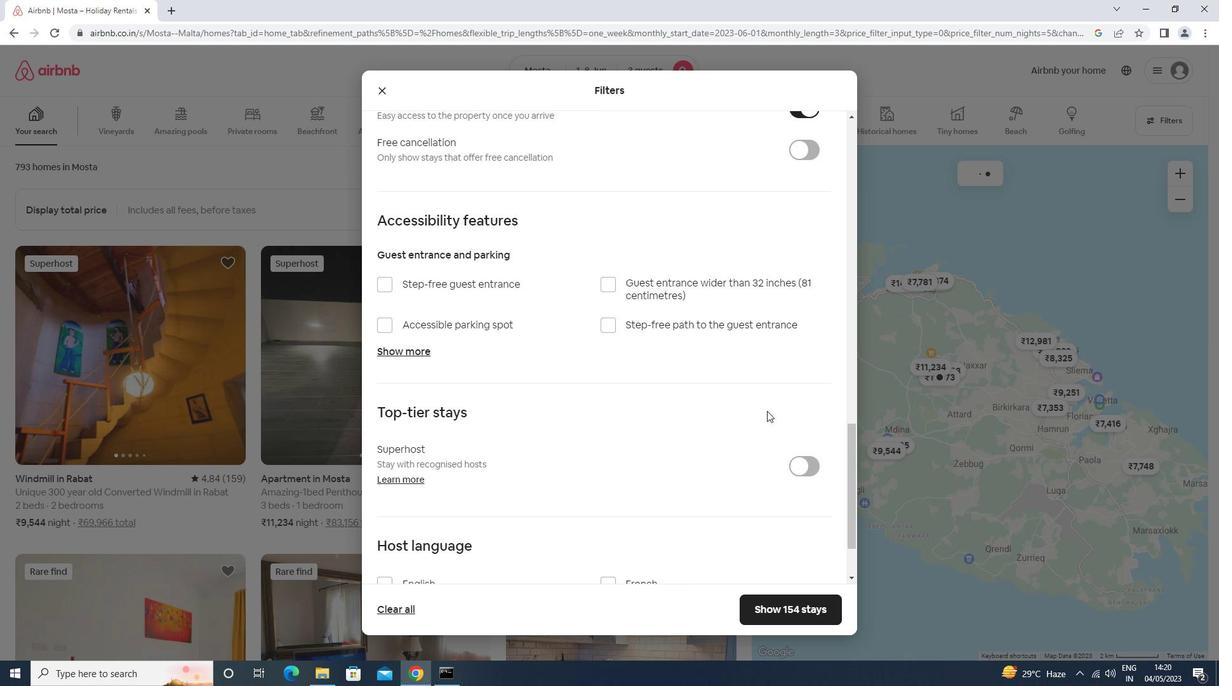 
Action: Mouse scrolled (766, 411) with delta (0, 0)
Screenshot: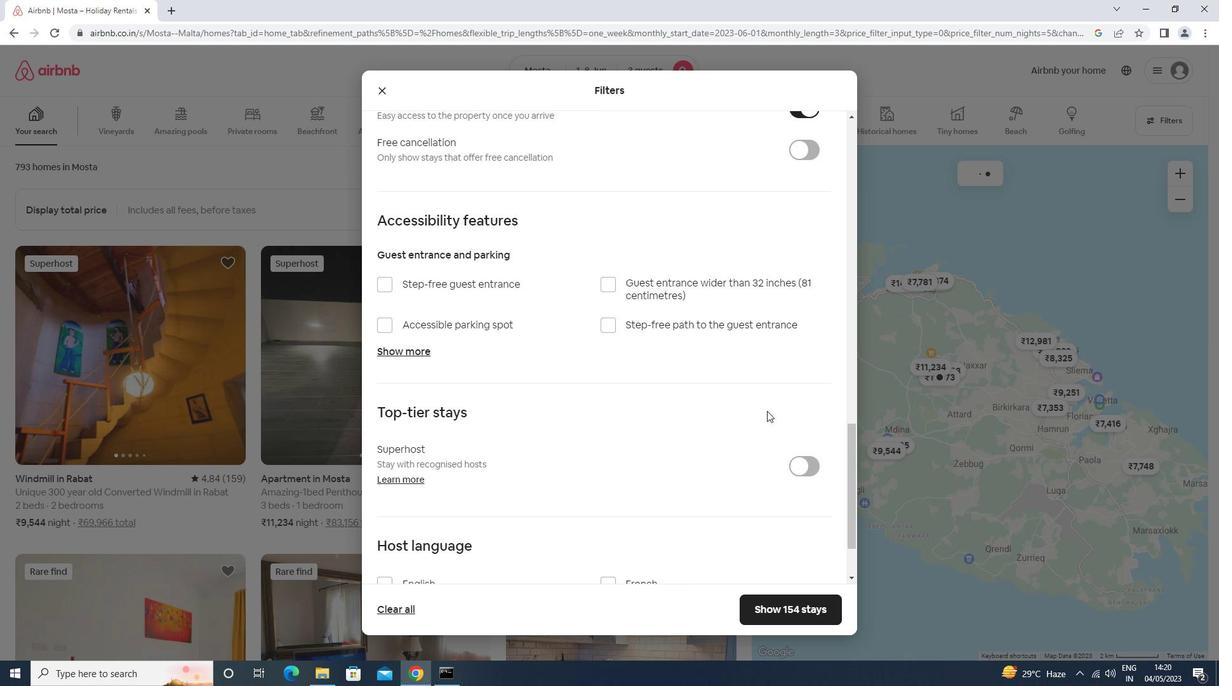 
Action: Mouse moved to (762, 412)
Screenshot: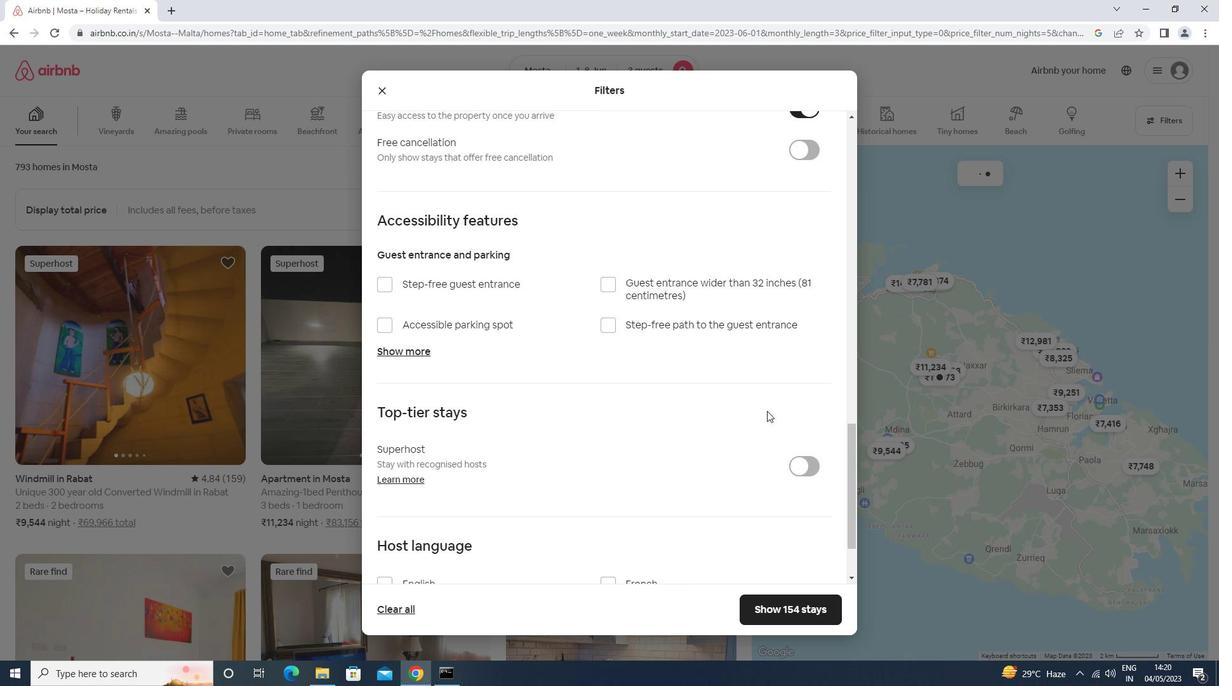 
Action: Mouse scrolled (762, 411) with delta (0, 0)
Screenshot: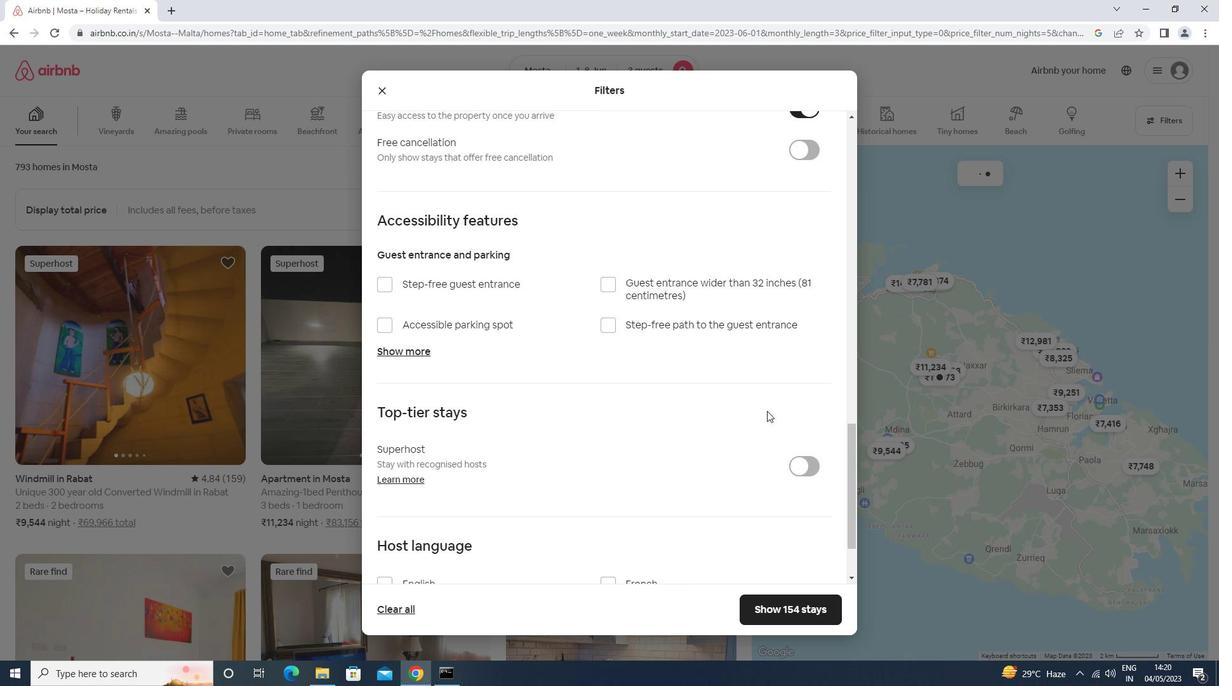 
Action: Mouse moved to (456, 493)
Screenshot: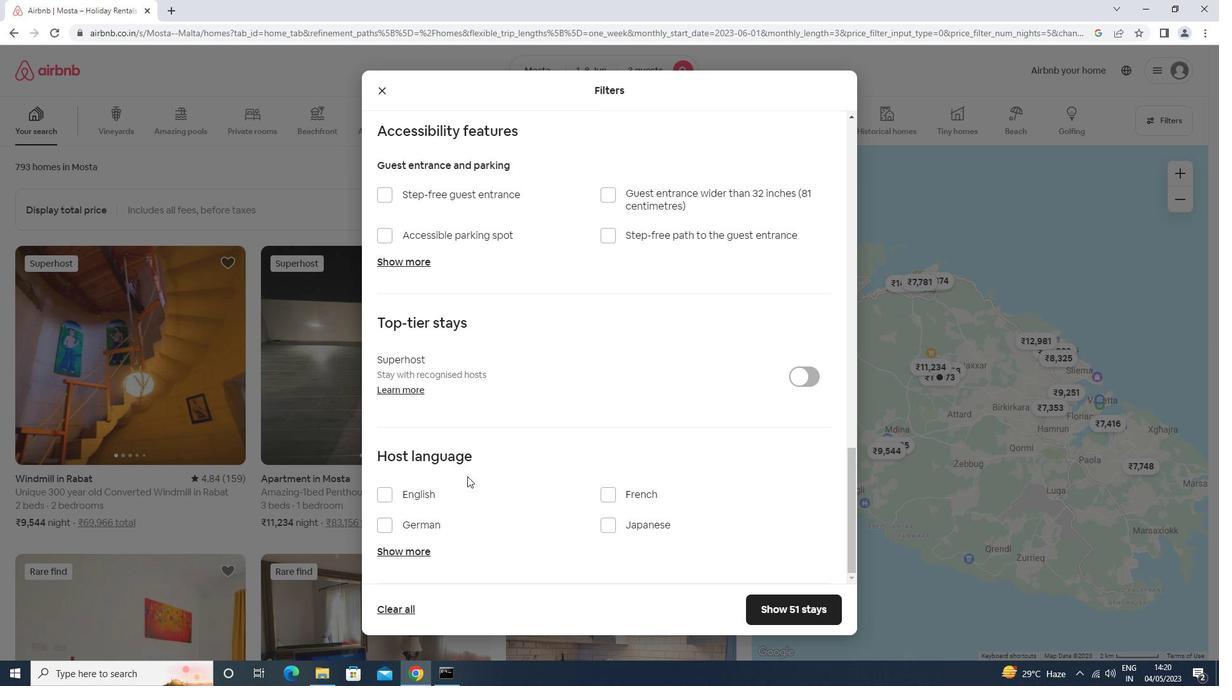 
Action: Mouse pressed left at (456, 493)
Screenshot: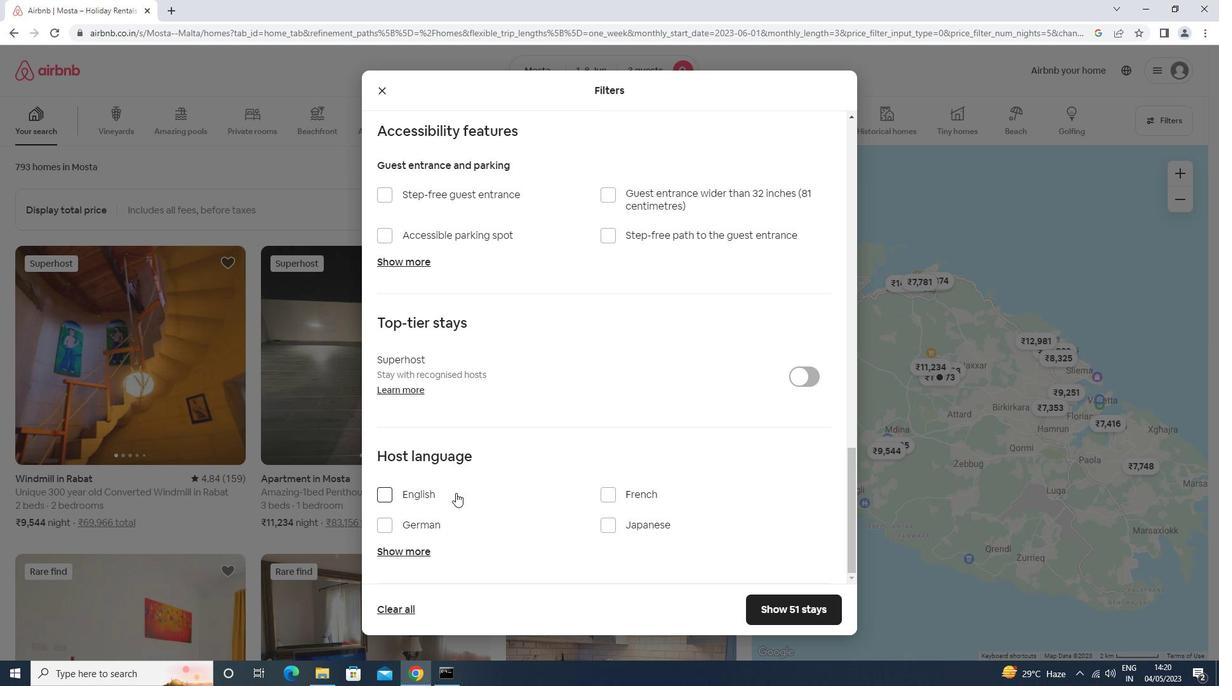 
Action: Mouse moved to (811, 605)
Screenshot: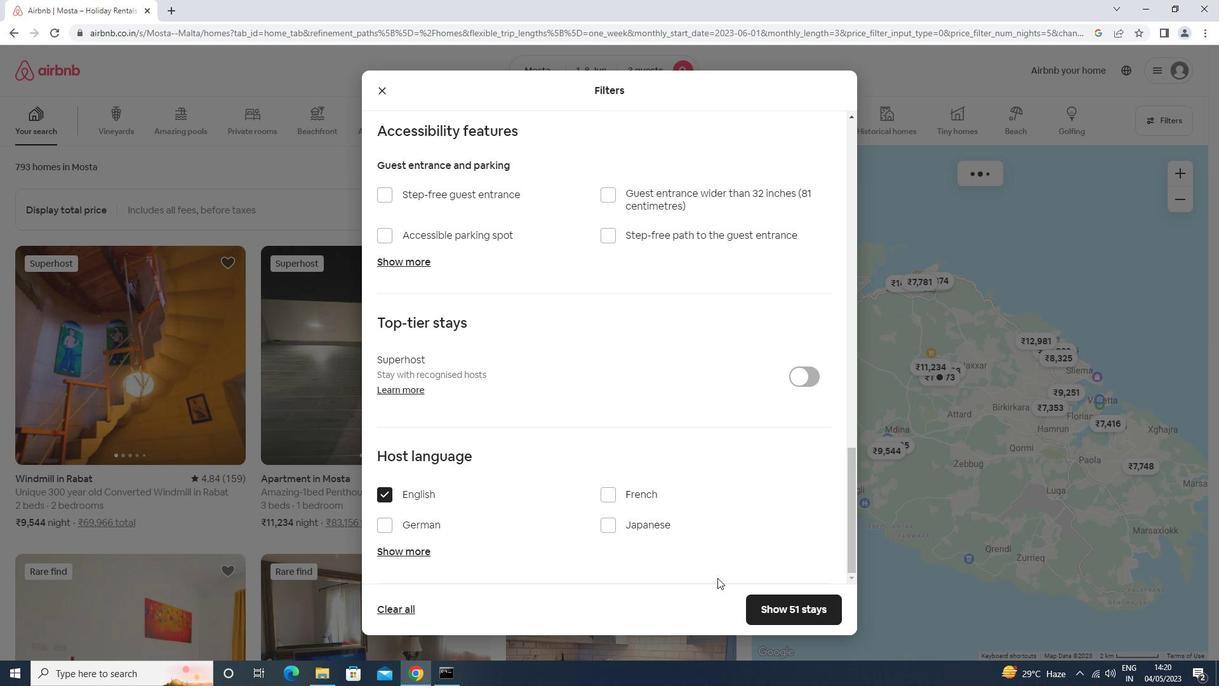 
Action: Mouse pressed left at (811, 605)
Screenshot: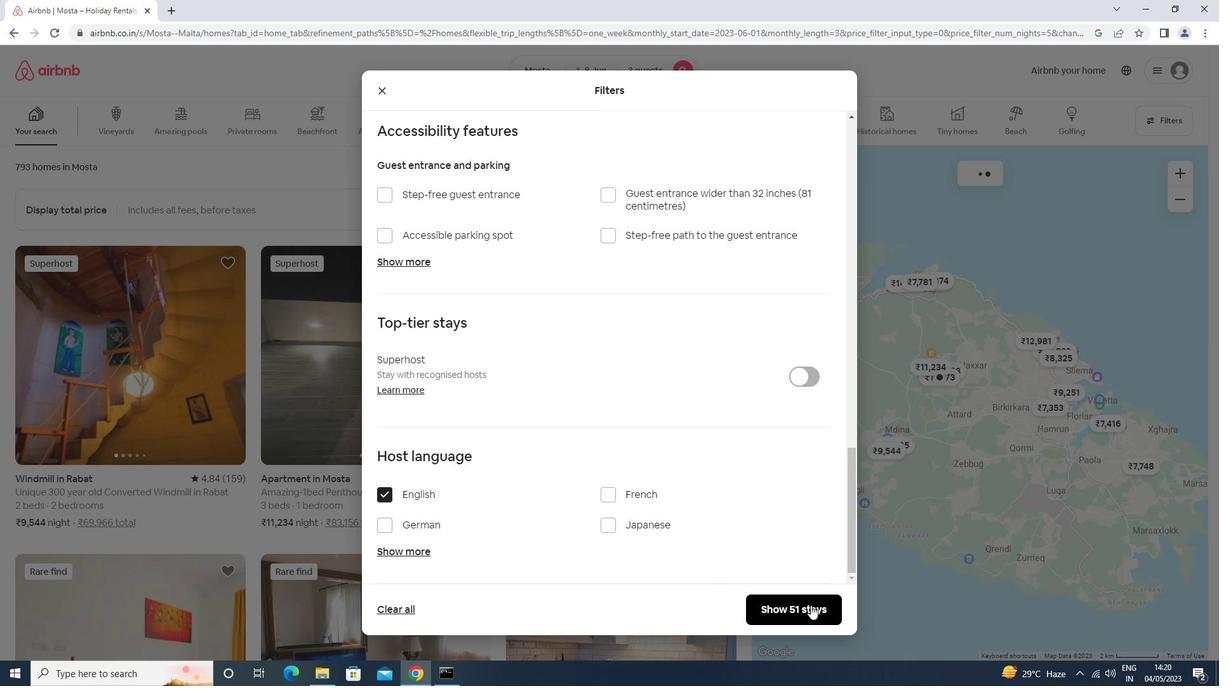 
